 Task: Search one way flight ticket for 3 adults, 3 children in business from New Haven: Tweed-new Haven Airport to South Bend: South Bend International Airport on 8-6-2023. Choice of flights is Frontier. Number of bags: 1 carry on bag and 3 checked bags. Price is upto 99000. Outbound departure time preference is 13:30.
Action: Mouse moved to (333, 416)
Screenshot: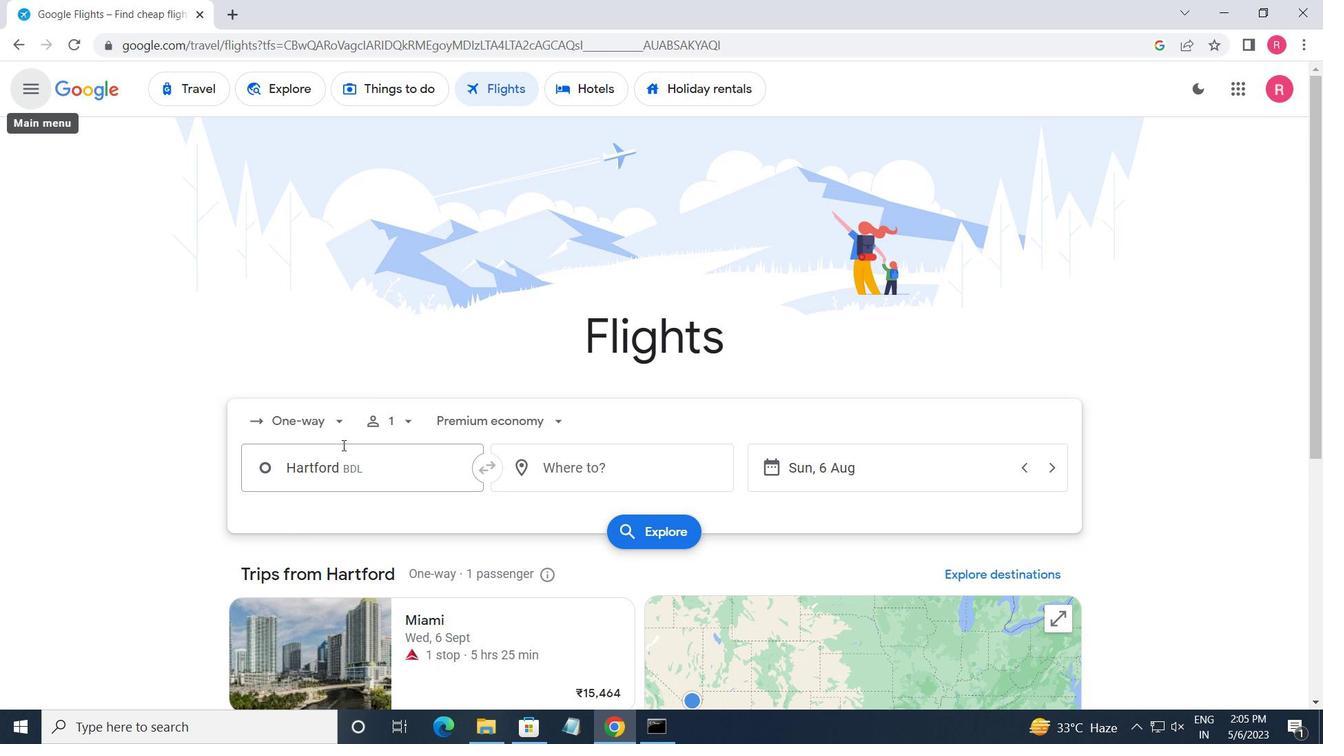 
Action: Mouse pressed left at (333, 416)
Screenshot: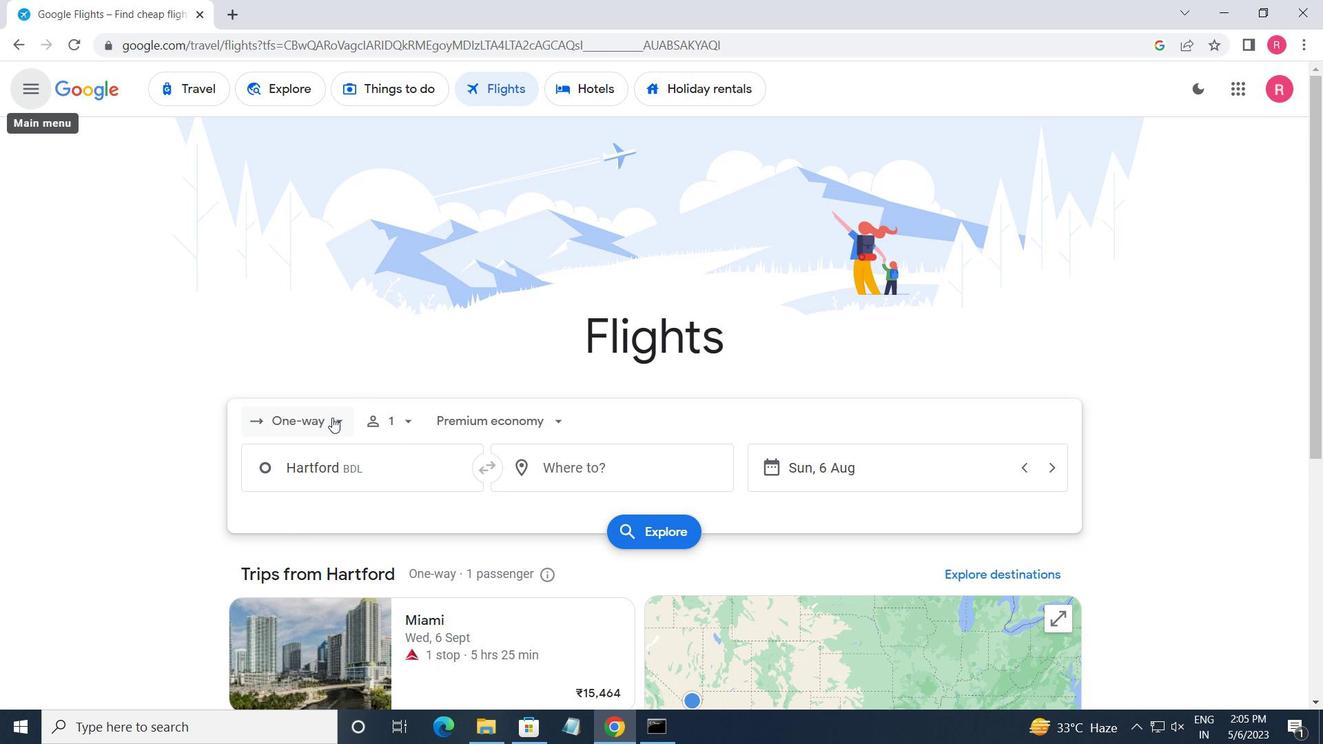 
Action: Mouse moved to (339, 504)
Screenshot: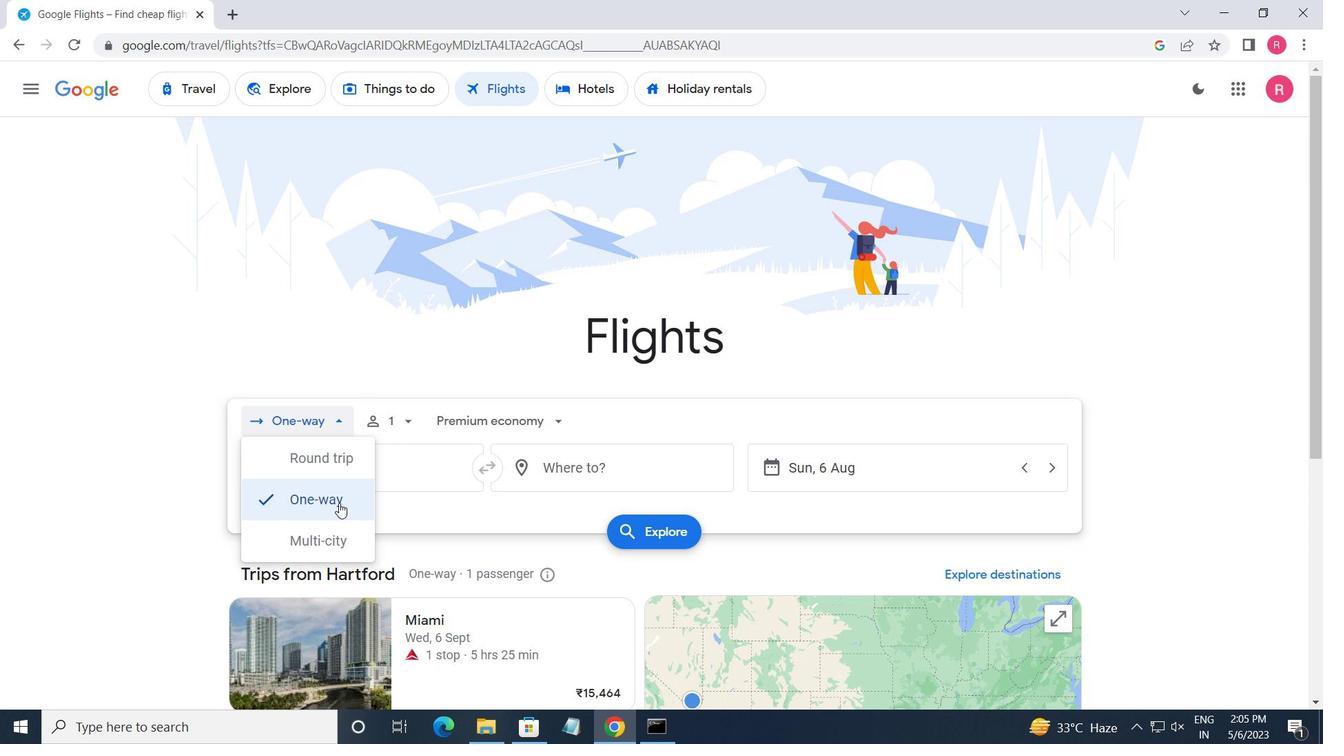 
Action: Mouse pressed left at (339, 504)
Screenshot: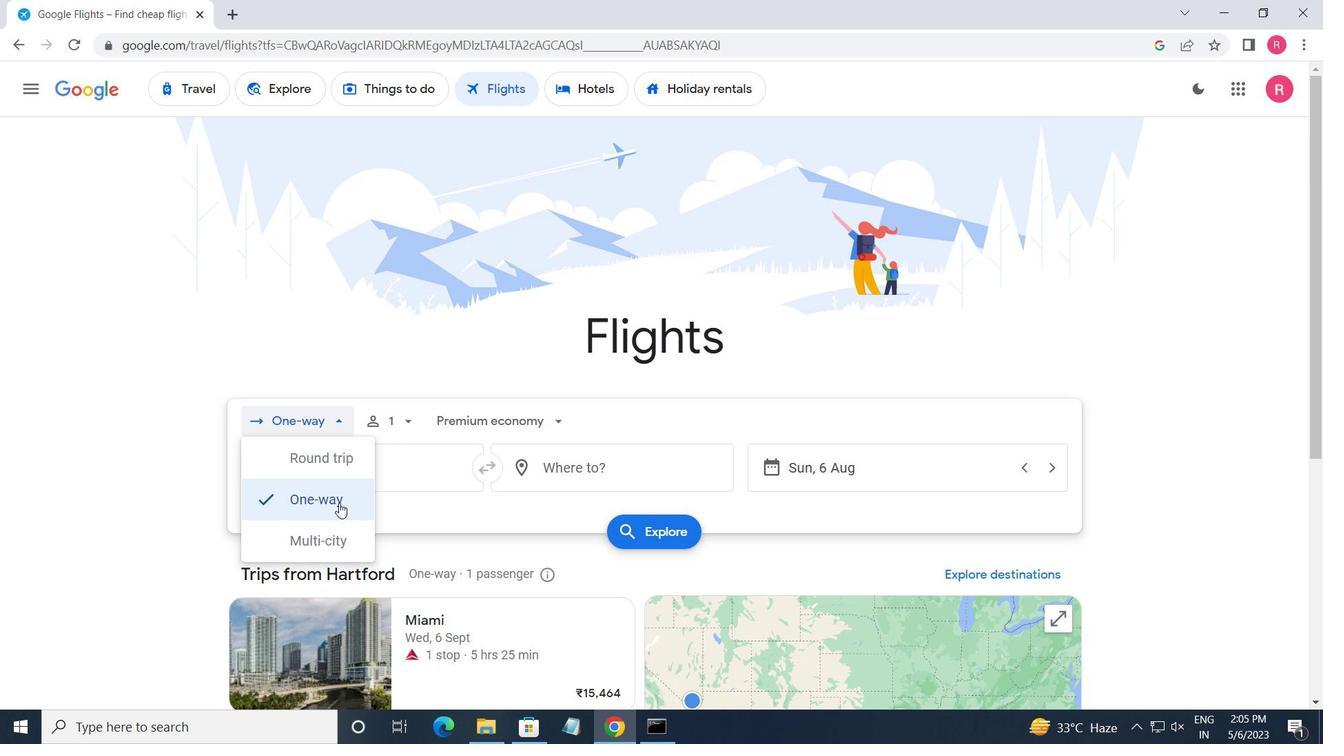 
Action: Mouse moved to (395, 429)
Screenshot: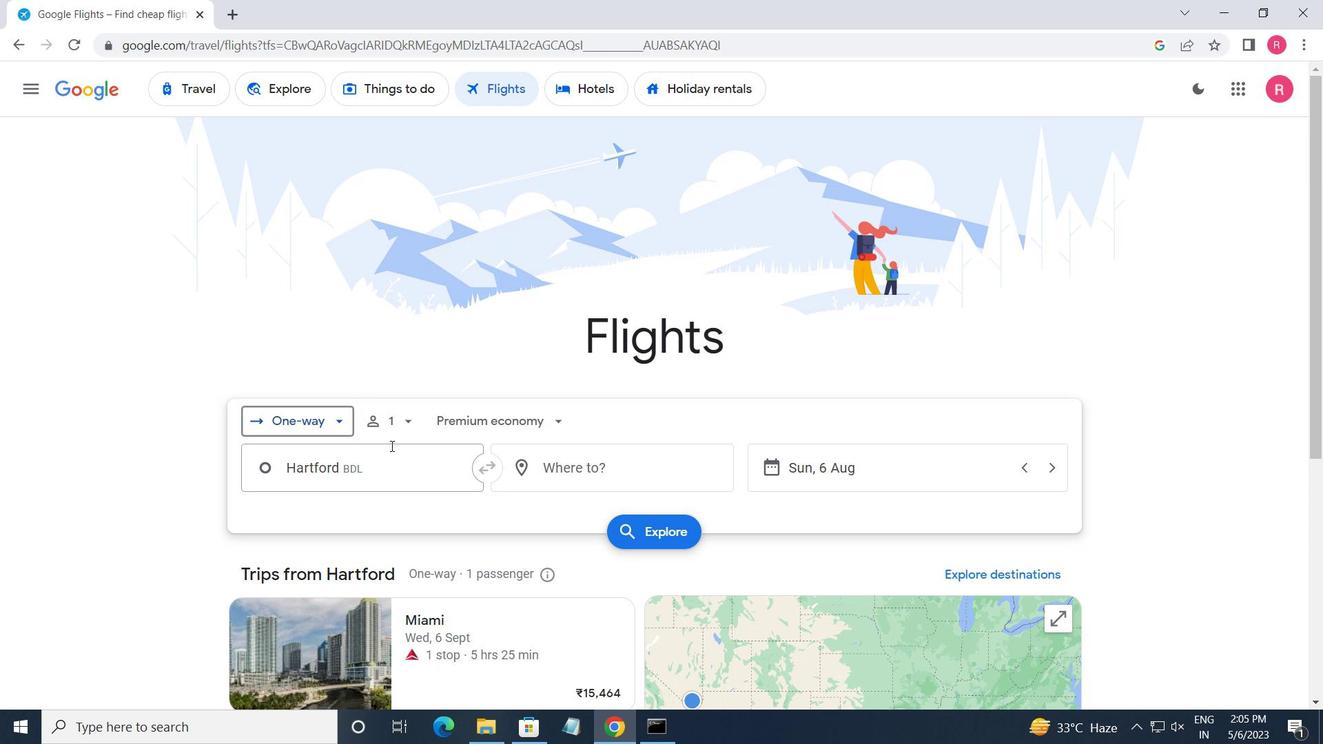 
Action: Mouse pressed left at (395, 429)
Screenshot: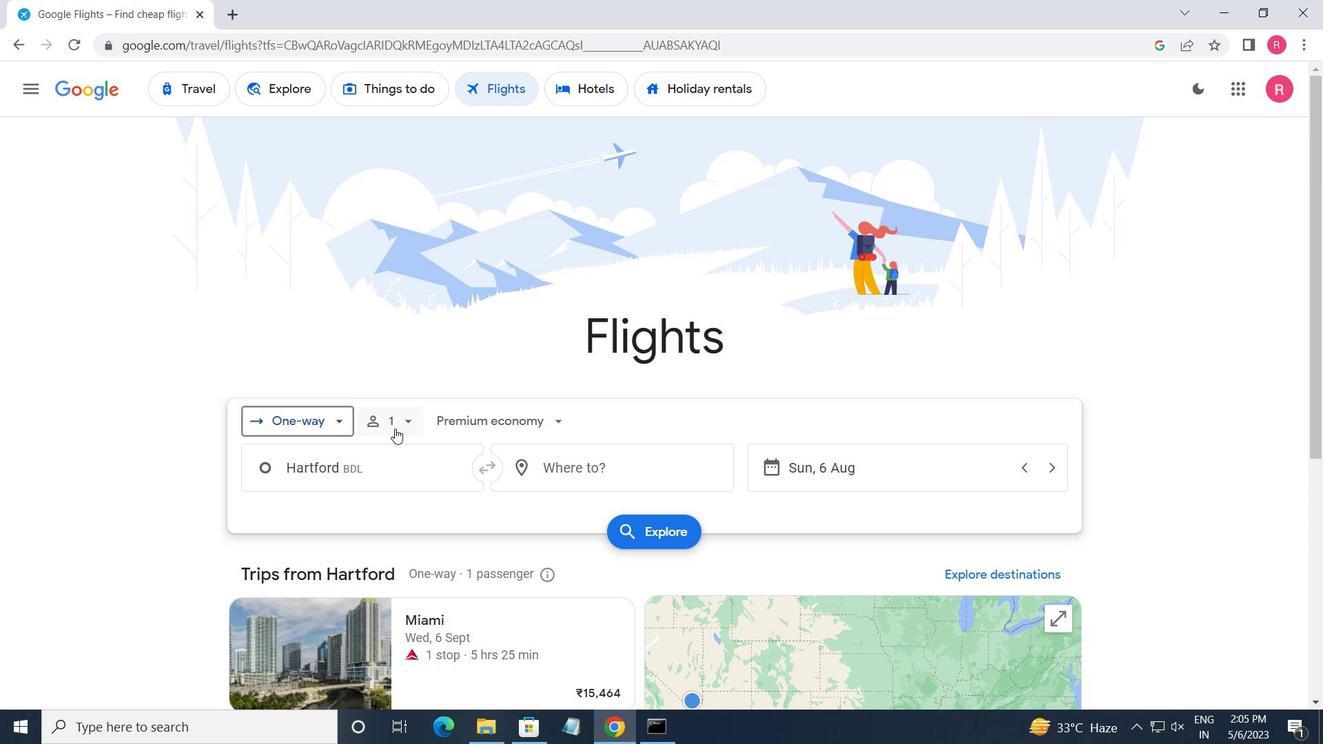 
Action: Mouse moved to (547, 462)
Screenshot: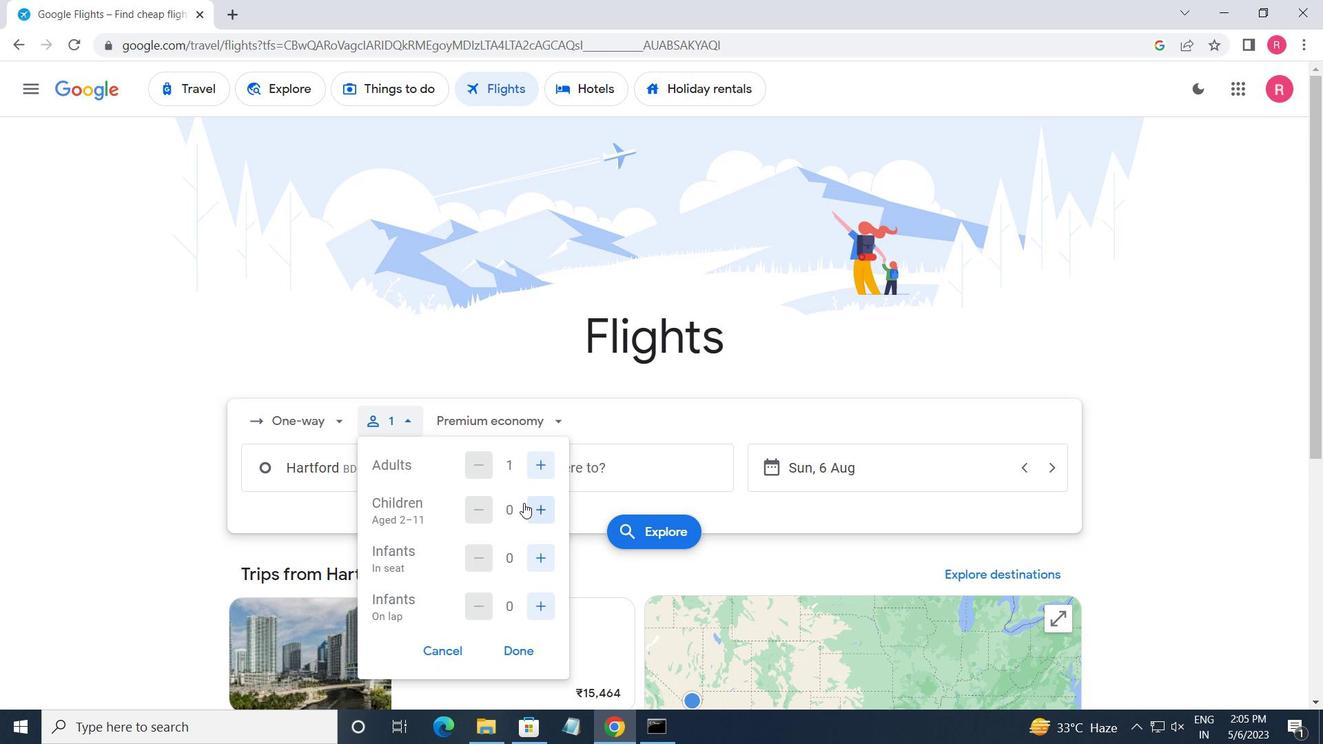 
Action: Mouse pressed left at (547, 462)
Screenshot: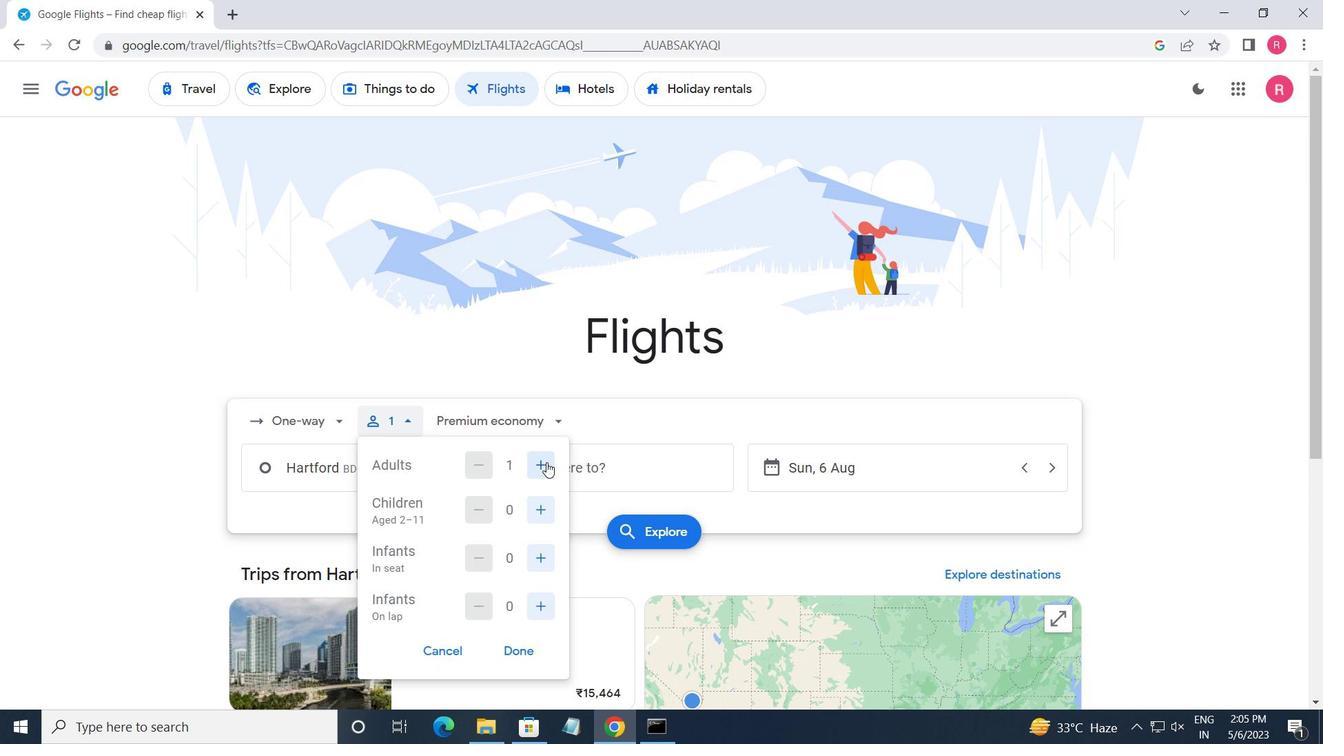 
Action: Mouse pressed left at (547, 462)
Screenshot: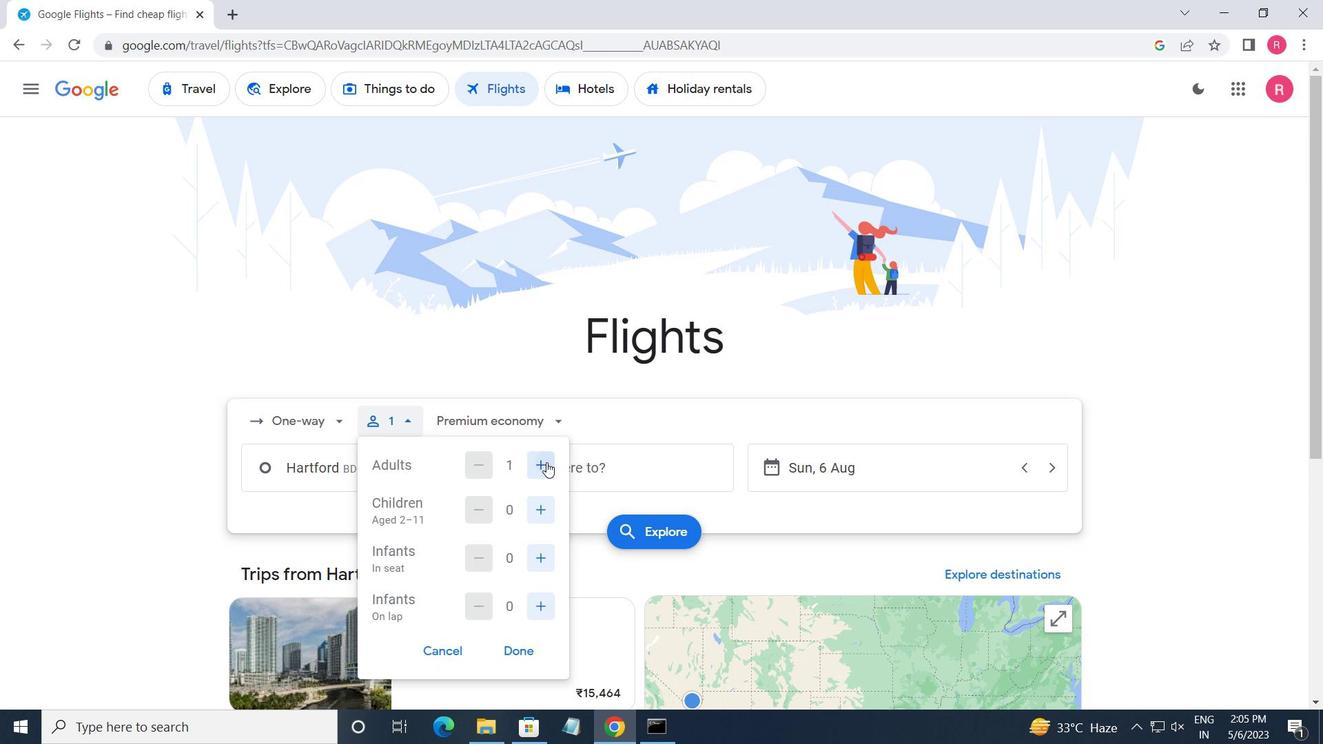 
Action: Mouse moved to (542, 510)
Screenshot: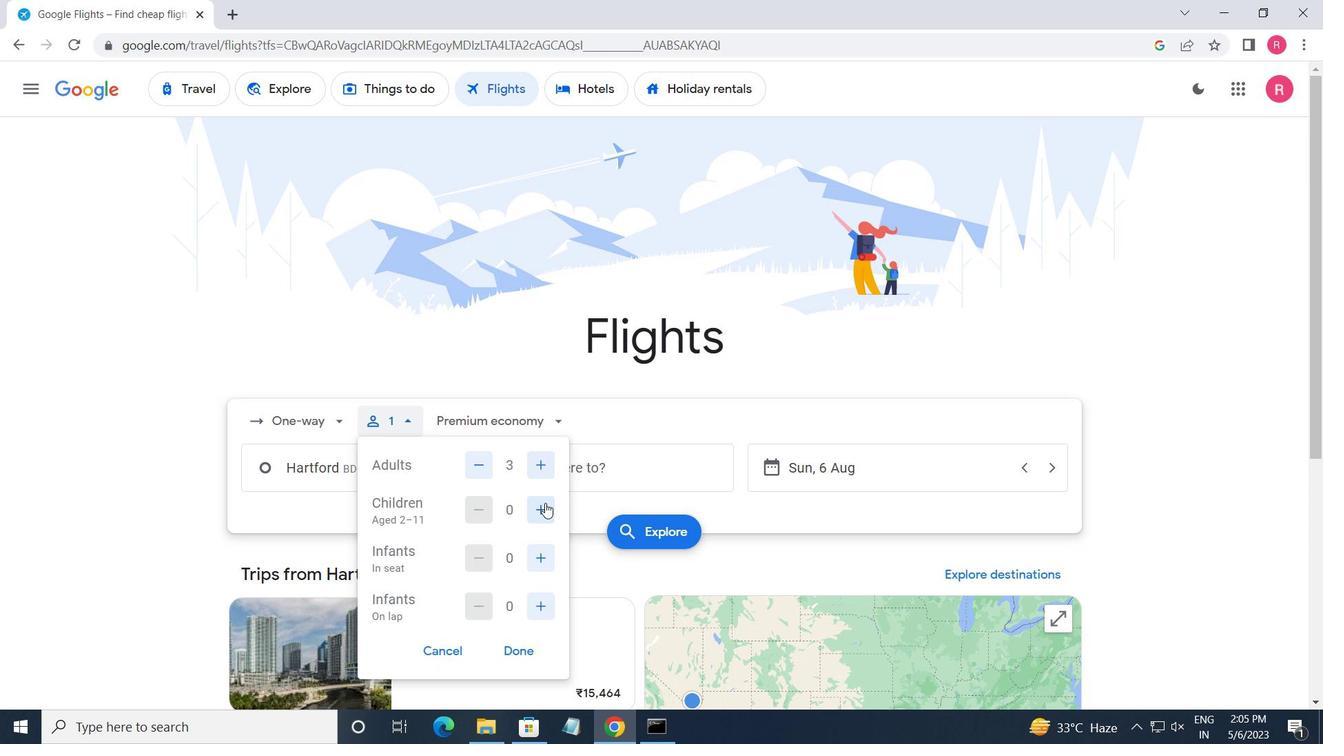 
Action: Mouse pressed left at (542, 510)
Screenshot: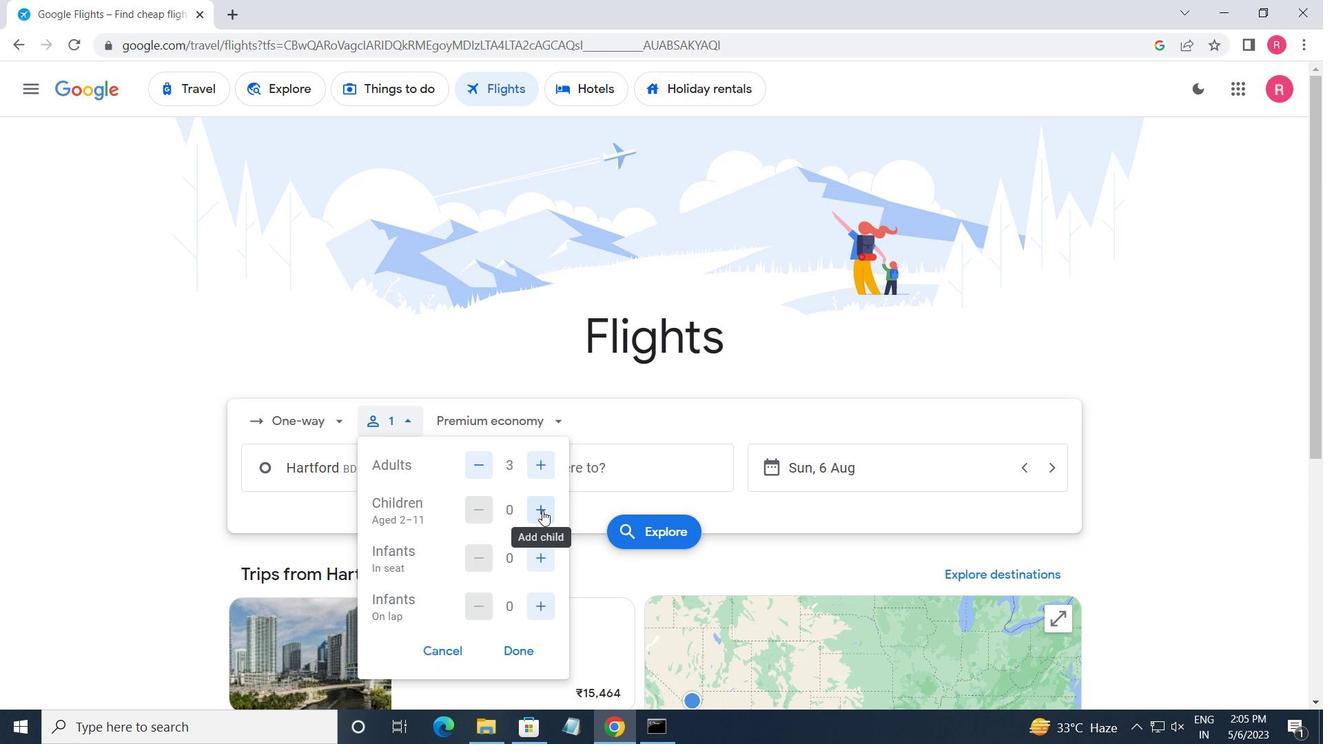 
Action: Mouse pressed left at (542, 510)
Screenshot: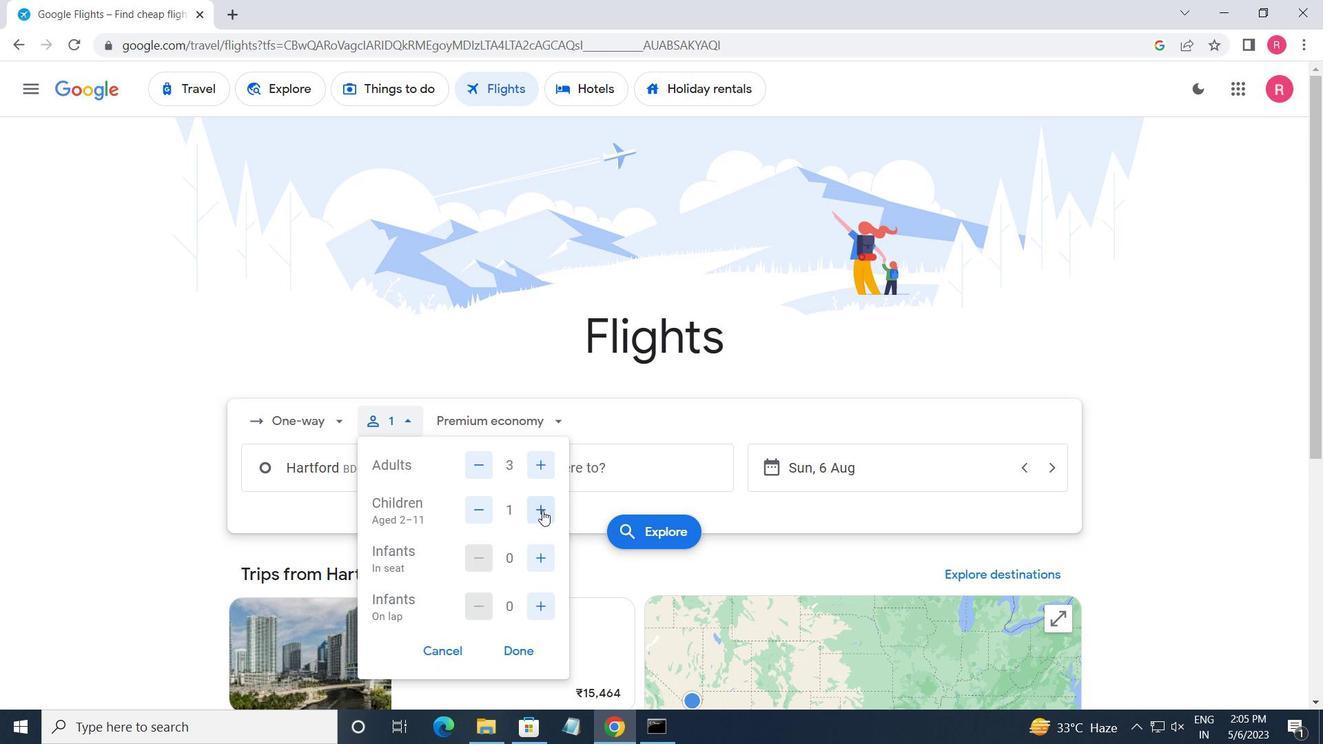 
Action: Mouse pressed left at (542, 510)
Screenshot: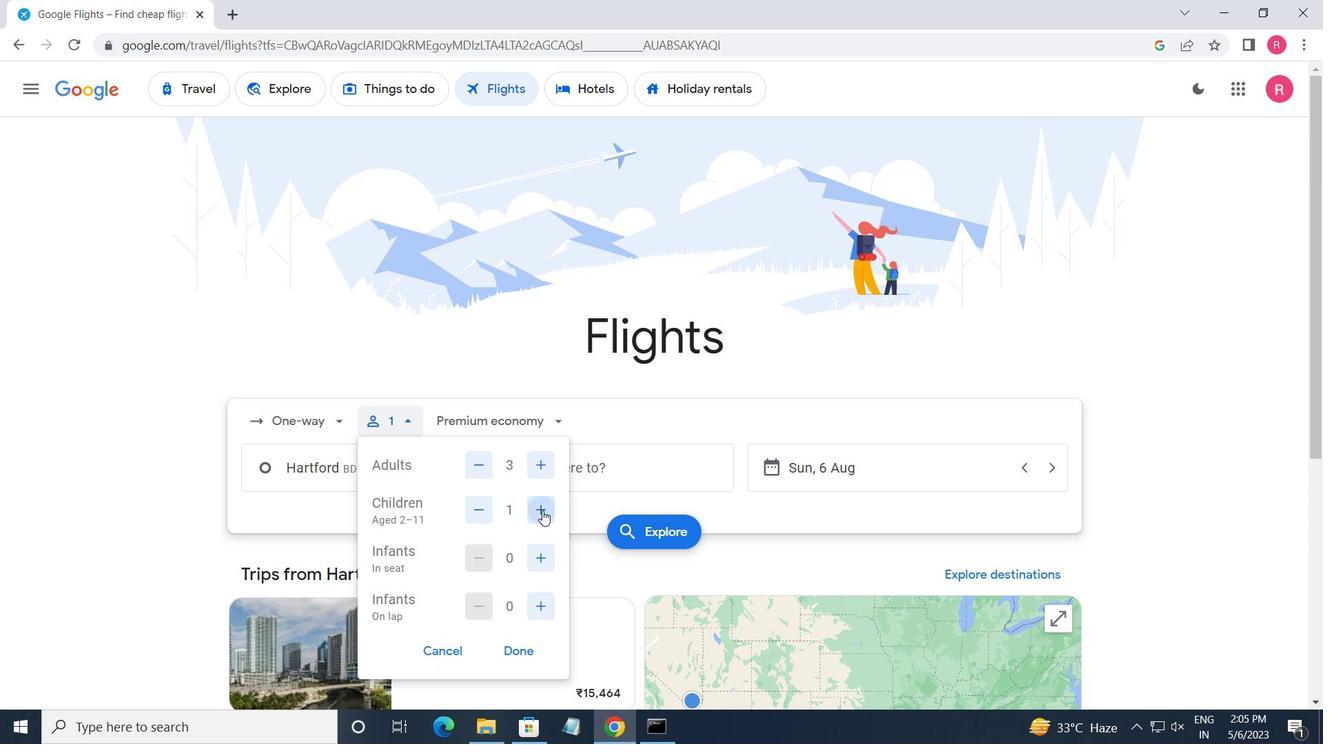 
Action: Mouse moved to (527, 650)
Screenshot: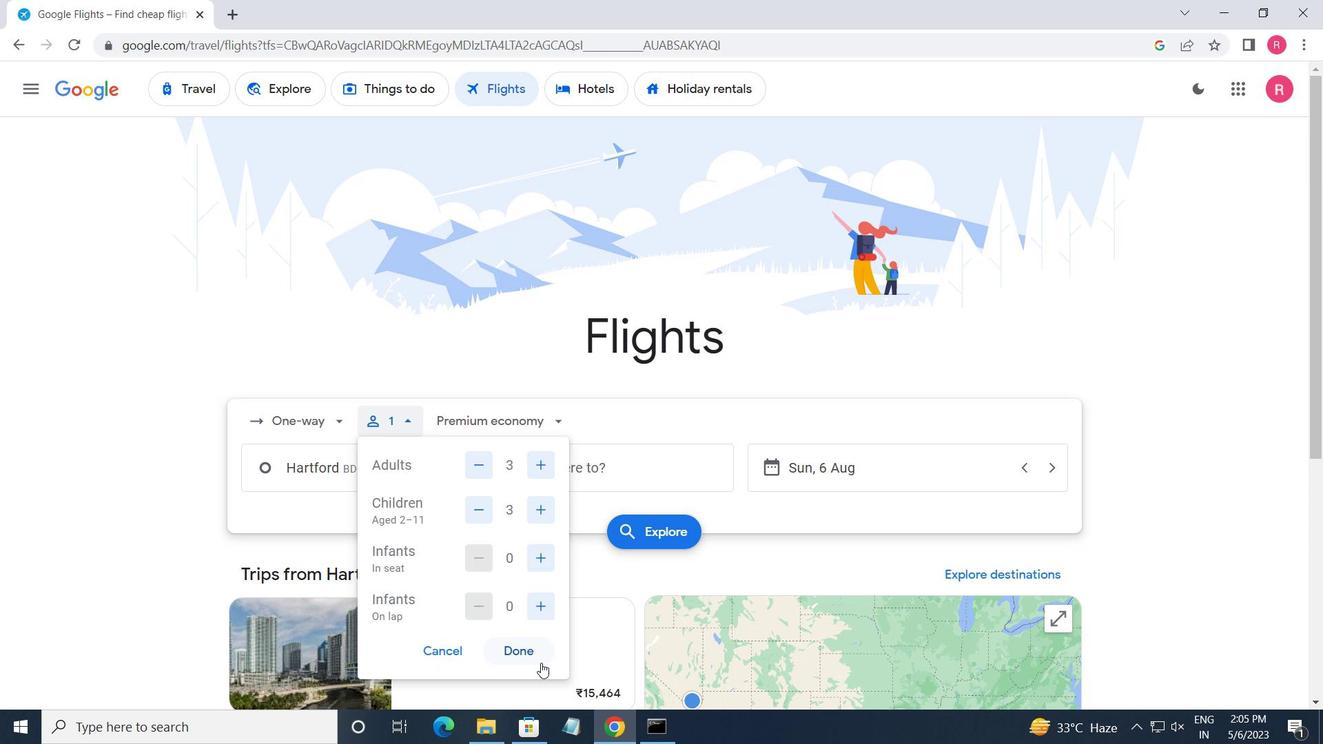 
Action: Mouse pressed left at (527, 650)
Screenshot: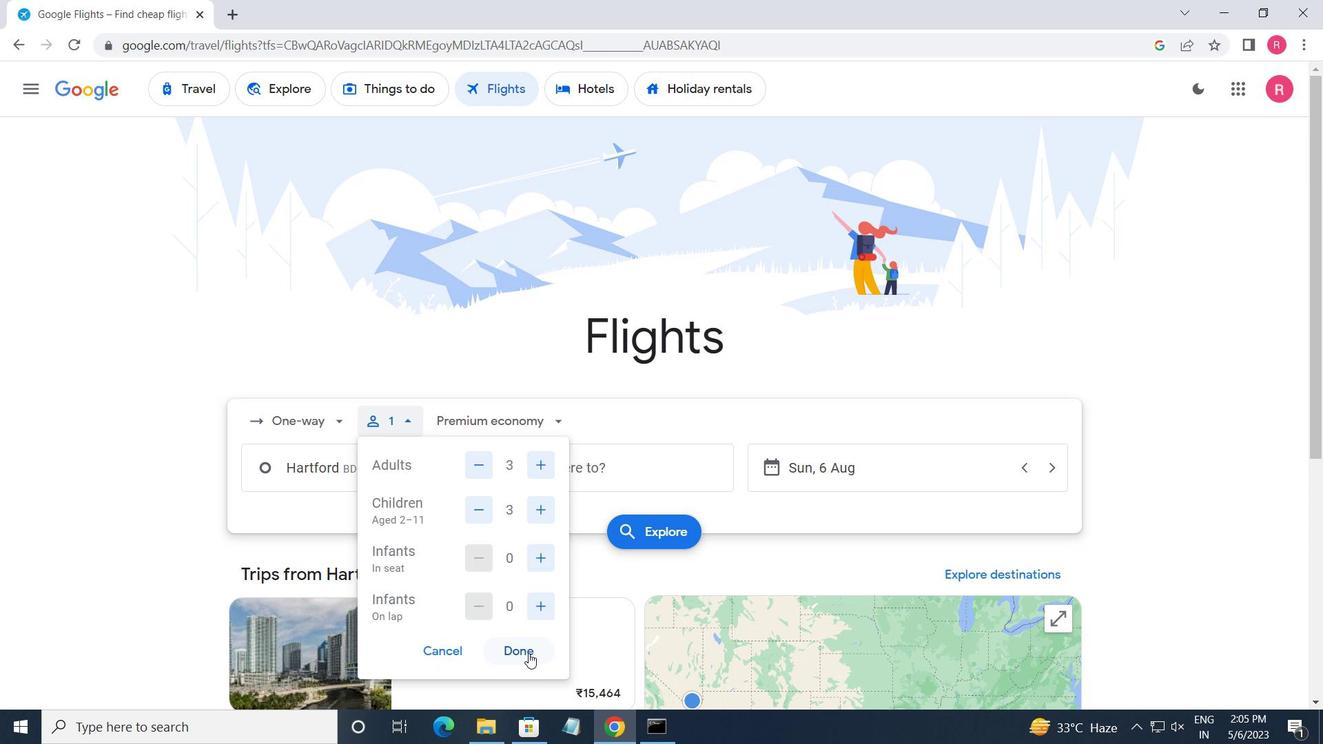 
Action: Mouse moved to (501, 424)
Screenshot: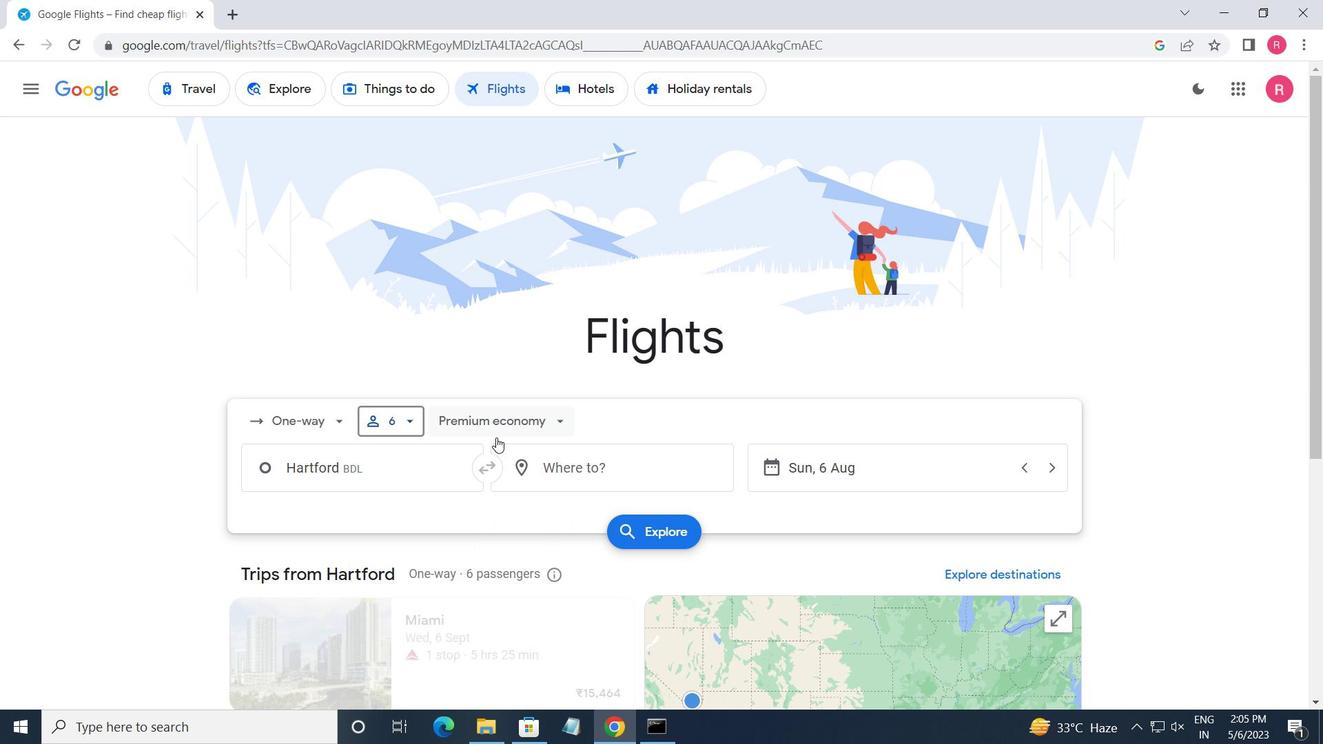
Action: Mouse pressed left at (501, 424)
Screenshot: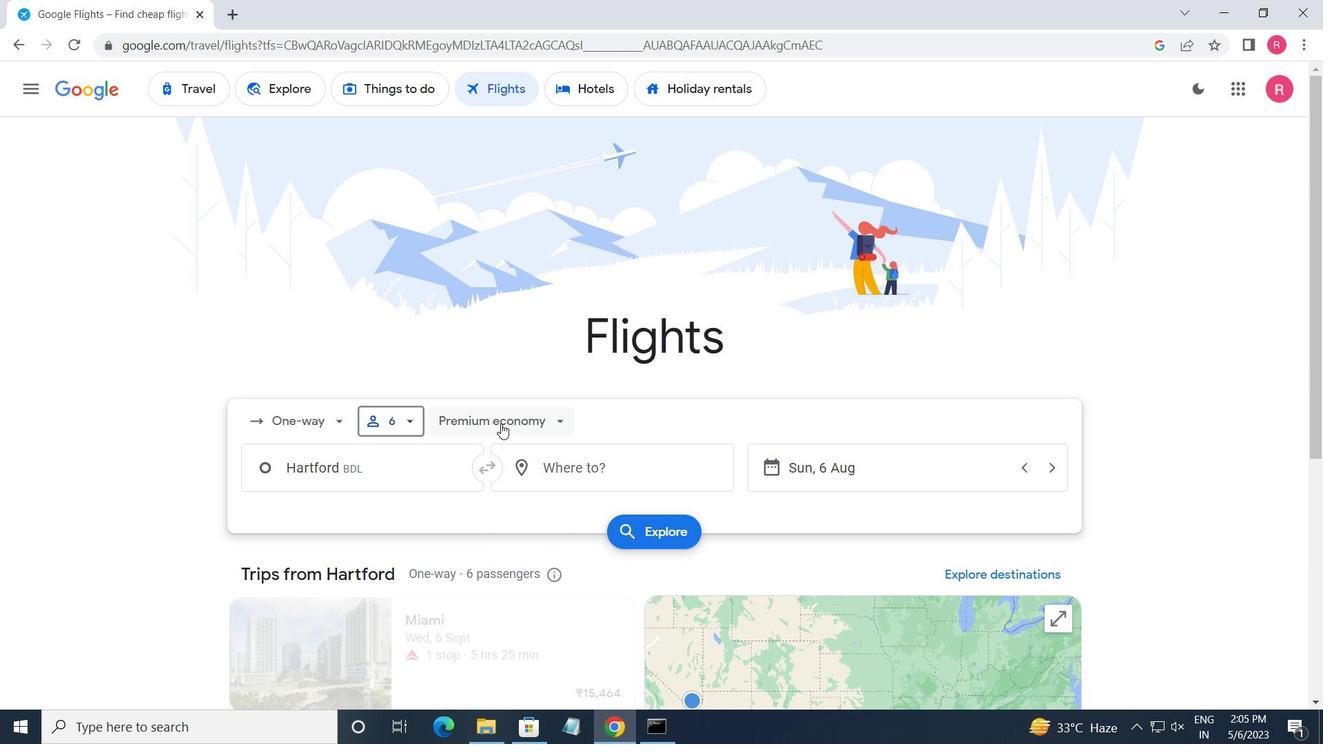 
Action: Mouse moved to (515, 550)
Screenshot: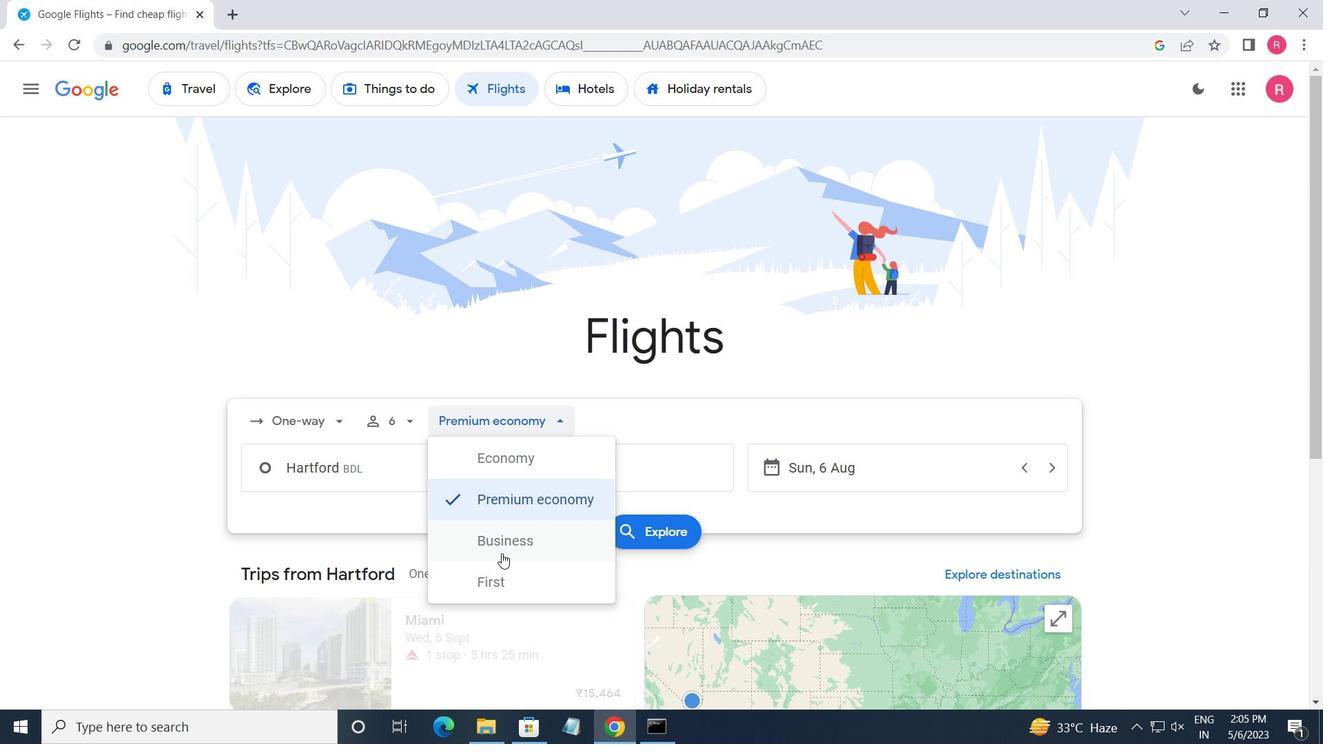 
Action: Mouse pressed left at (515, 550)
Screenshot: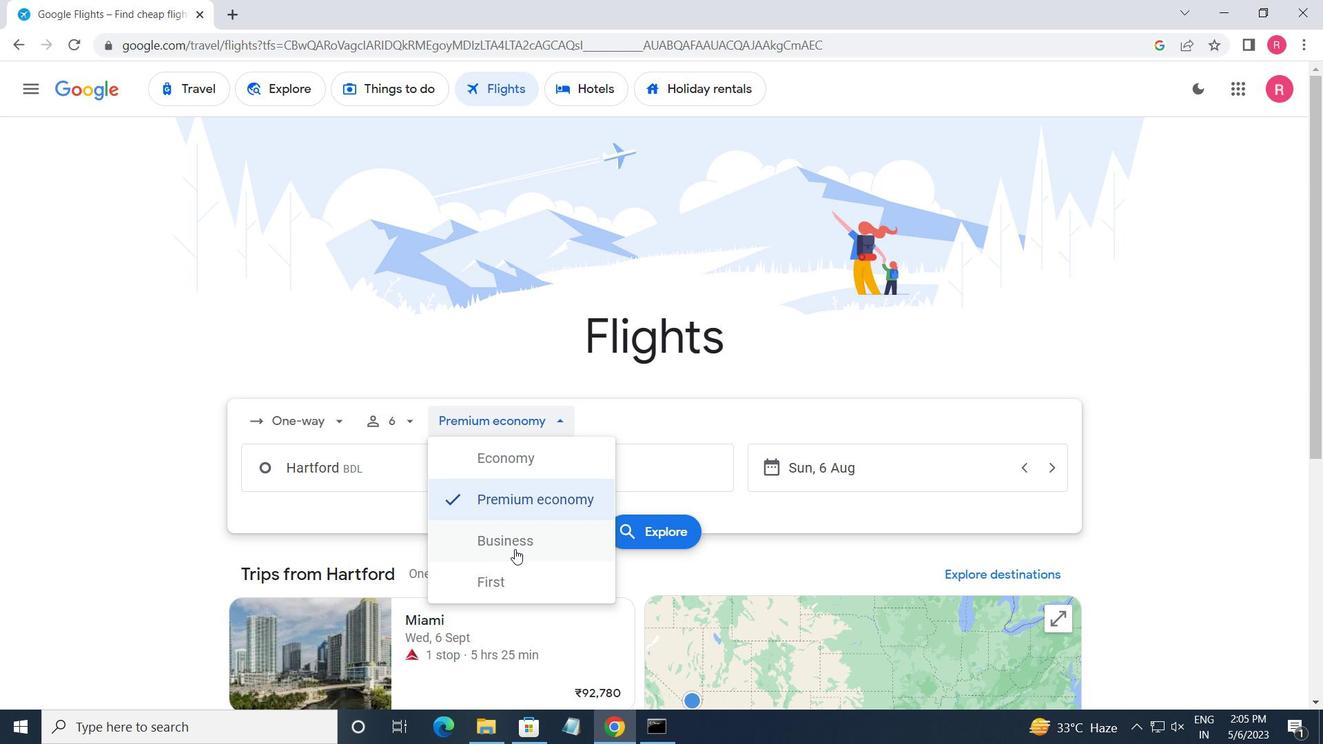 
Action: Mouse moved to (420, 459)
Screenshot: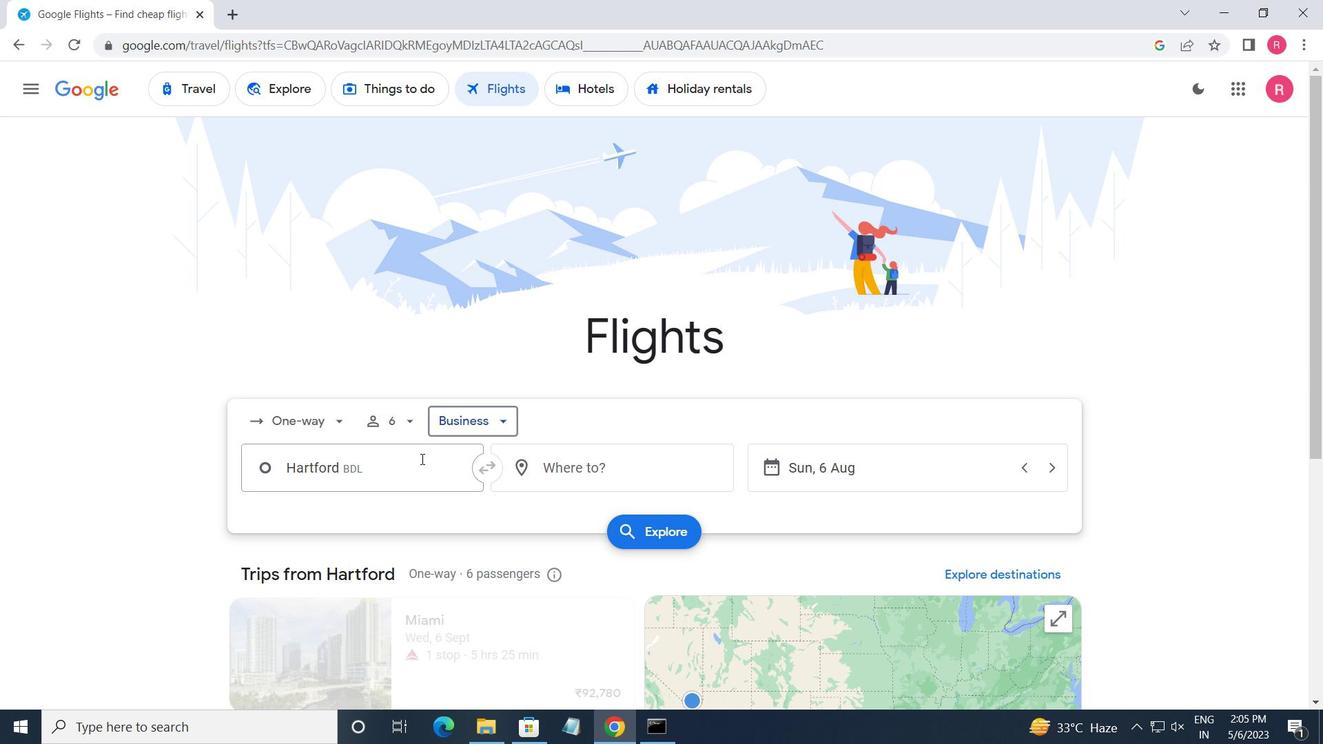 
Action: Mouse pressed left at (420, 459)
Screenshot: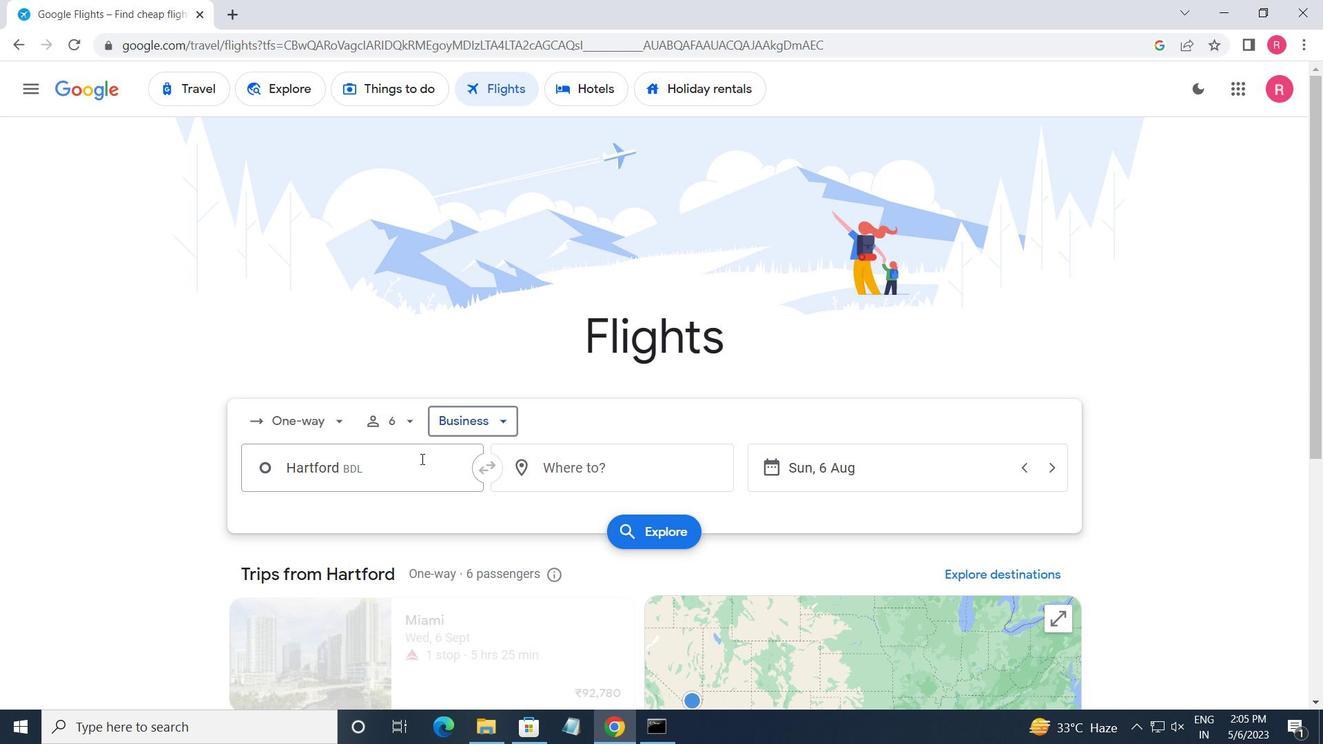 
Action: Key pressed <Key.shift>NEW<Key.space><Key.caps_lock><Key.caps_lock><Key.caps_lock>H<Key.caps_lock>AVEN
Screenshot: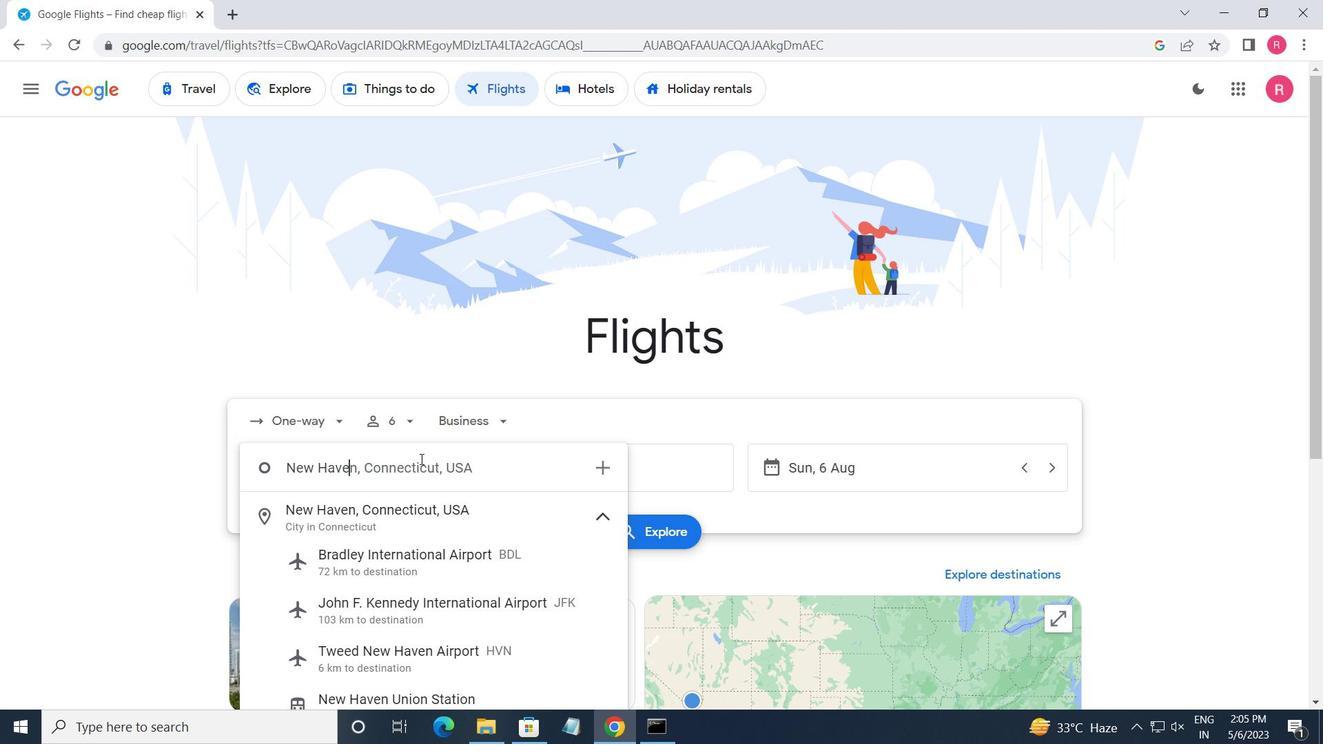 
Action: Mouse moved to (480, 651)
Screenshot: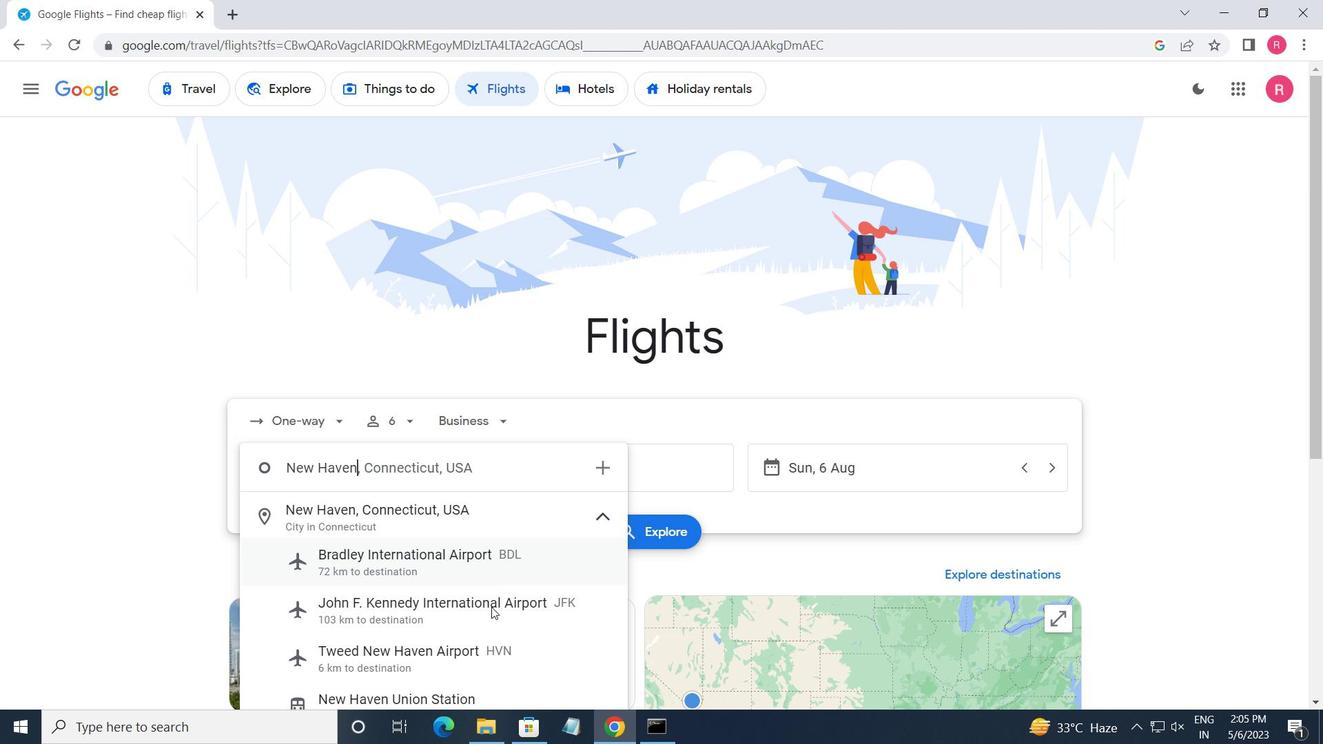 
Action: Mouse pressed left at (480, 651)
Screenshot: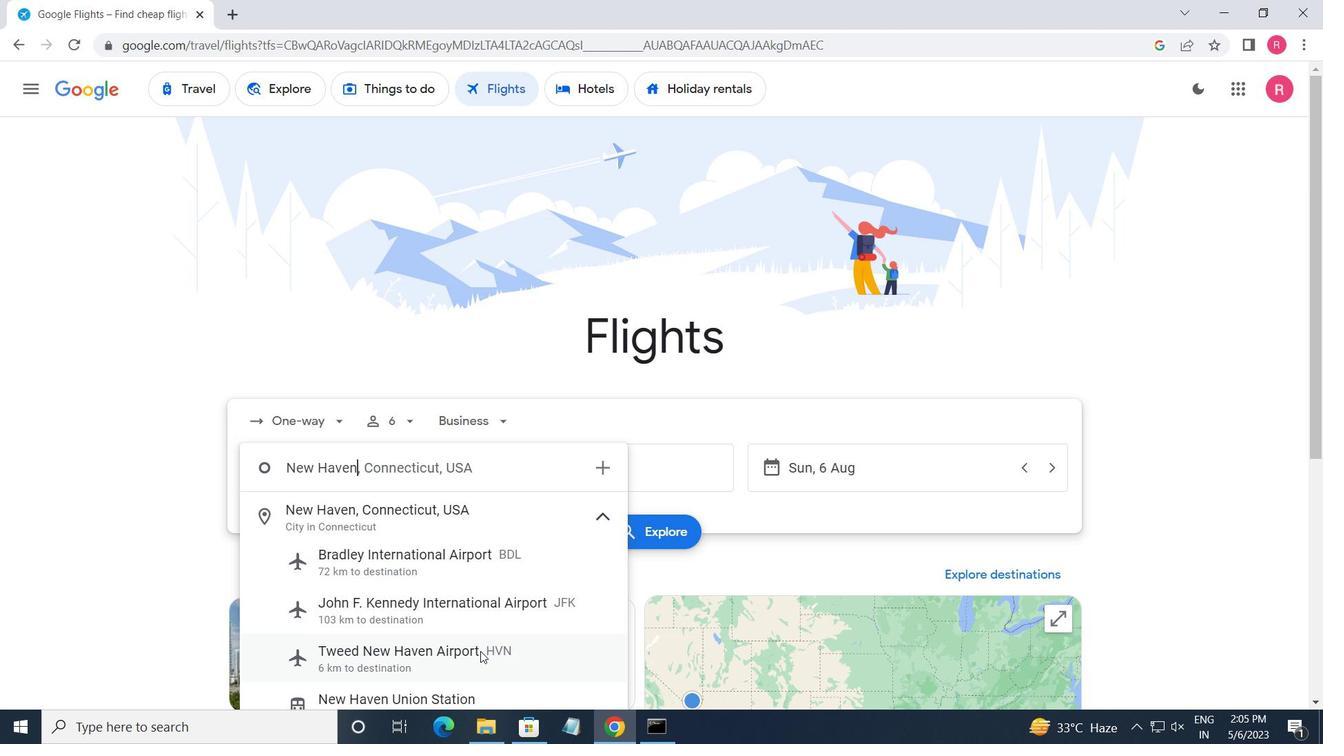 
Action: Mouse moved to (612, 484)
Screenshot: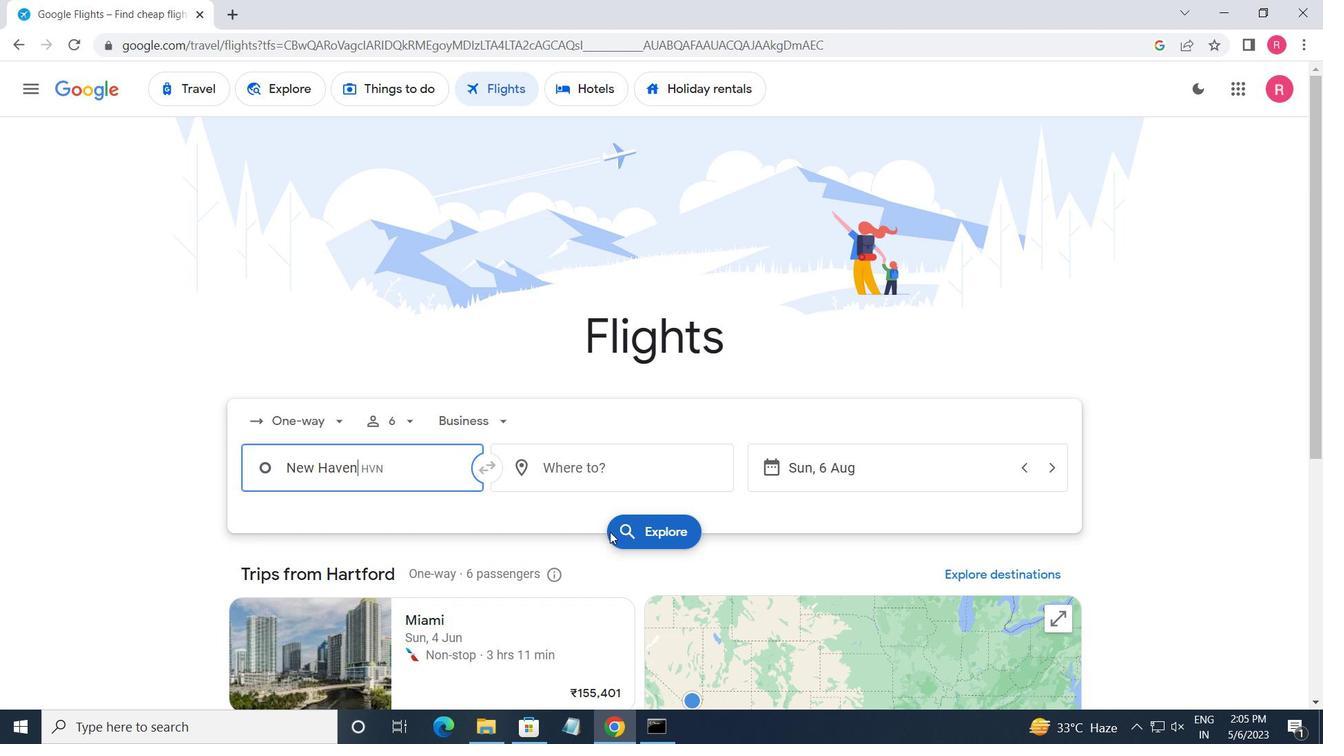 
Action: Mouse pressed left at (612, 484)
Screenshot: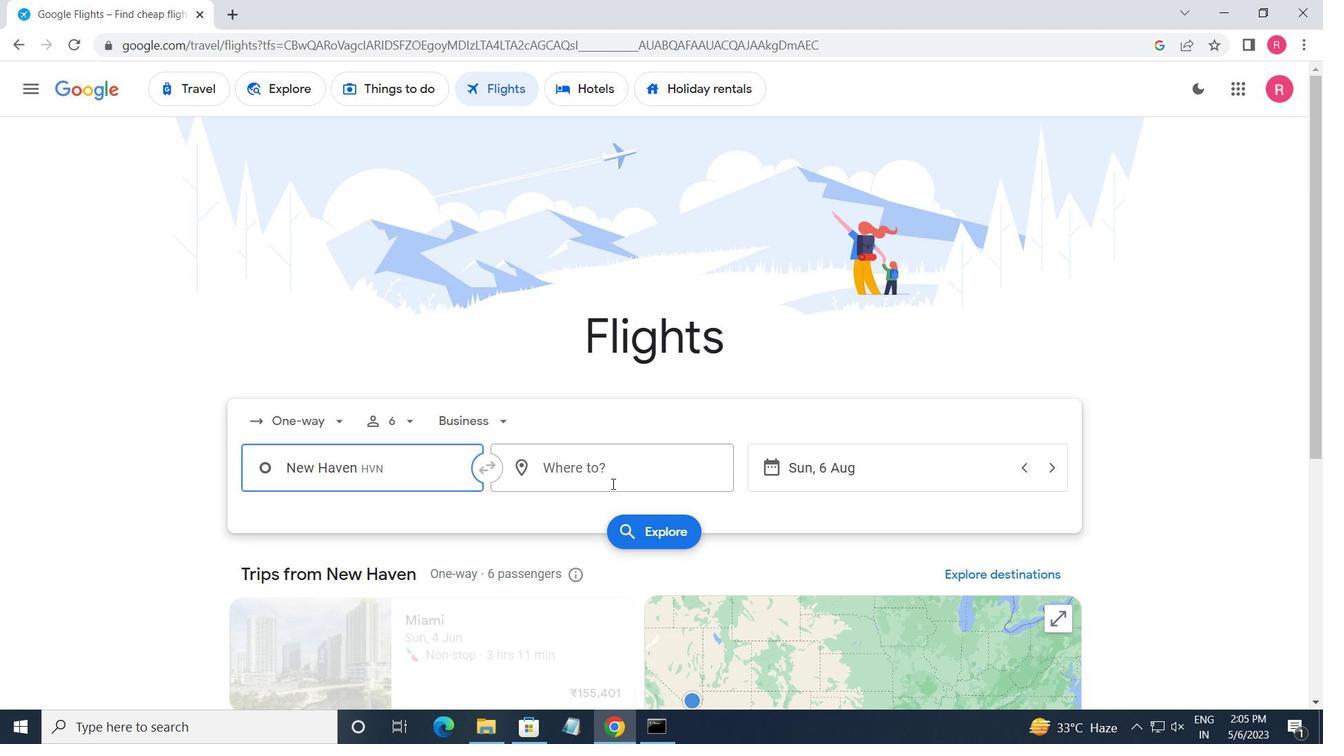 
Action: Key pressed <Key.shift>SOUTH<Key.space><Key.shift>WEND
Screenshot: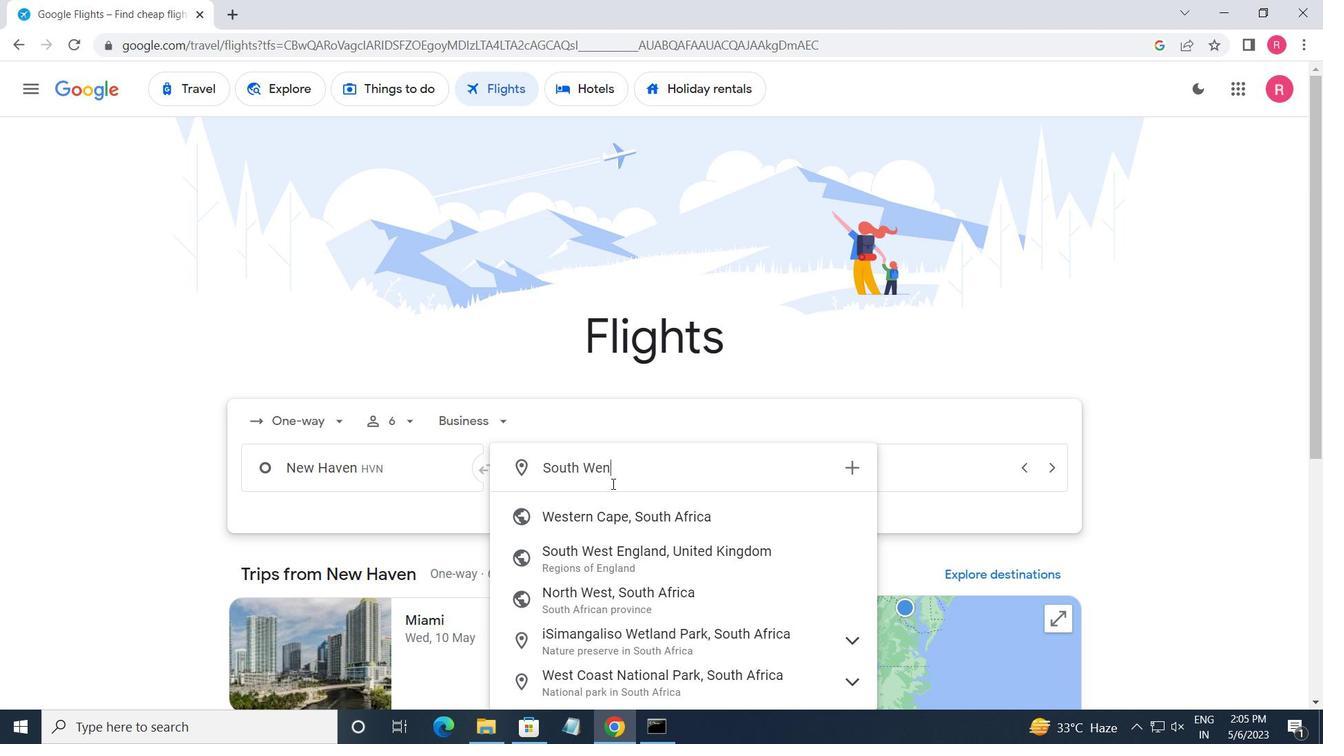
Action: Mouse moved to (656, 567)
Screenshot: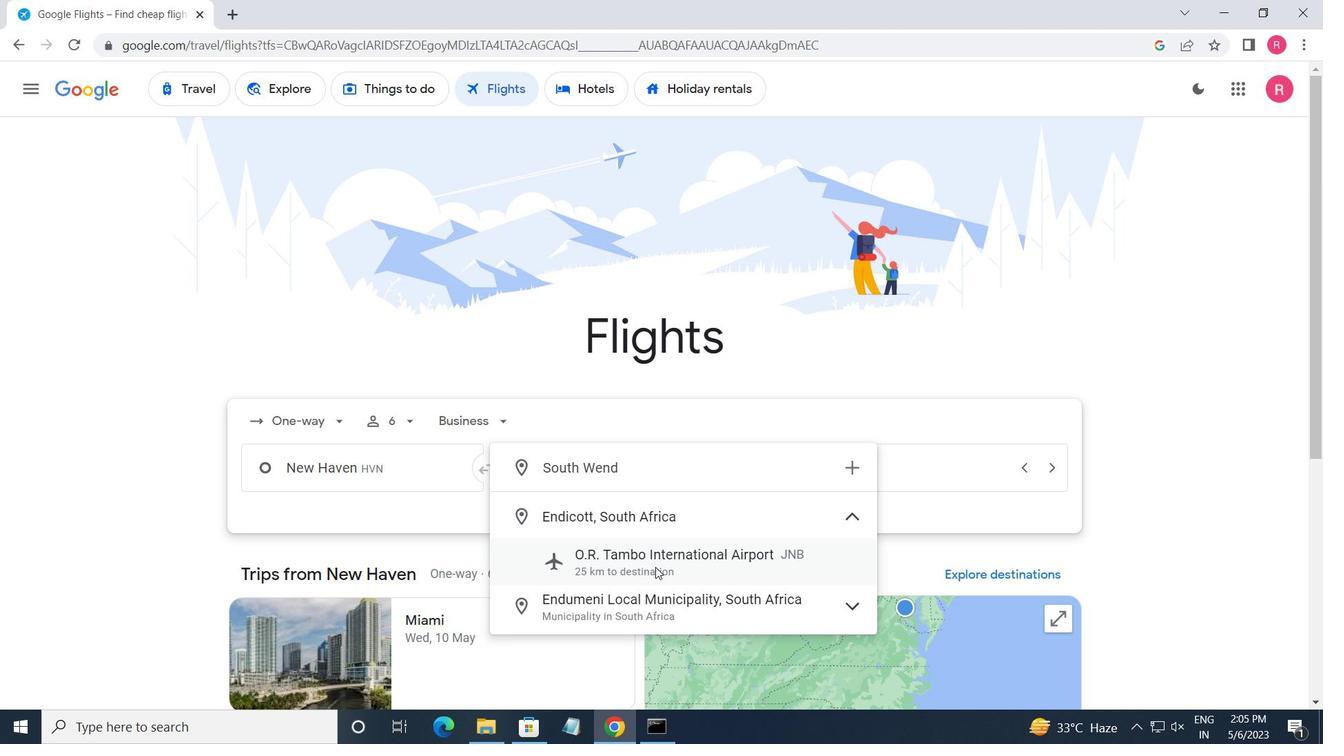 
Action: Key pressed <Key.backspace><Key.backspace><Key.backspace><Key.backspace><Key.backspace><Key.space><Key.shift>BEND
Screenshot: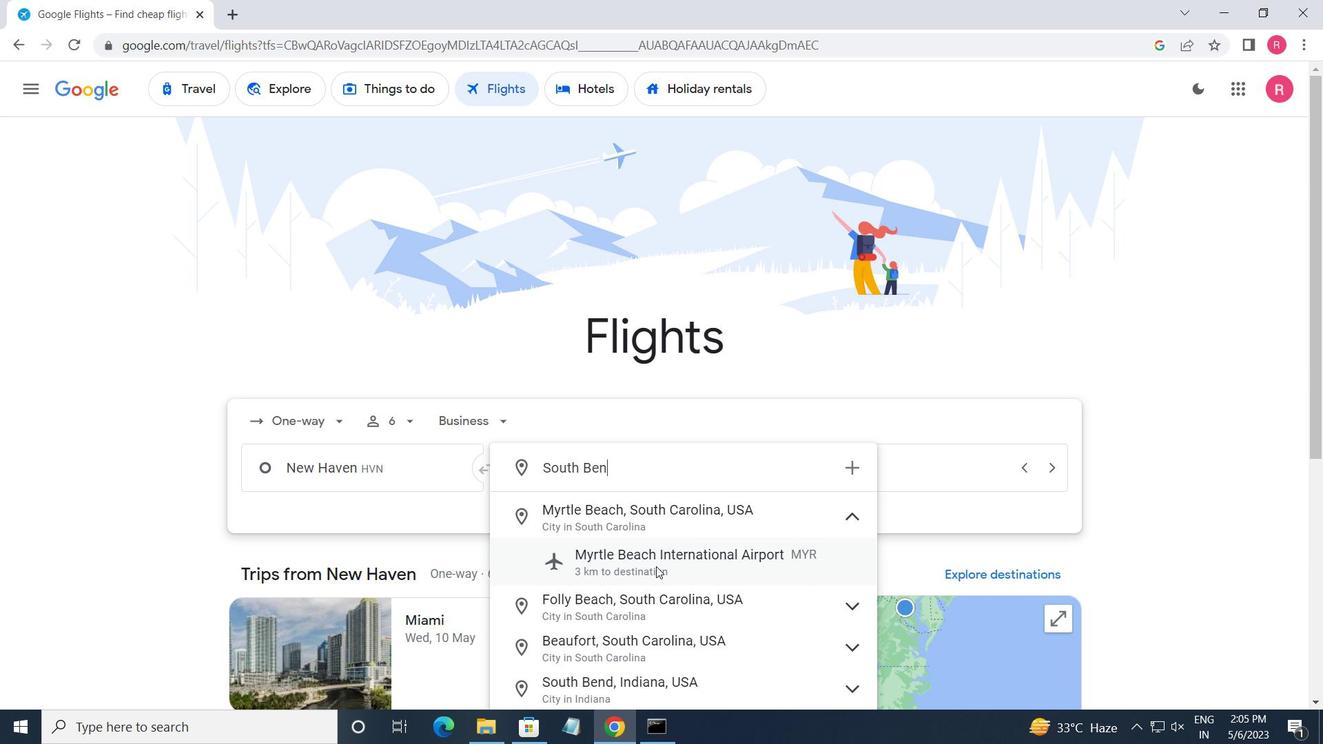 
Action: Mouse moved to (661, 567)
Screenshot: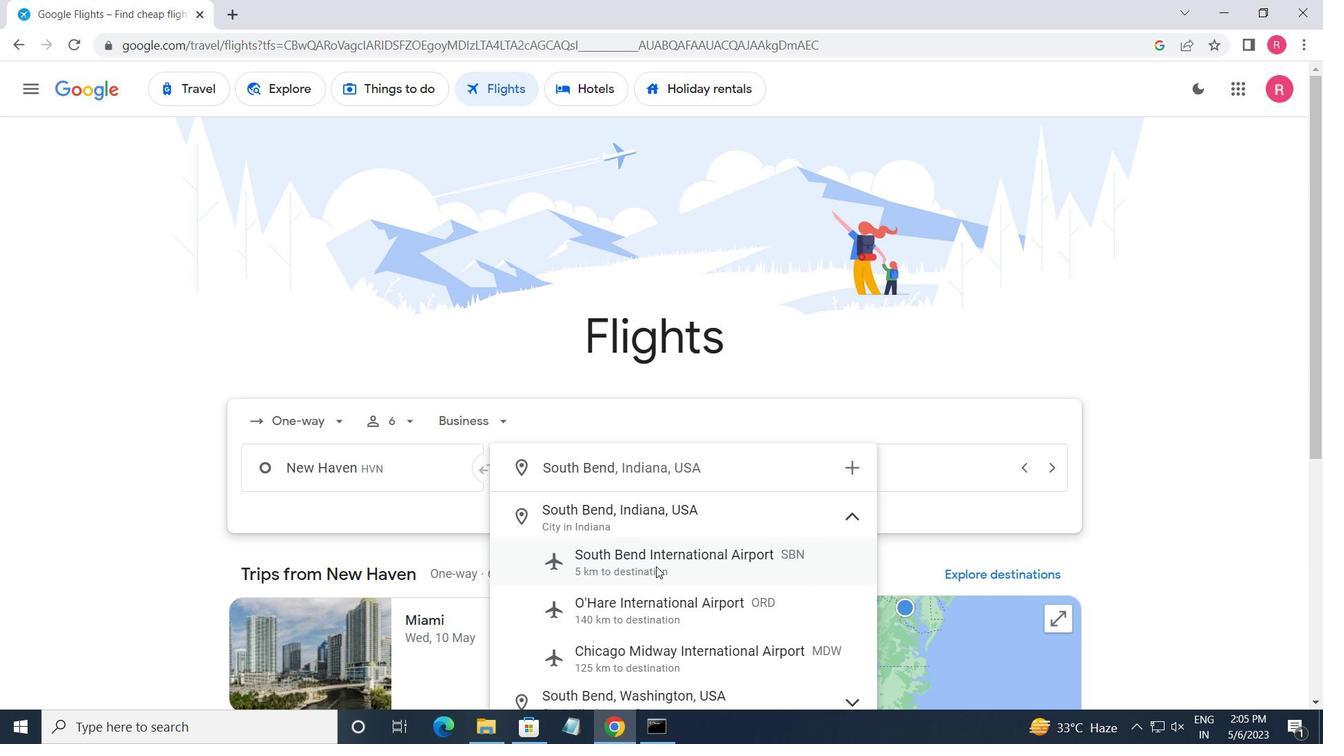 
Action: Mouse pressed left at (661, 567)
Screenshot: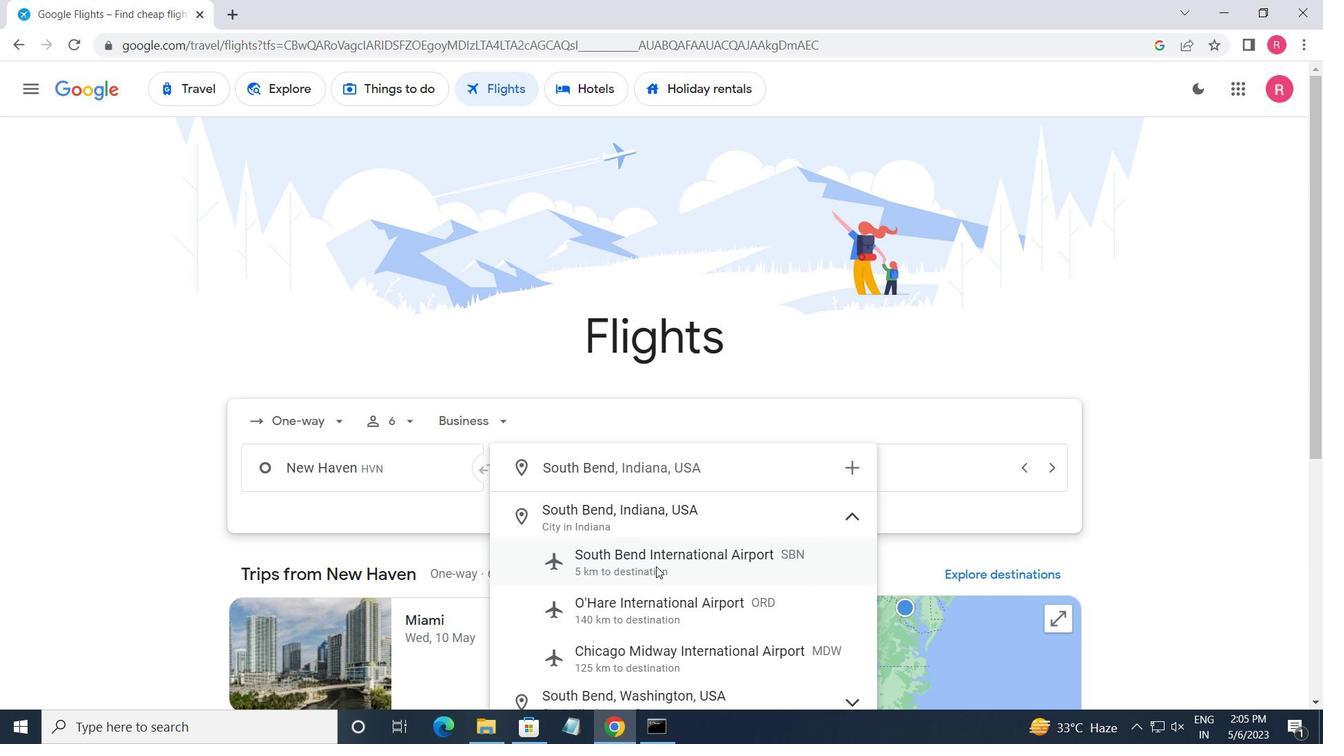 
Action: Mouse moved to (865, 475)
Screenshot: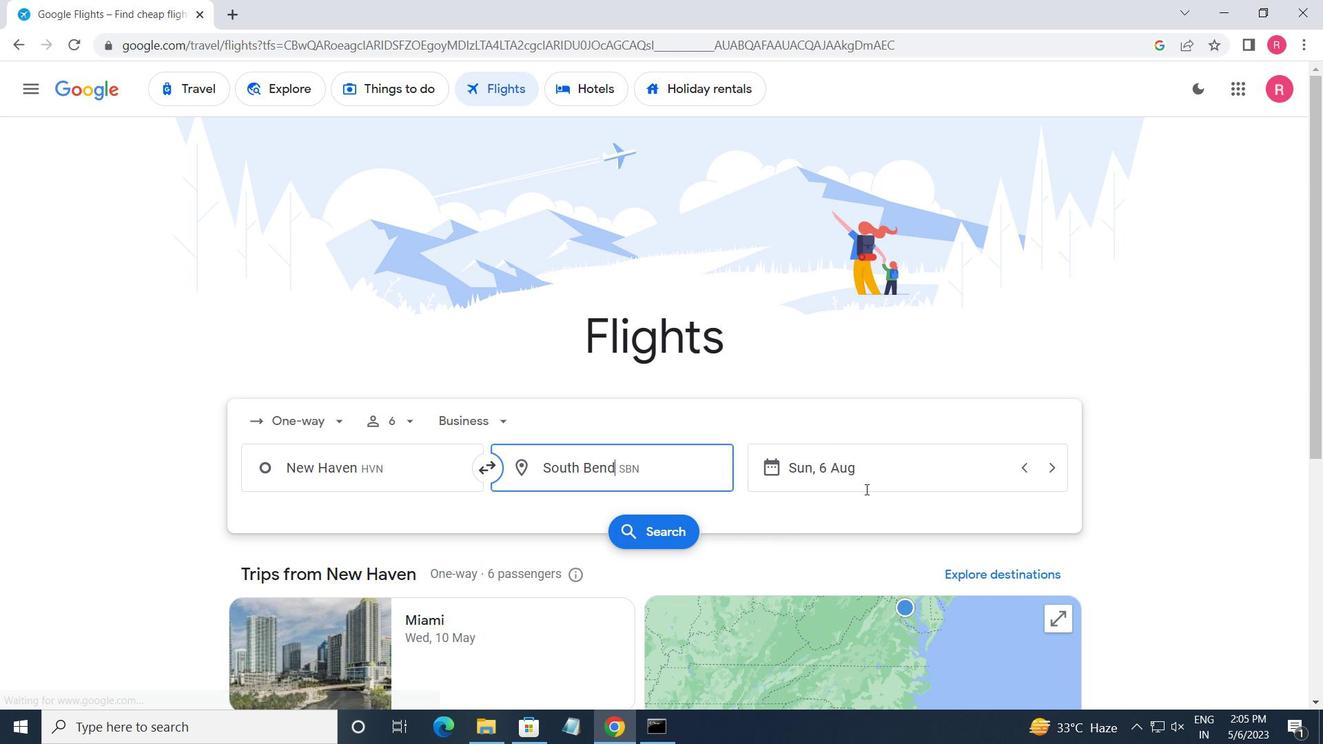 
Action: Mouse pressed left at (865, 475)
Screenshot: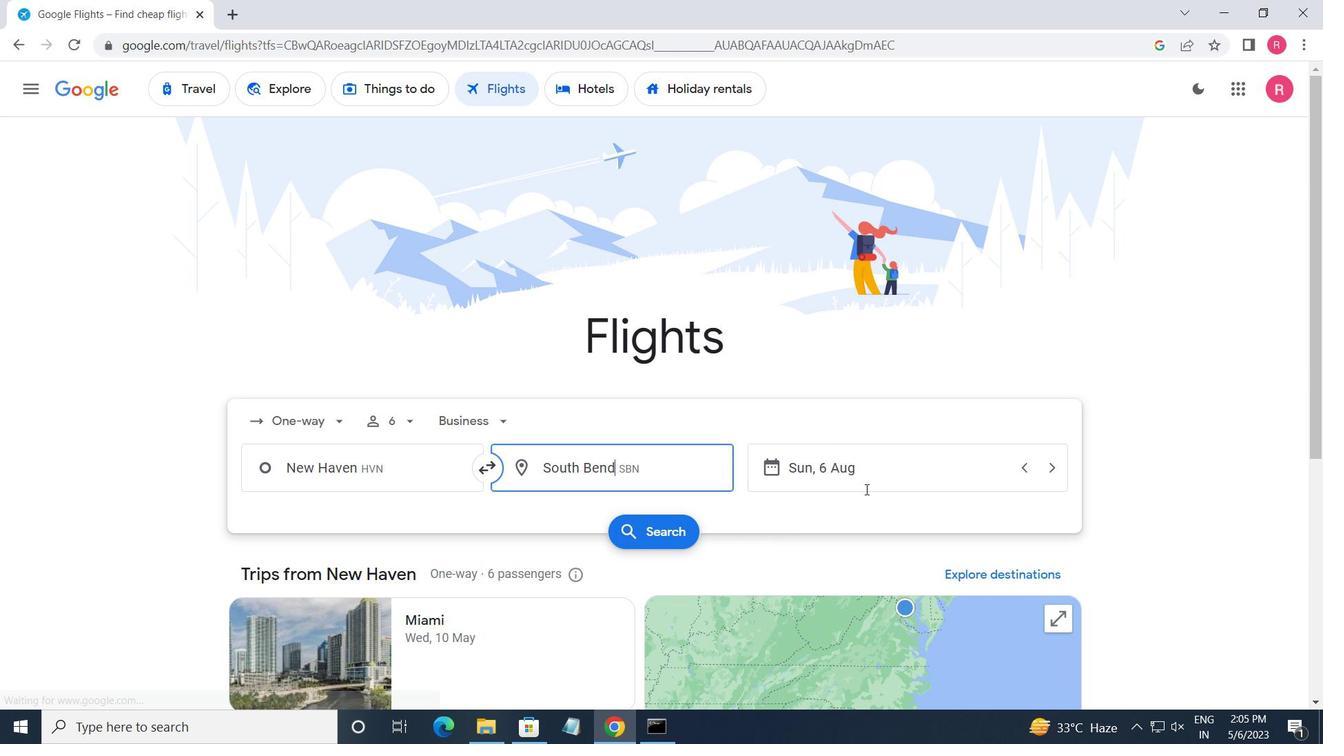
Action: Mouse moved to (471, 441)
Screenshot: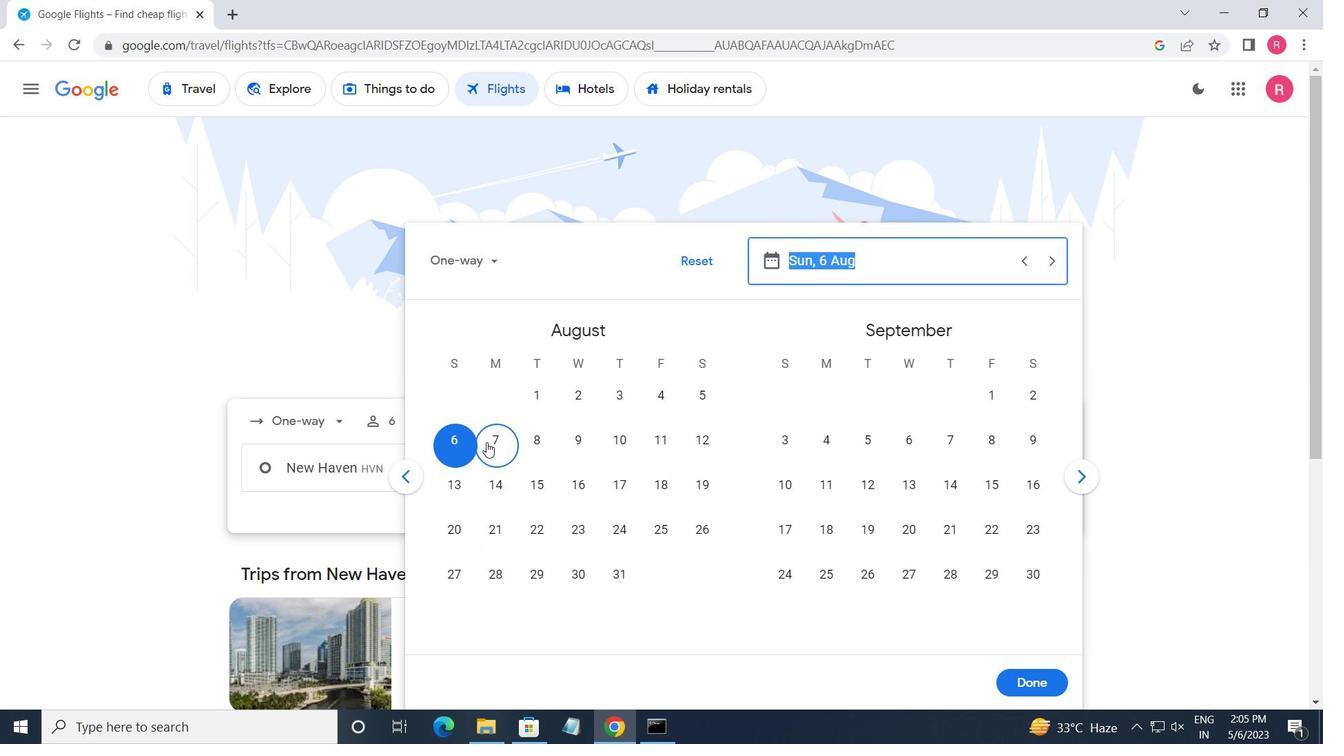 
Action: Mouse pressed left at (471, 441)
Screenshot: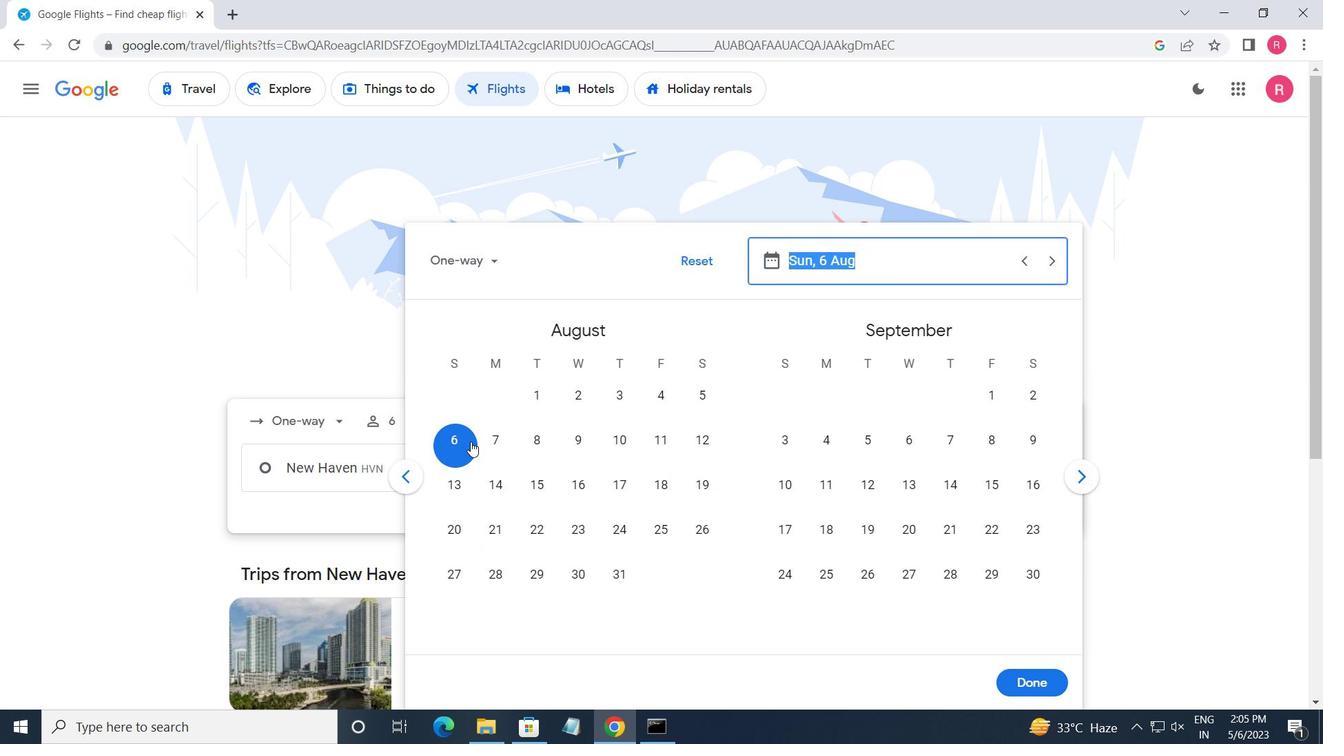 
Action: Mouse moved to (1052, 698)
Screenshot: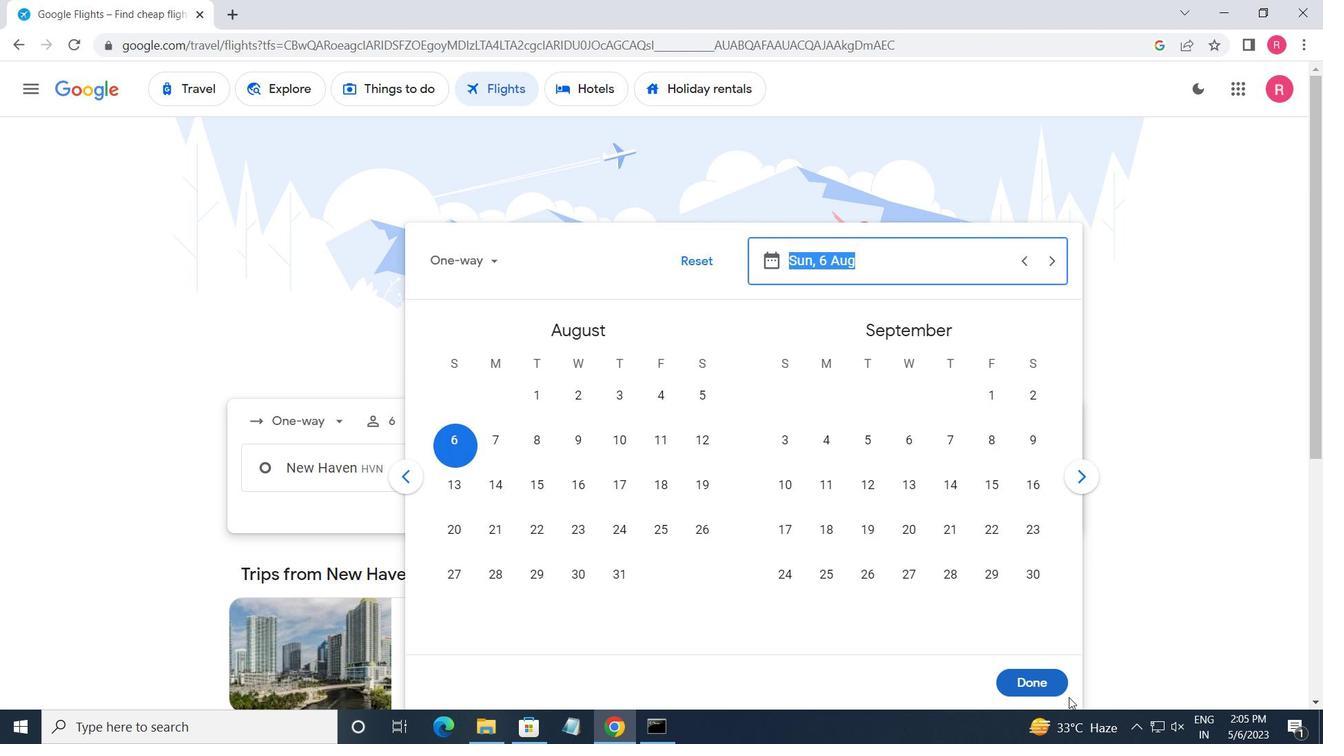 
Action: Mouse pressed left at (1052, 698)
Screenshot: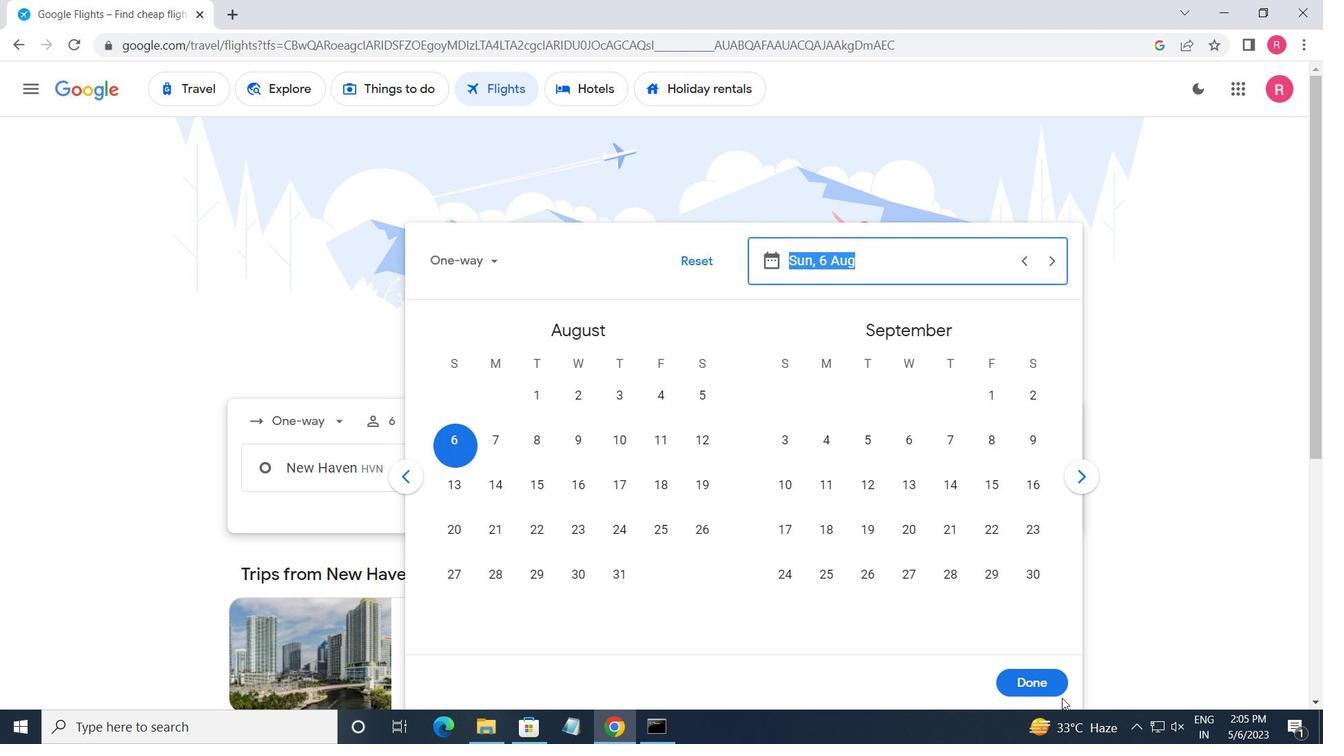 
Action: Mouse moved to (644, 530)
Screenshot: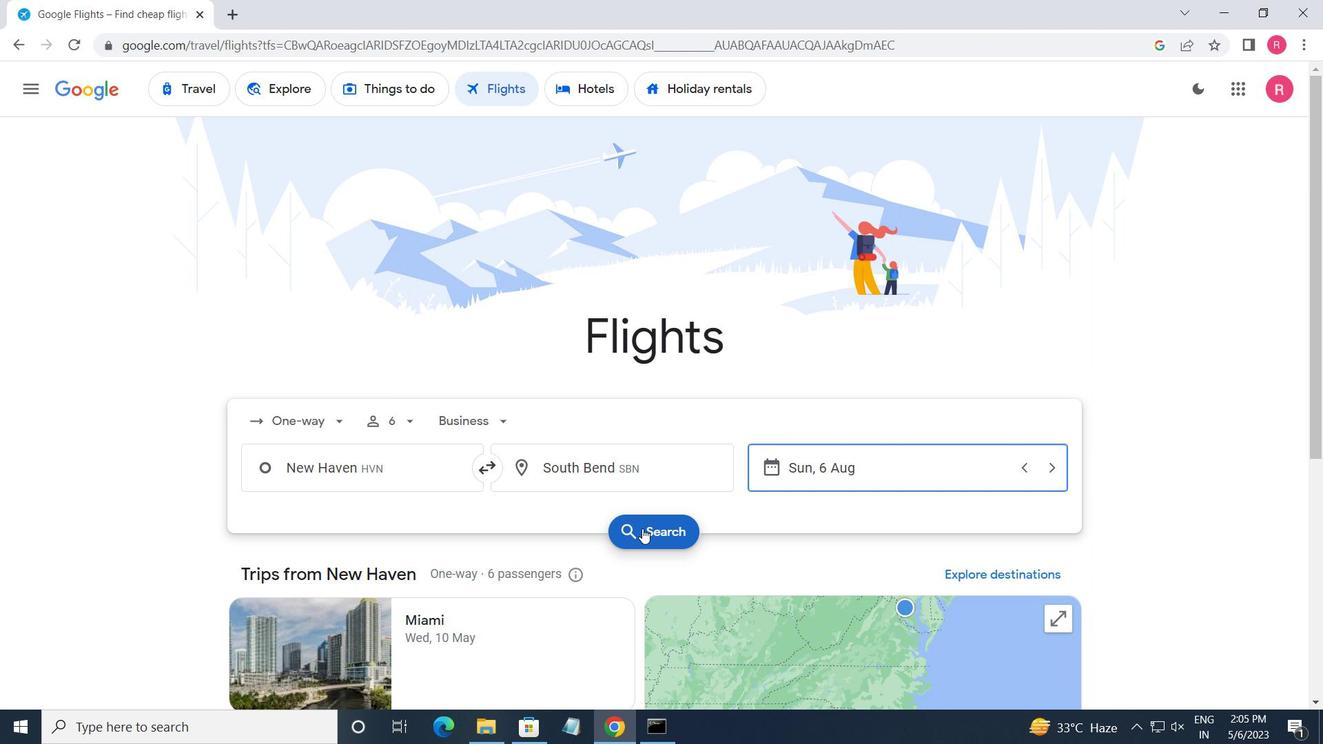 
Action: Mouse pressed left at (644, 530)
Screenshot: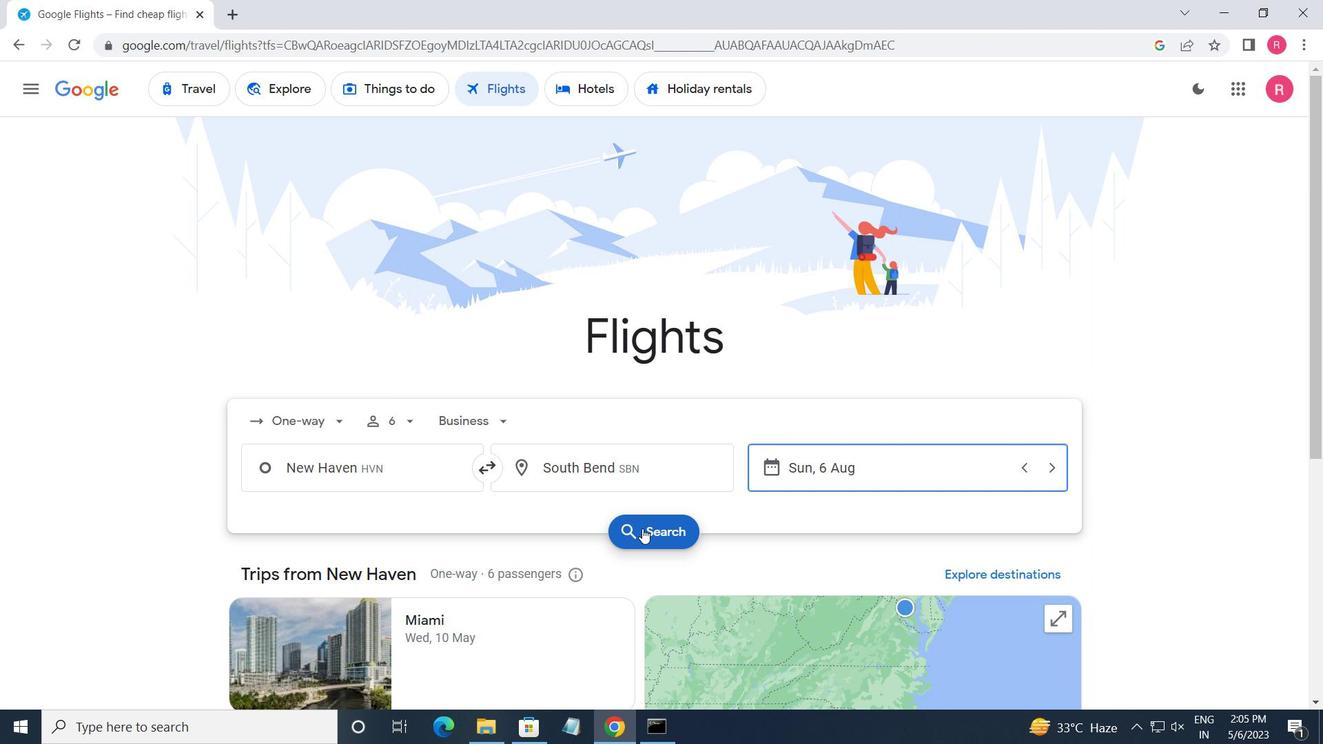 
Action: Mouse moved to (268, 253)
Screenshot: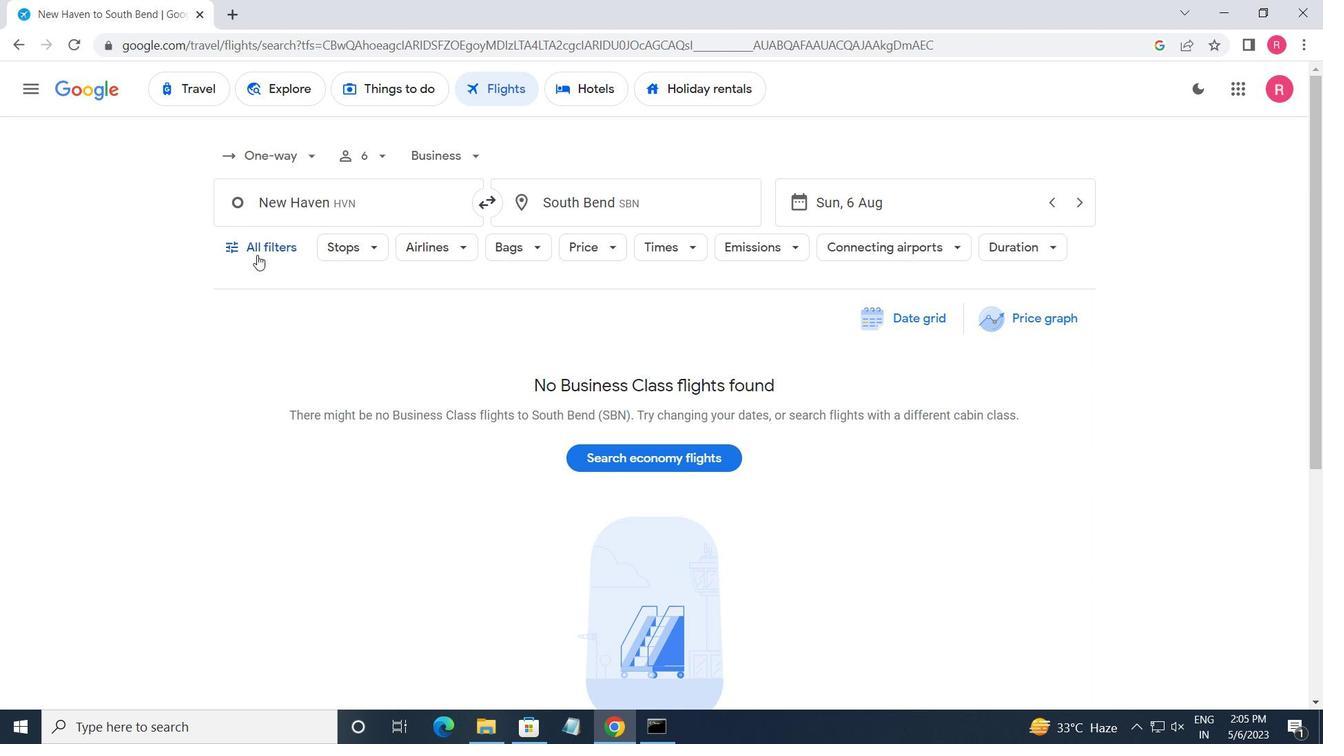 
Action: Mouse pressed left at (268, 253)
Screenshot: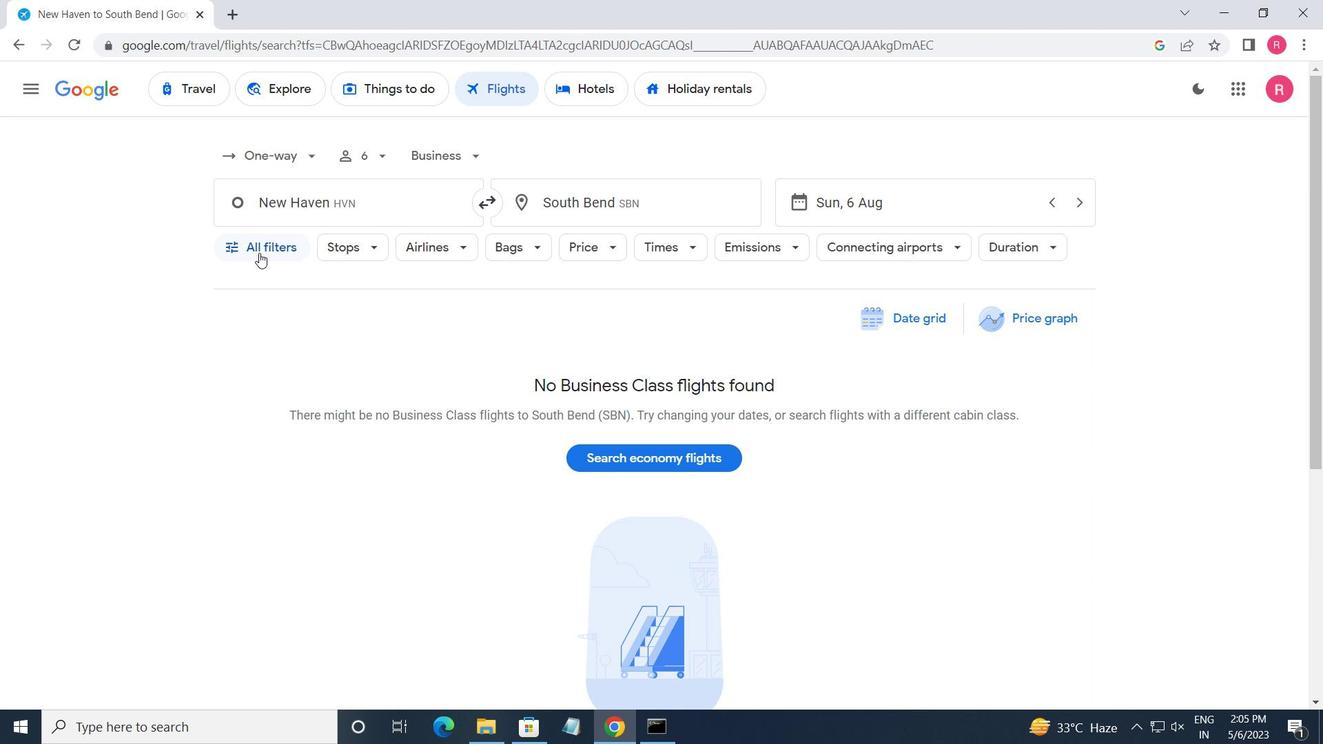 
Action: Mouse moved to (278, 283)
Screenshot: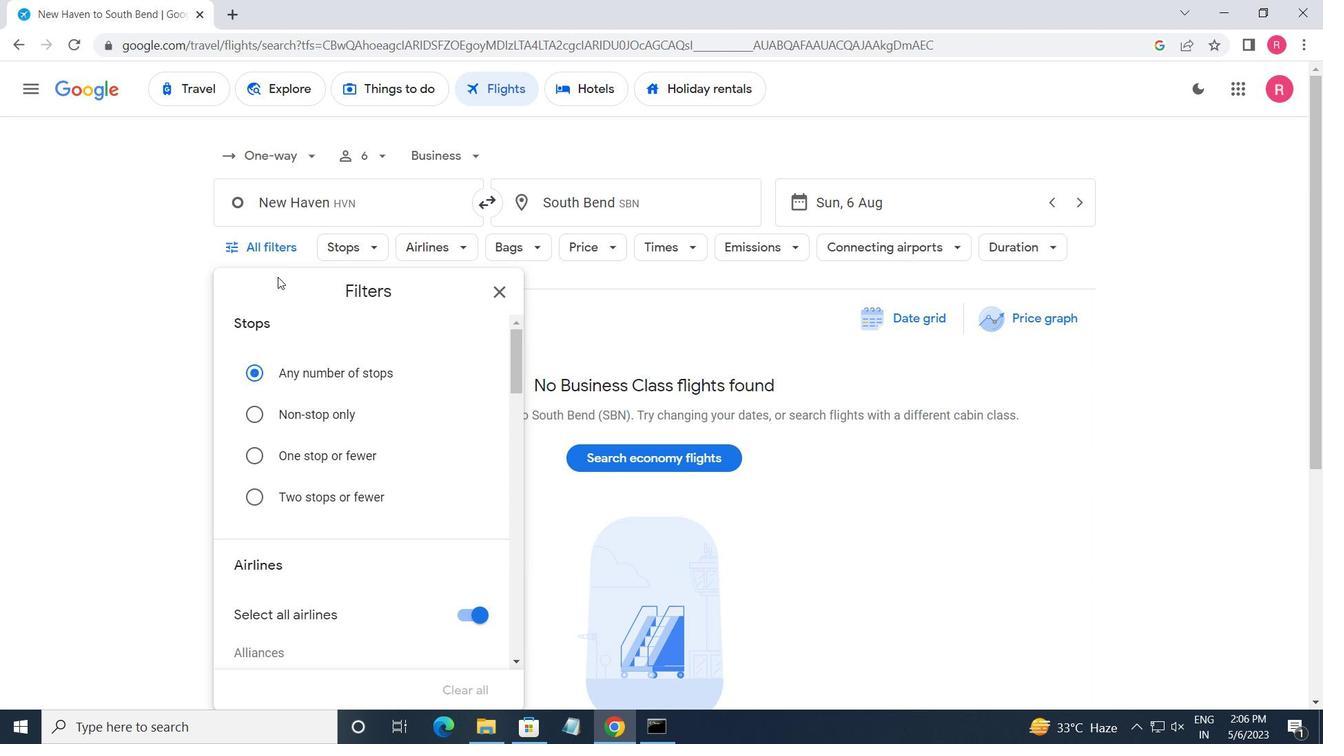 
Action: Mouse scrolled (278, 282) with delta (0, 0)
Screenshot: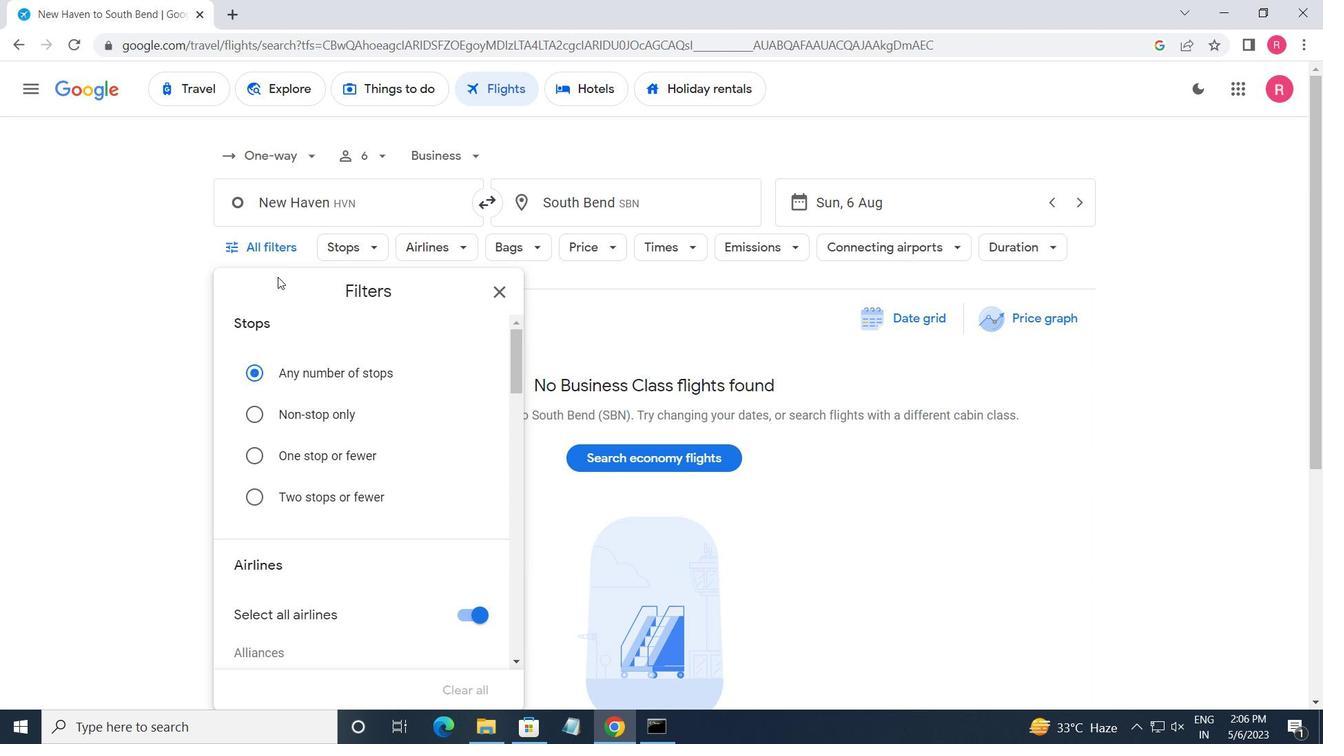 
Action: Mouse moved to (339, 360)
Screenshot: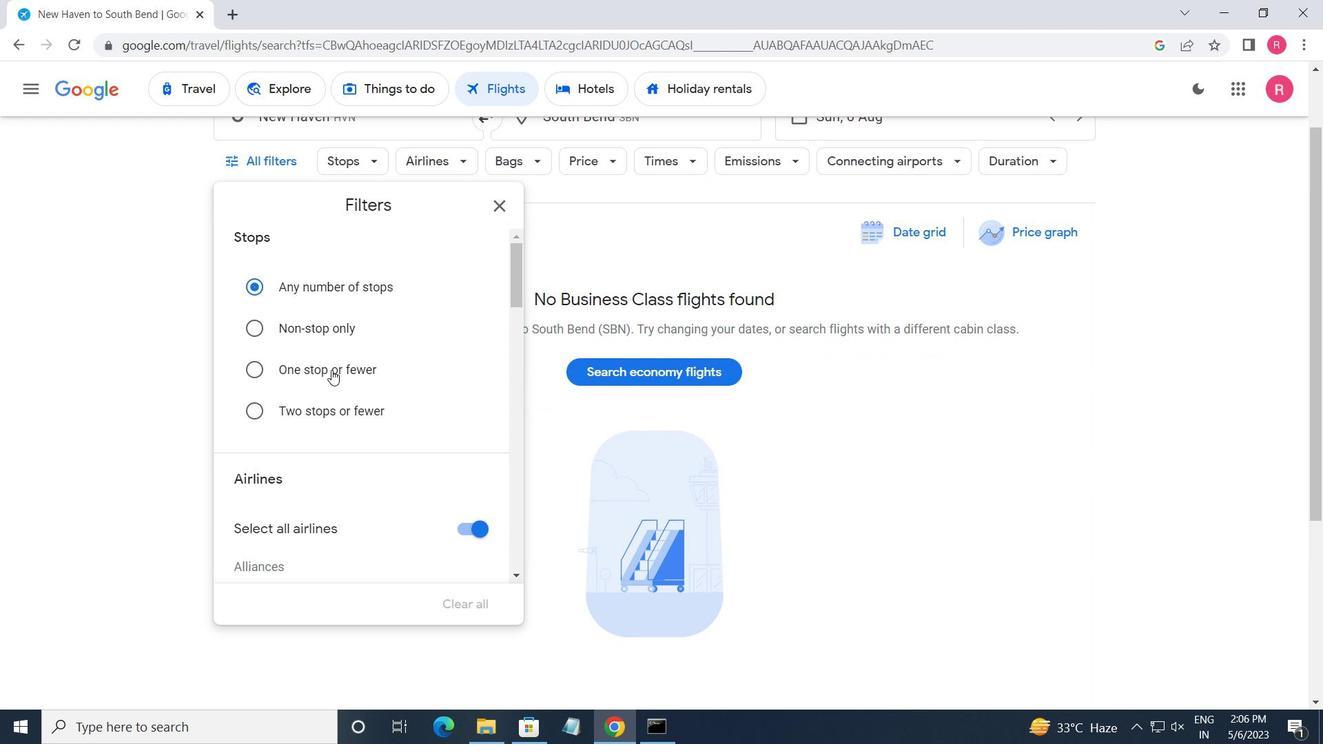 
Action: Mouse scrolled (339, 359) with delta (0, 0)
Screenshot: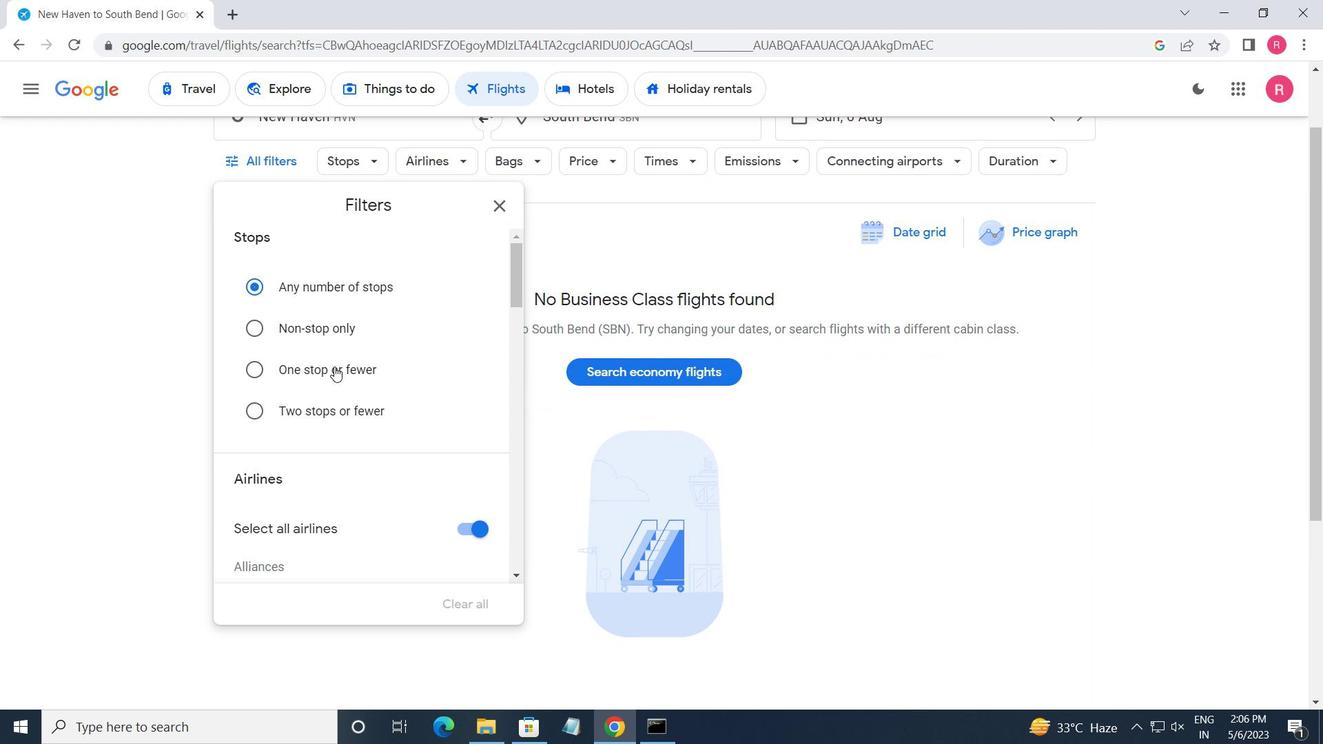 
Action: Mouse moved to (340, 359)
Screenshot: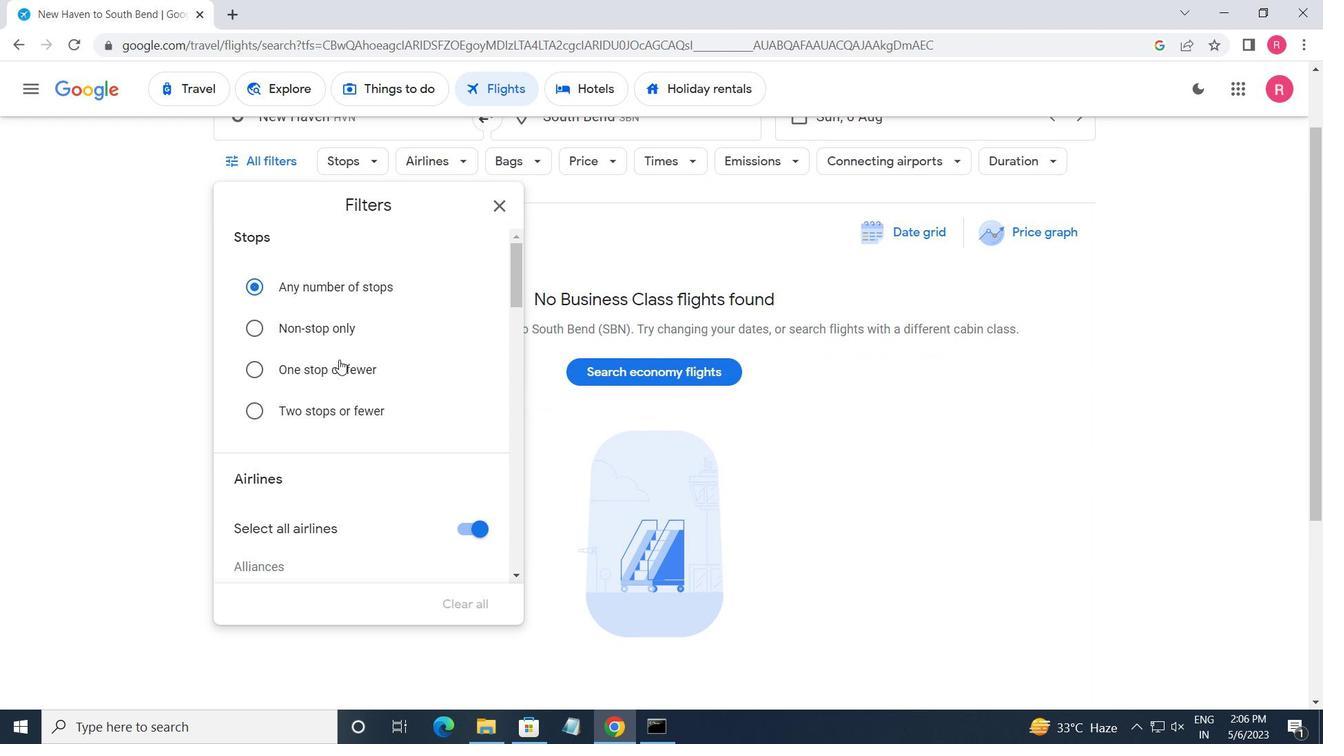 
Action: Mouse scrolled (340, 359) with delta (0, 0)
Screenshot: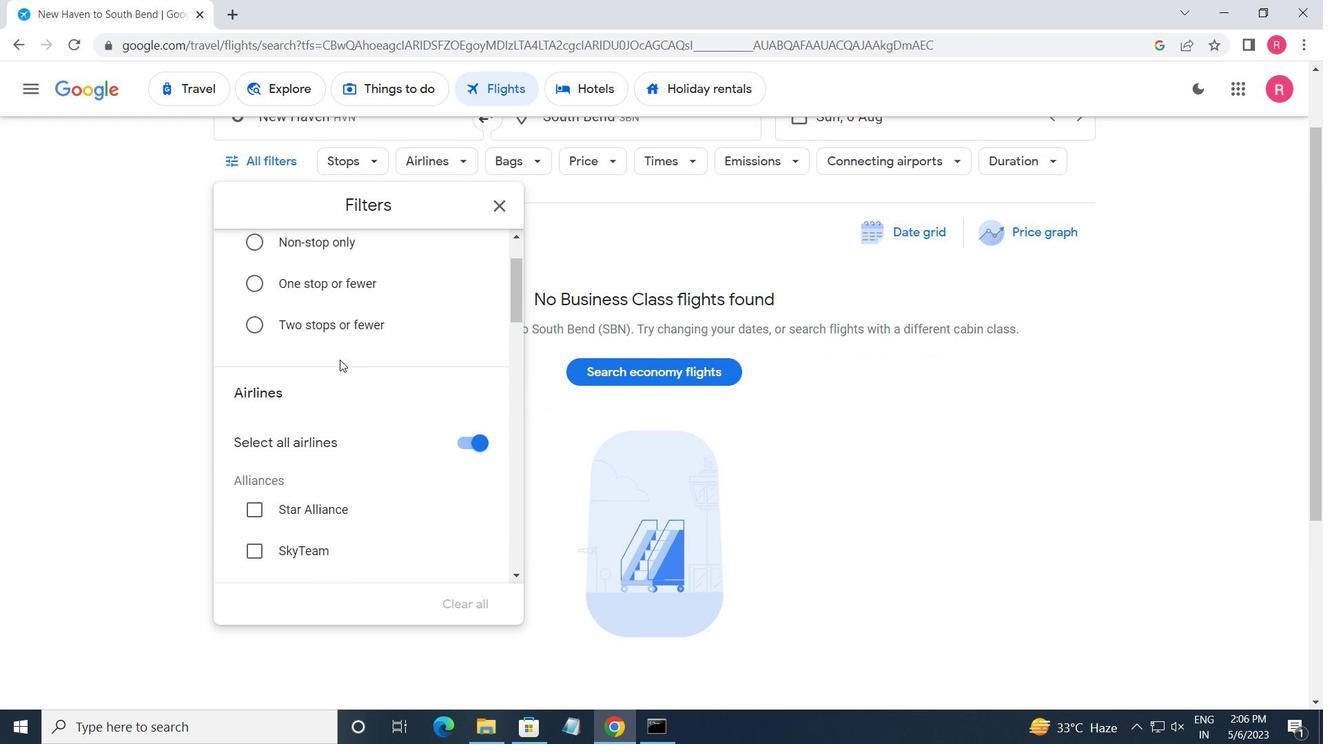 
Action: Mouse moved to (341, 360)
Screenshot: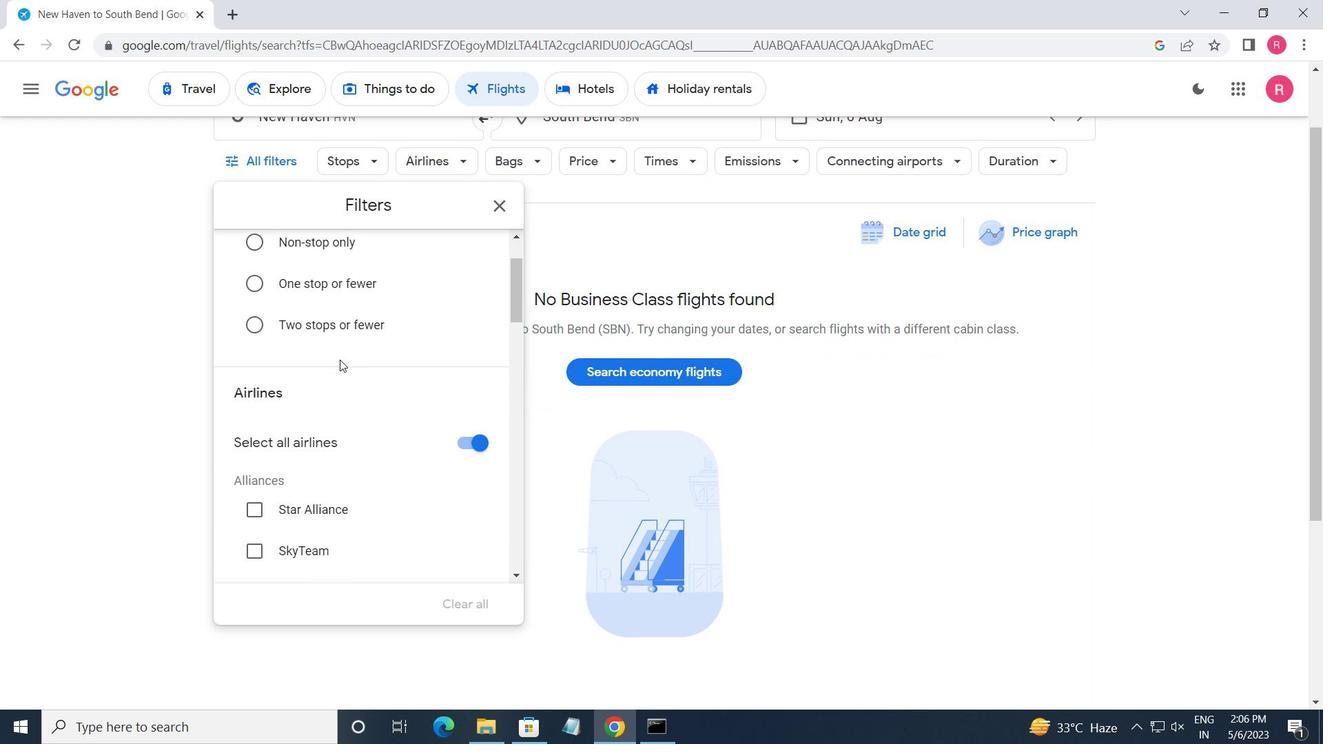 
Action: Mouse scrolled (341, 359) with delta (0, 0)
Screenshot: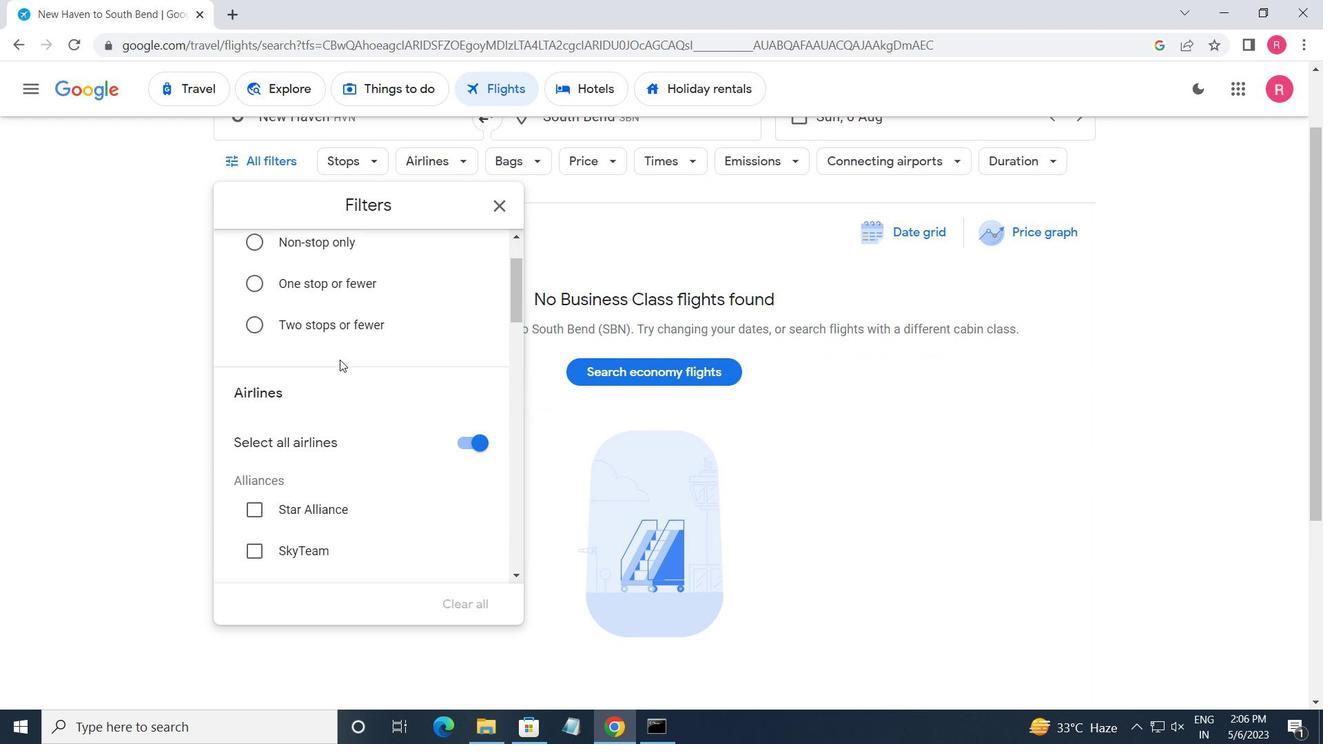 
Action: Mouse moved to (476, 268)
Screenshot: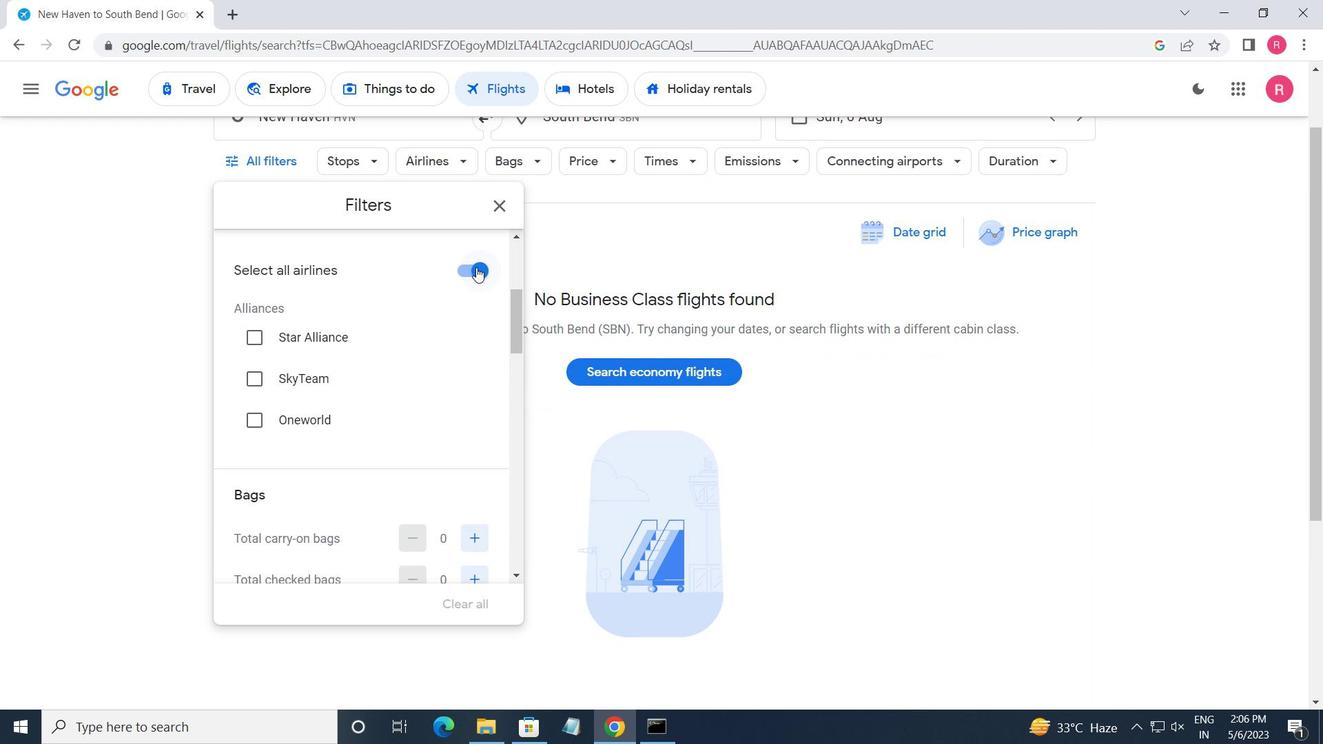 
Action: Mouse pressed left at (476, 268)
Screenshot: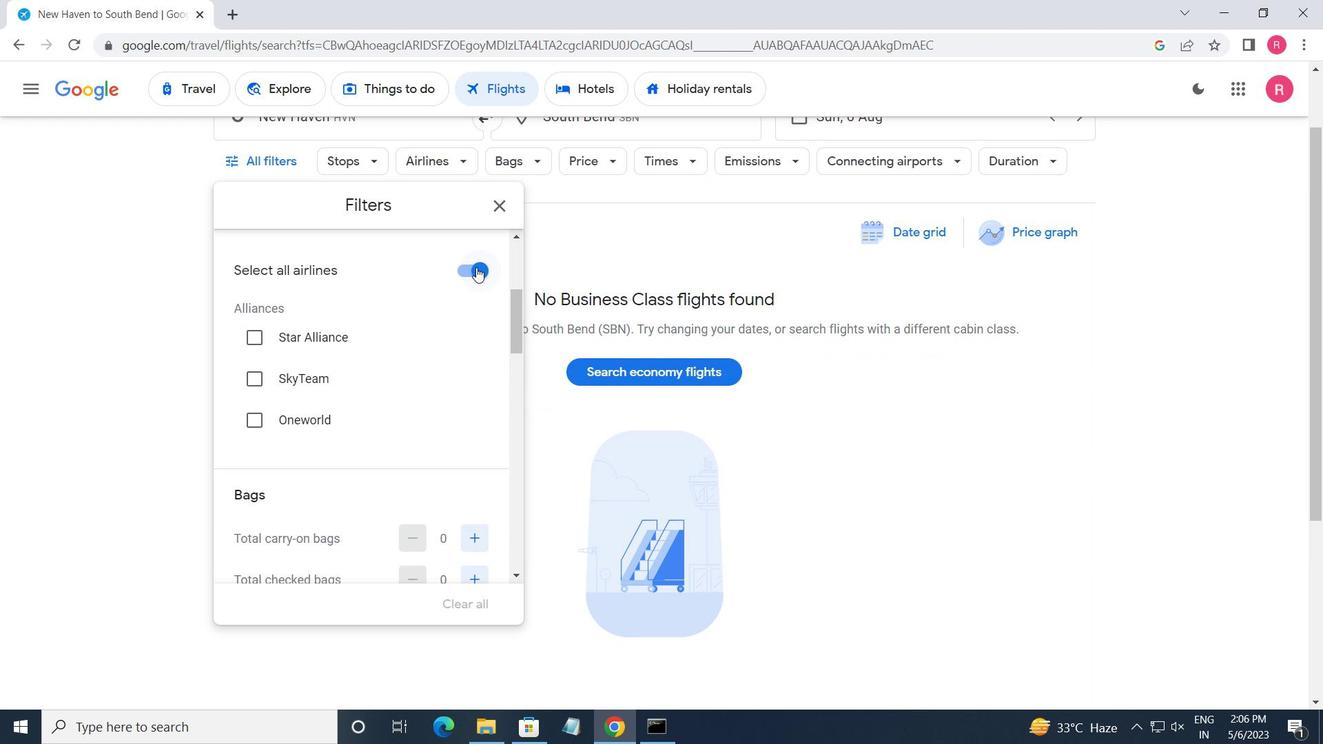 
Action: Mouse moved to (432, 313)
Screenshot: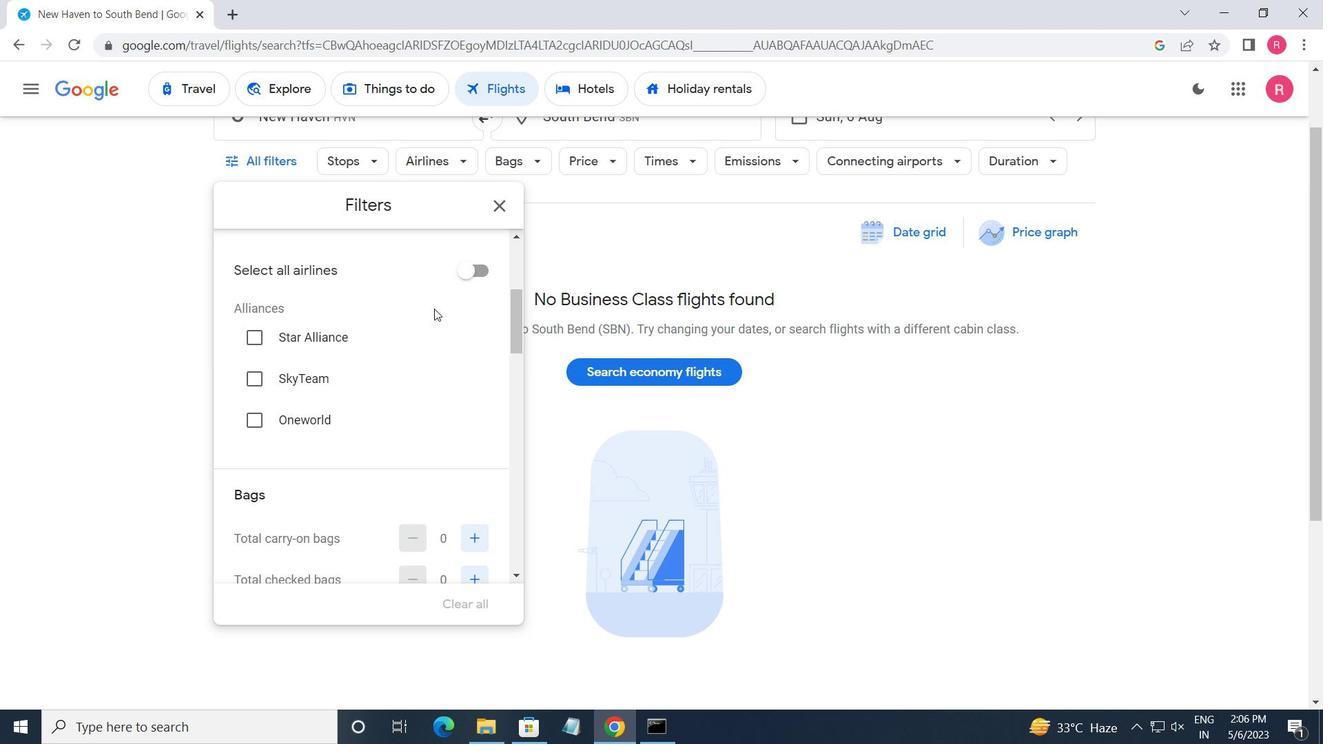 
Action: Mouse scrolled (432, 312) with delta (0, 0)
Screenshot: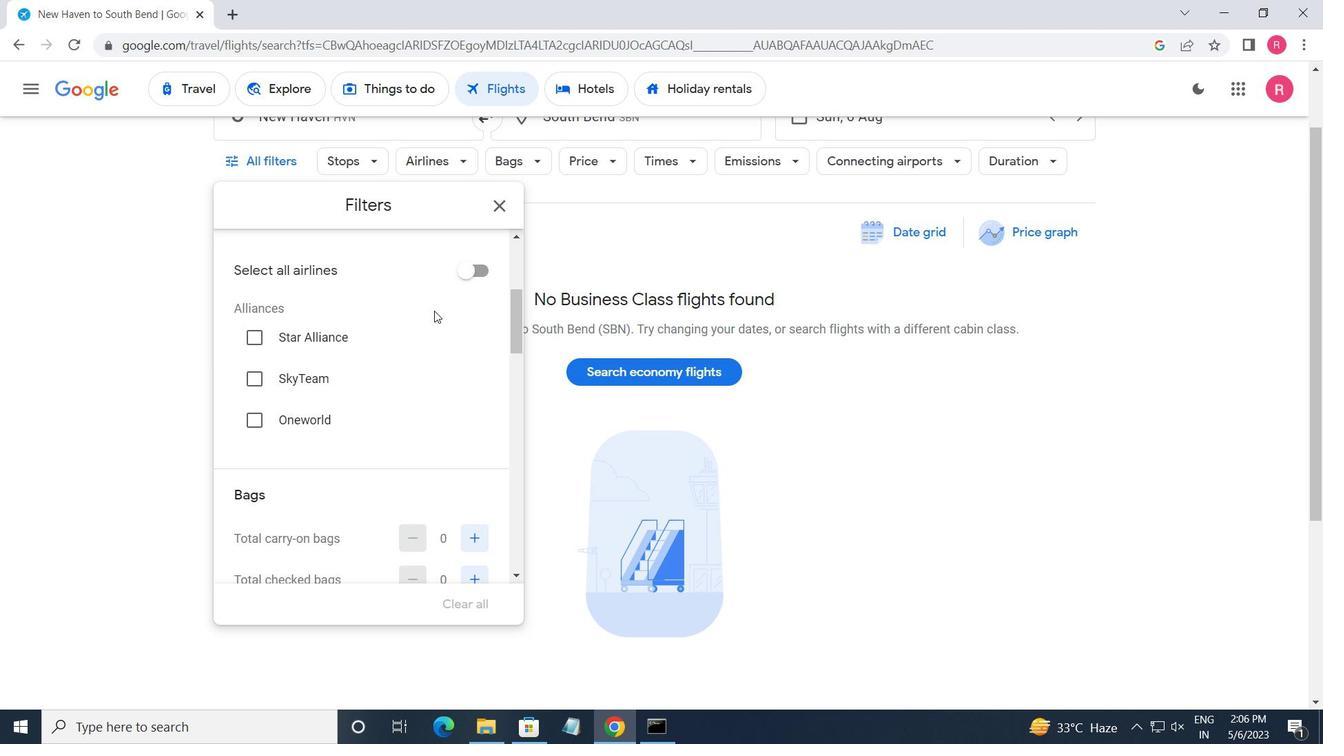 
Action: Mouse moved to (432, 314)
Screenshot: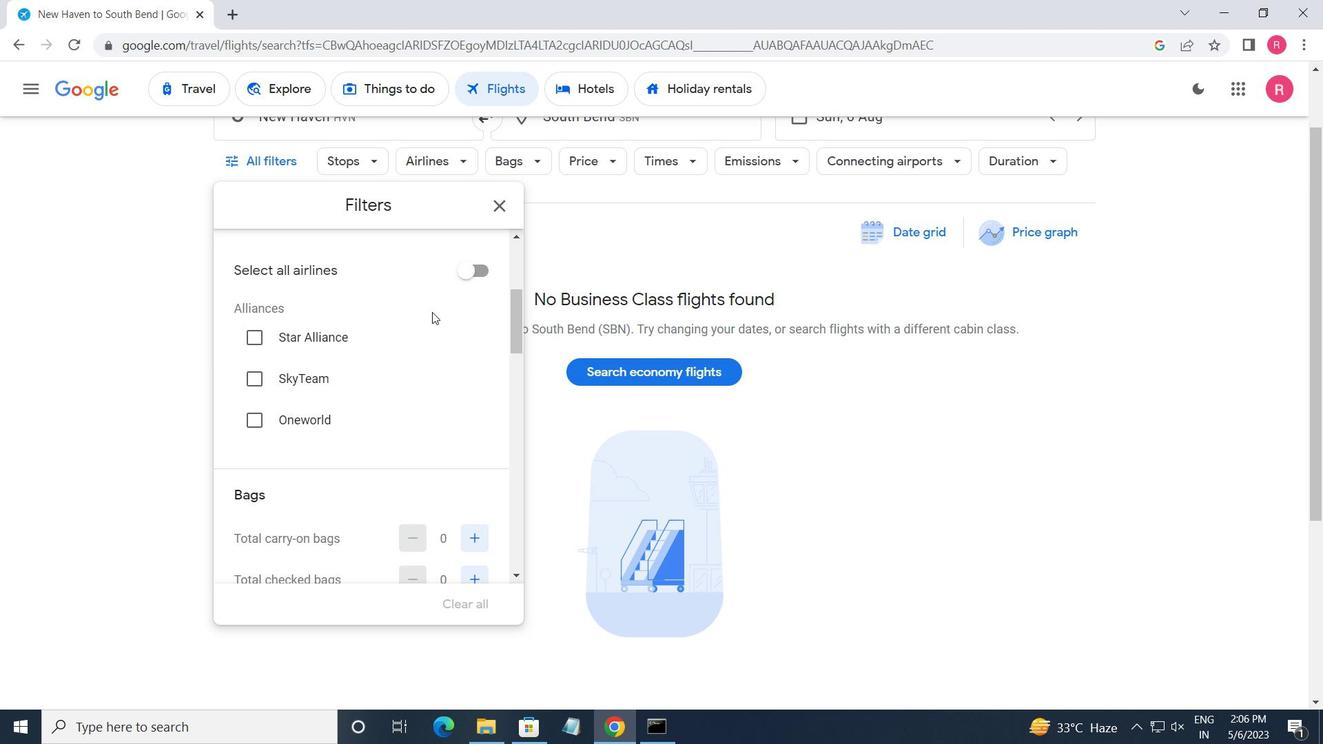 
Action: Mouse scrolled (432, 313) with delta (0, 0)
Screenshot: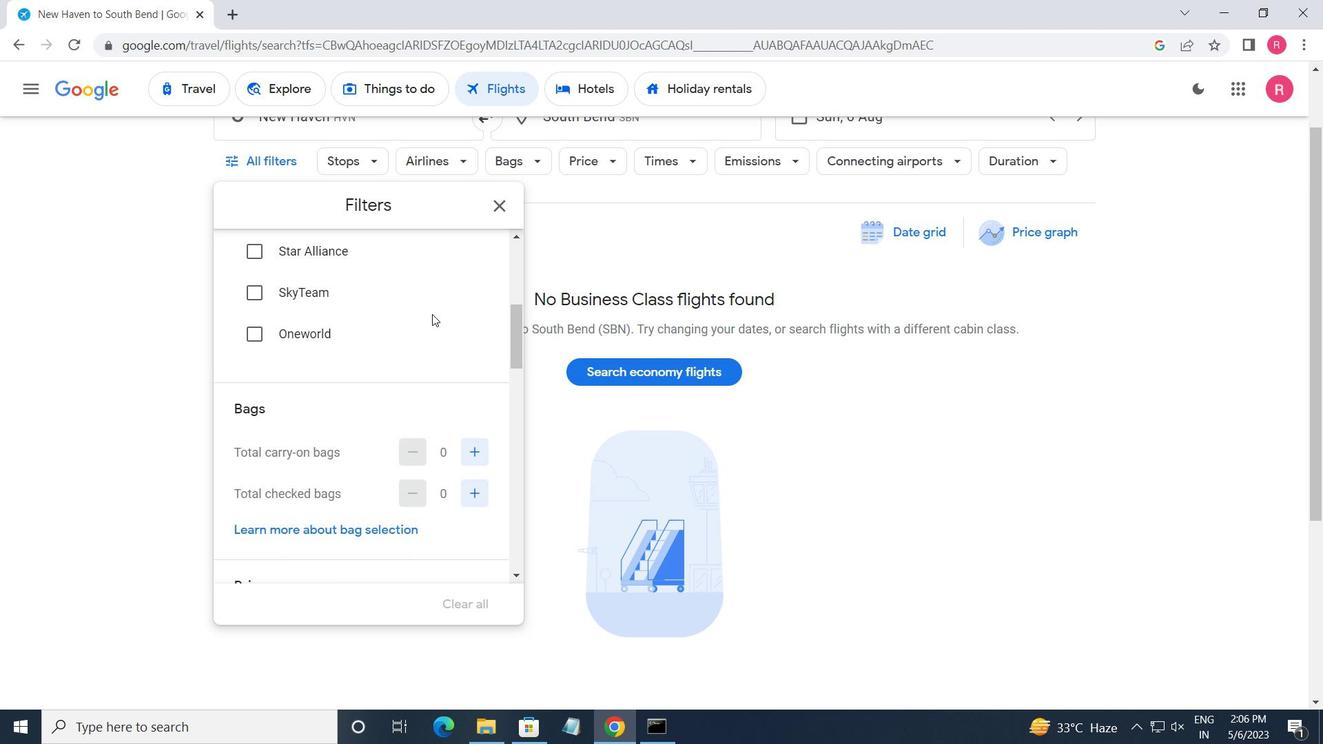 
Action: Mouse moved to (465, 368)
Screenshot: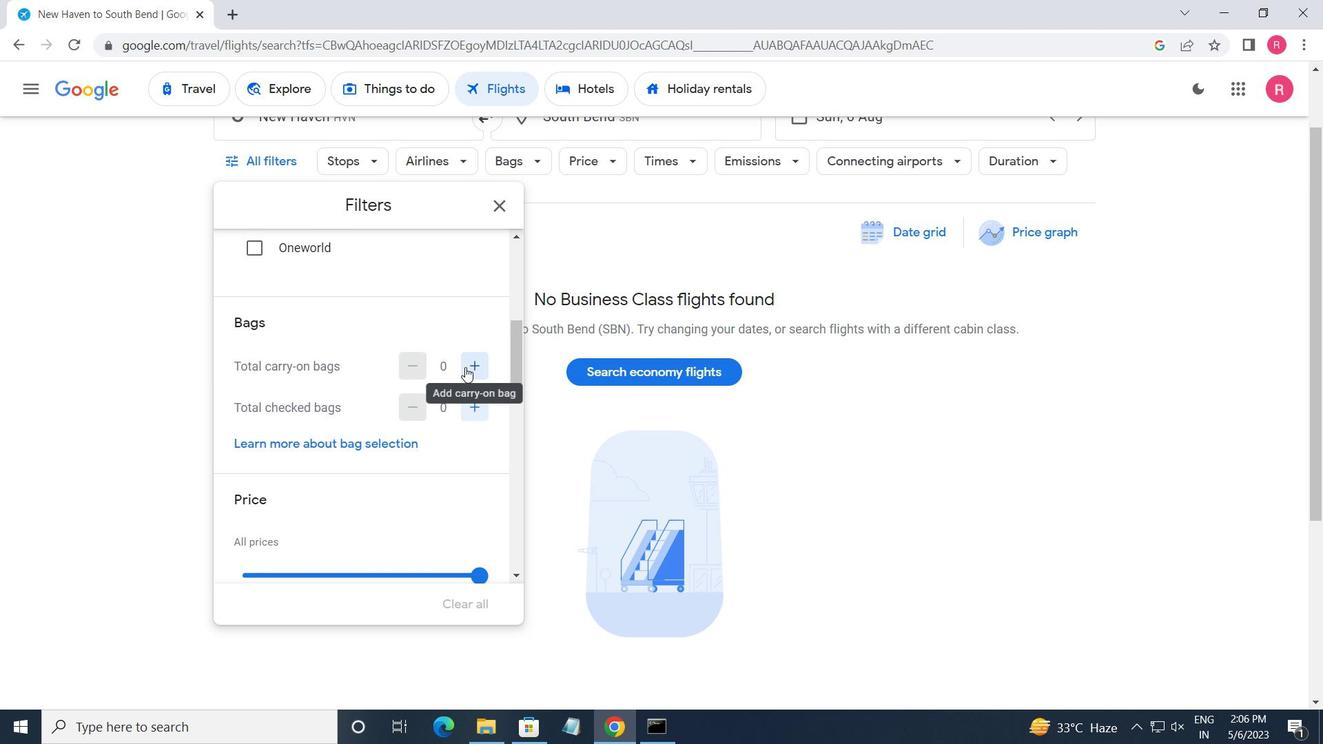 
Action: Mouse pressed left at (465, 368)
Screenshot: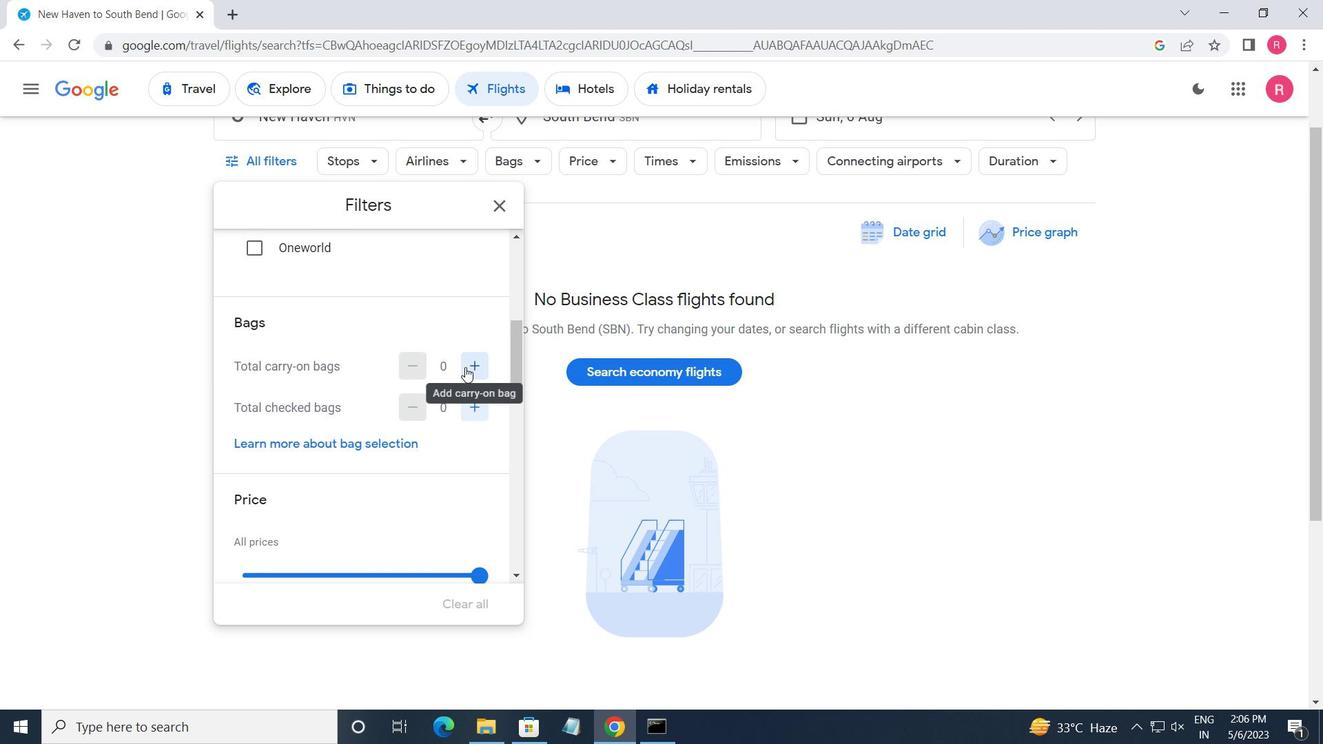 
Action: Mouse moved to (482, 409)
Screenshot: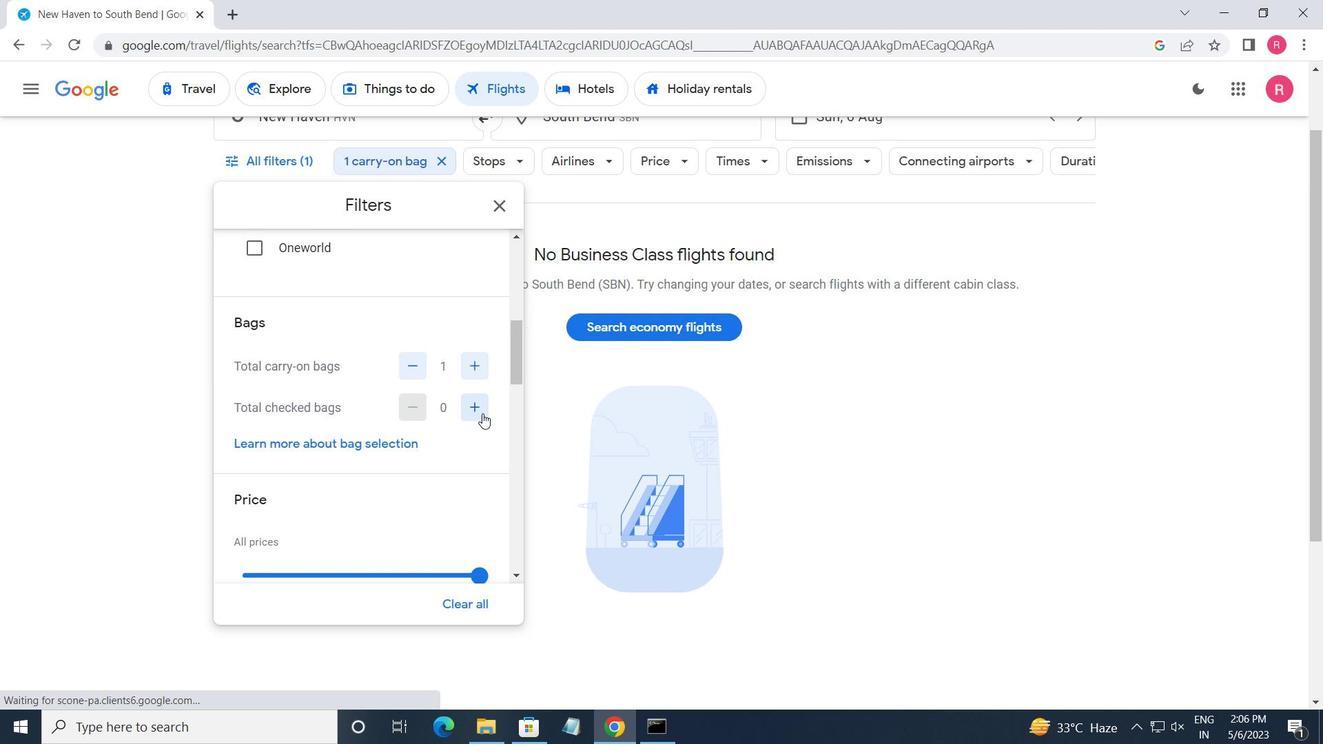 
Action: Mouse pressed left at (482, 409)
Screenshot: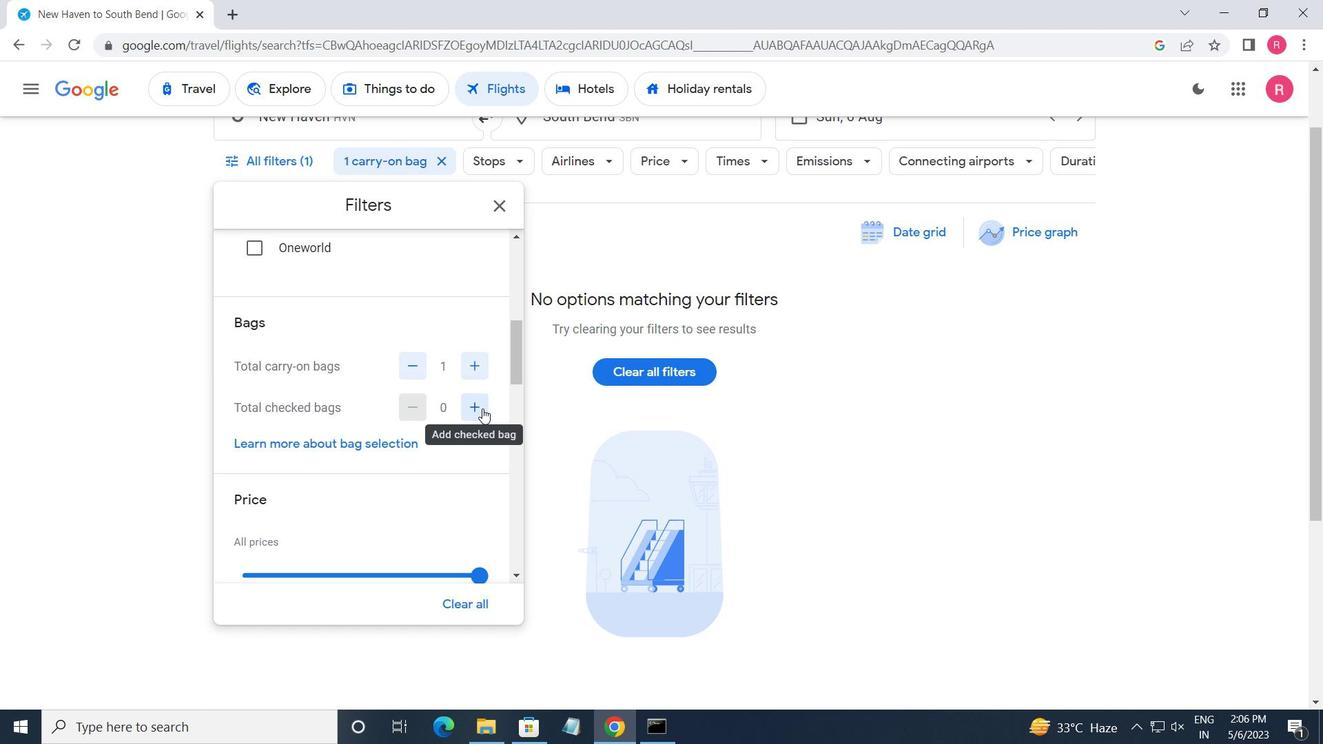 
Action: Mouse pressed left at (482, 409)
Screenshot: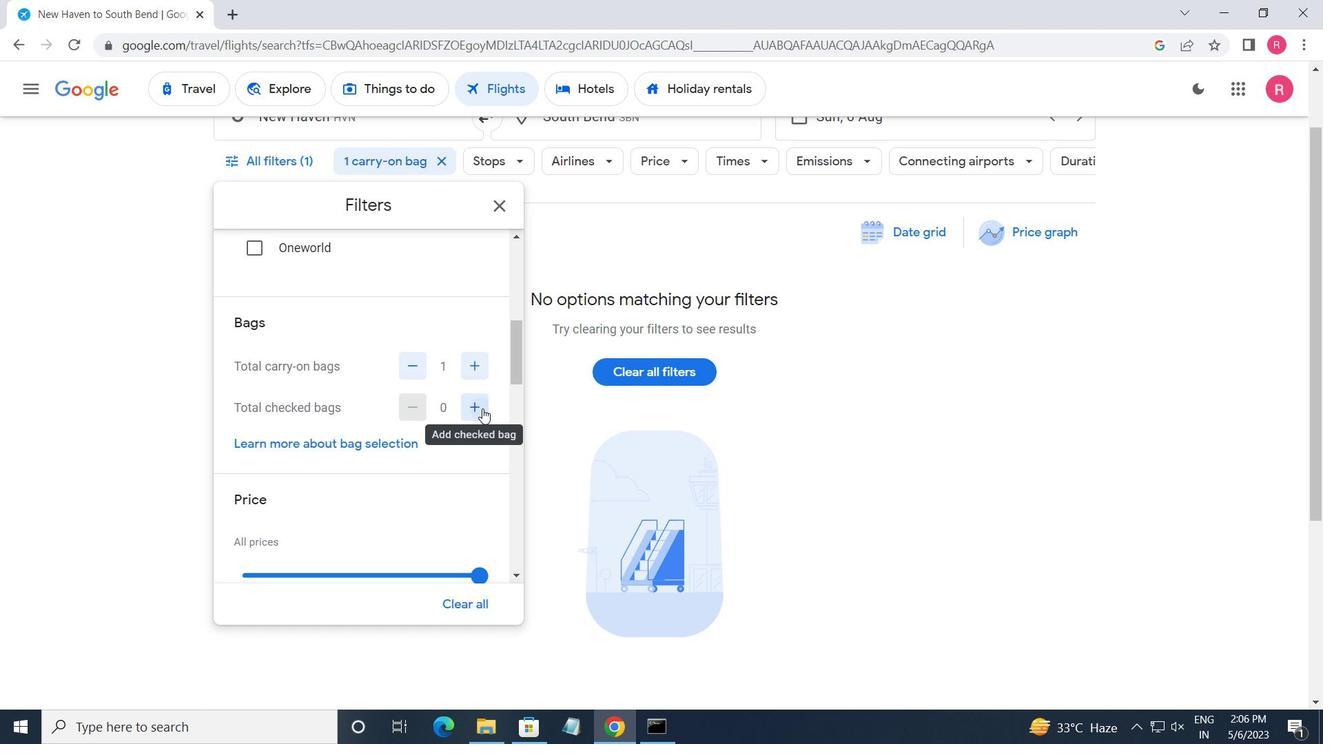 
Action: Mouse pressed left at (482, 409)
Screenshot: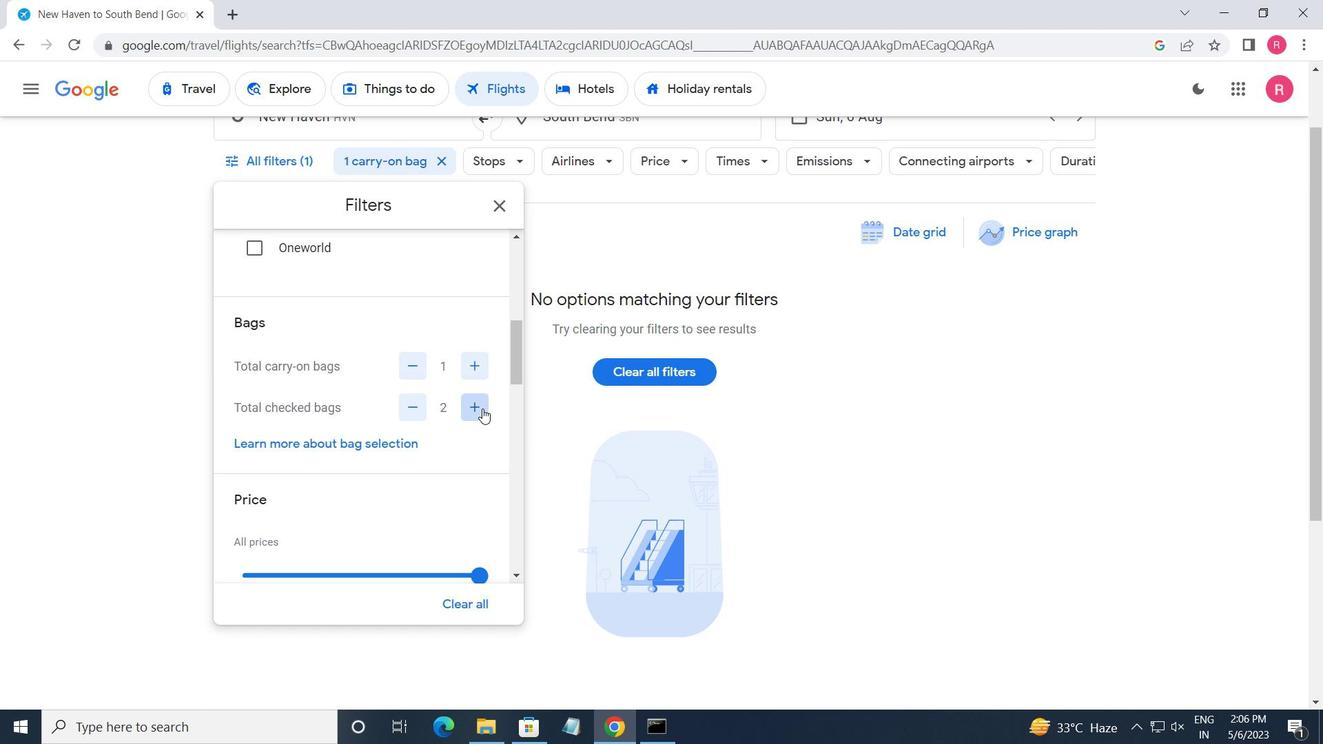 
Action: Mouse moved to (393, 432)
Screenshot: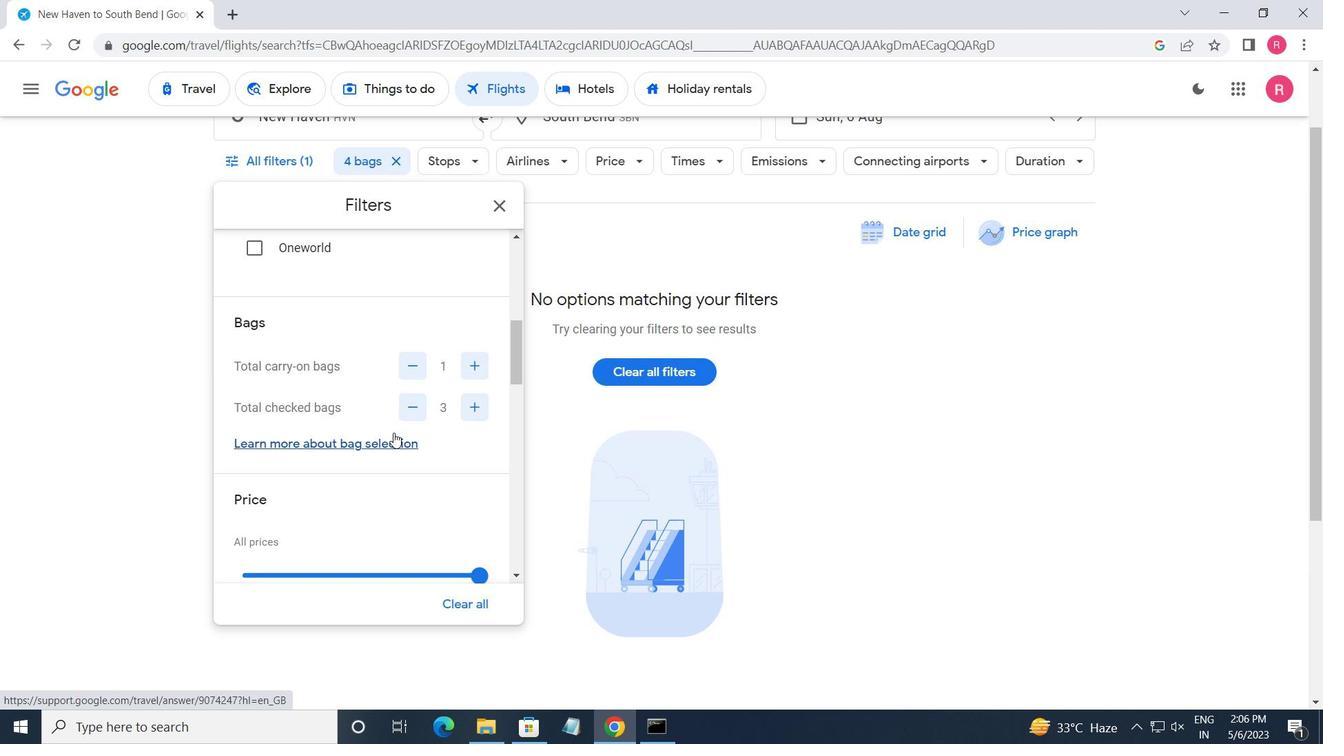 
Action: Mouse scrolled (393, 431) with delta (0, 0)
Screenshot: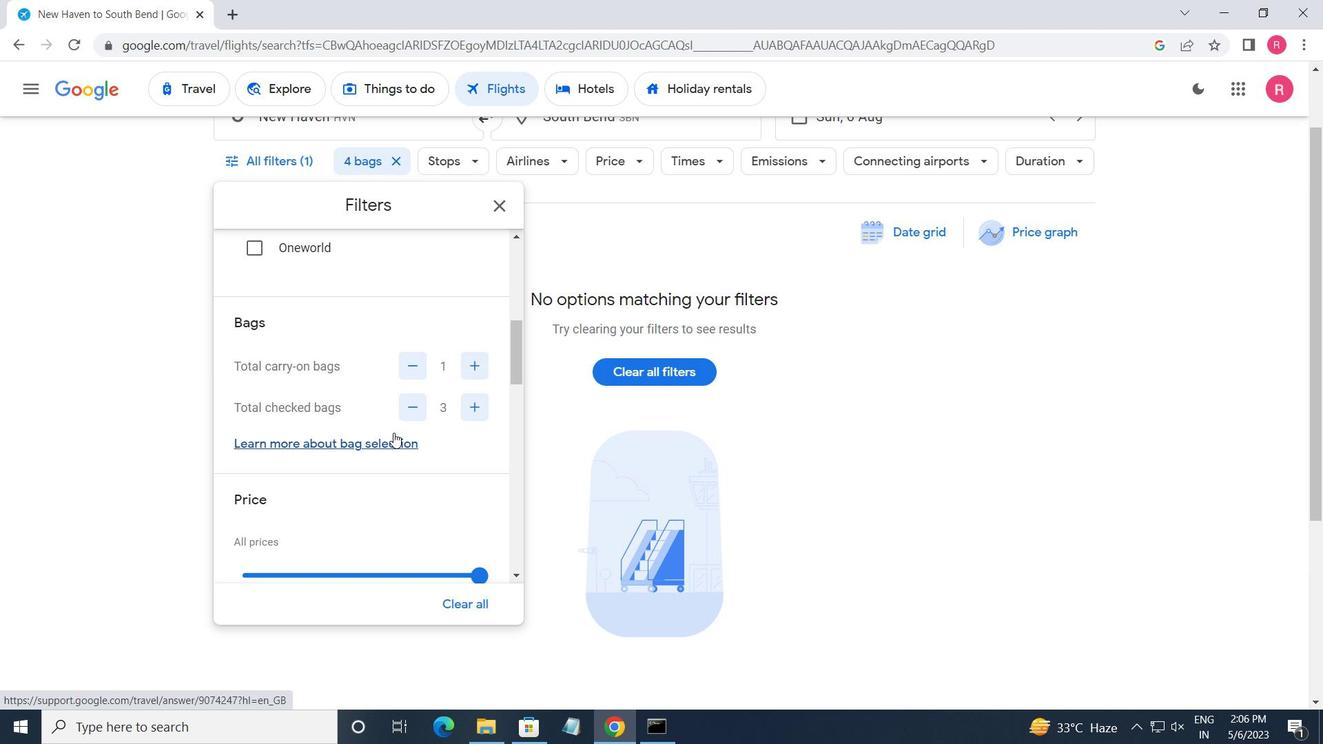 
Action: Mouse moved to (390, 428)
Screenshot: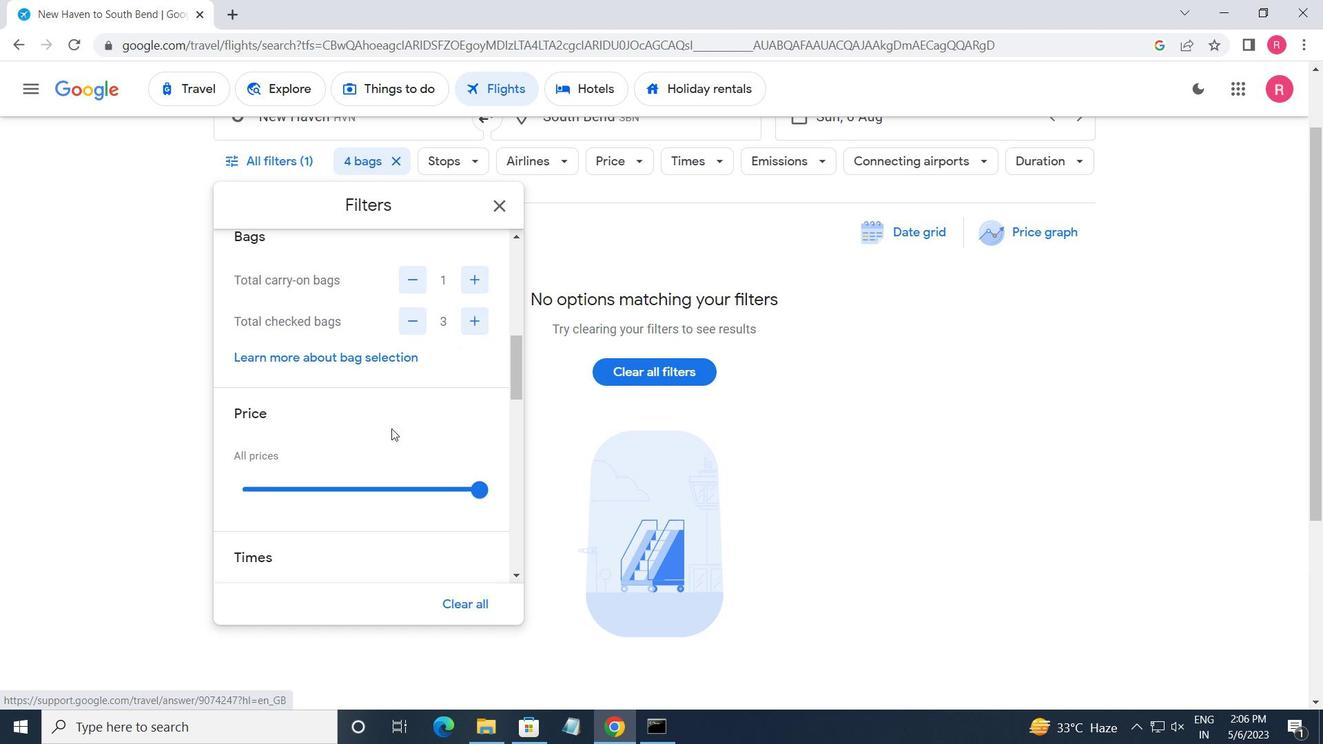 
Action: Mouse scrolled (390, 428) with delta (0, 0)
Screenshot: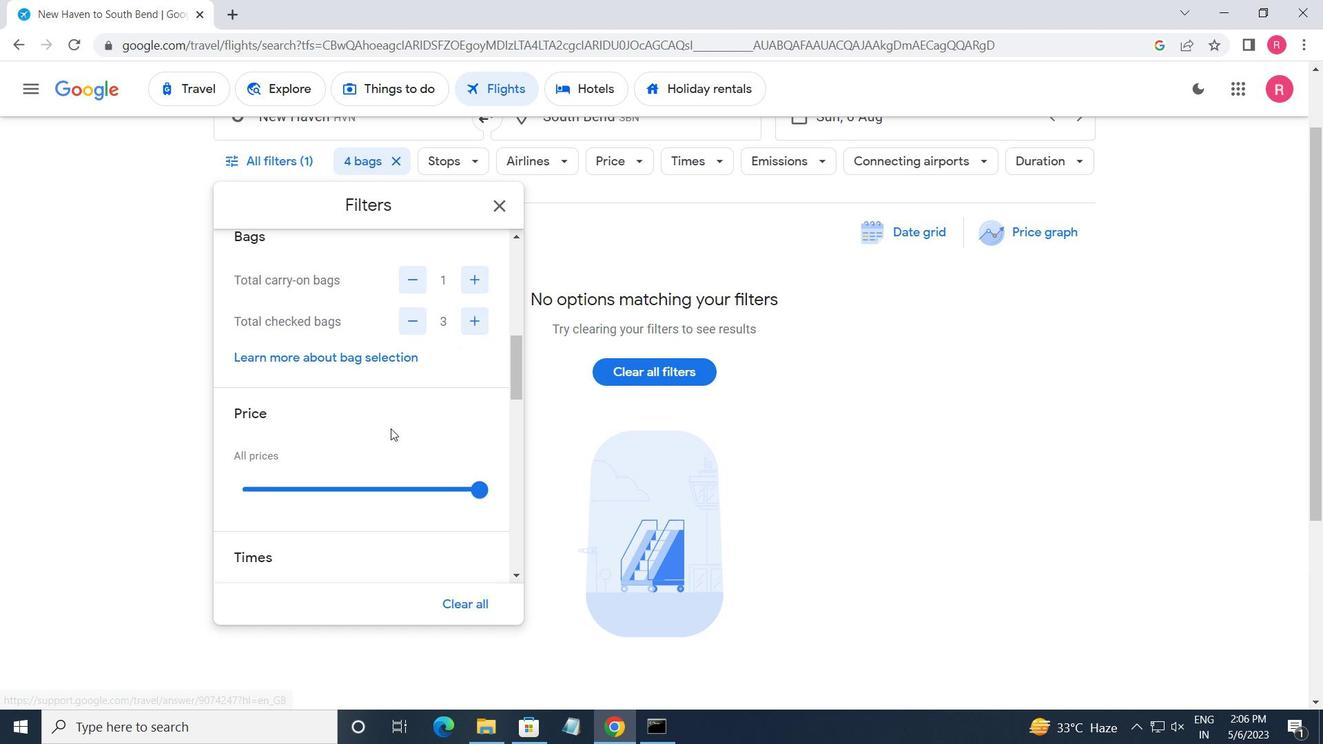
Action: Mouse moved to (486, 408)
Screenshot: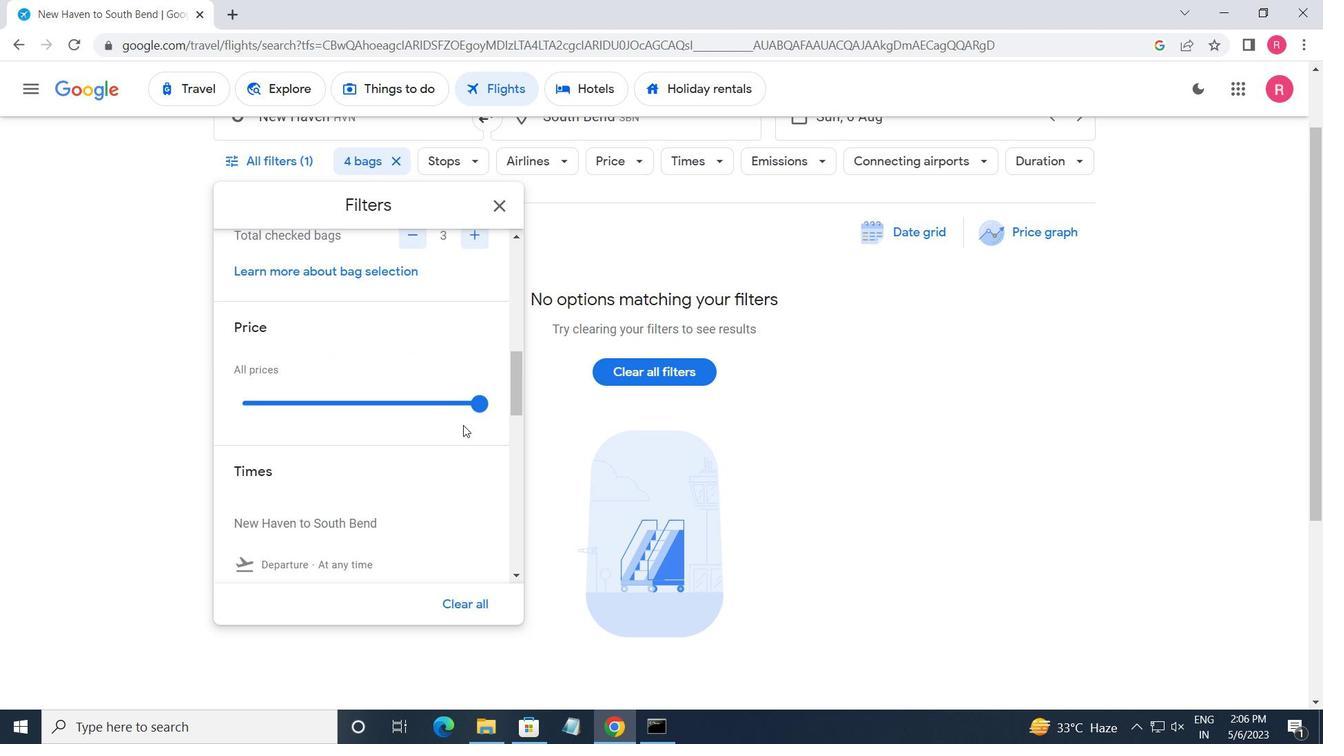 
Action: Mouse pressed left at (486, 408)
Screenshot: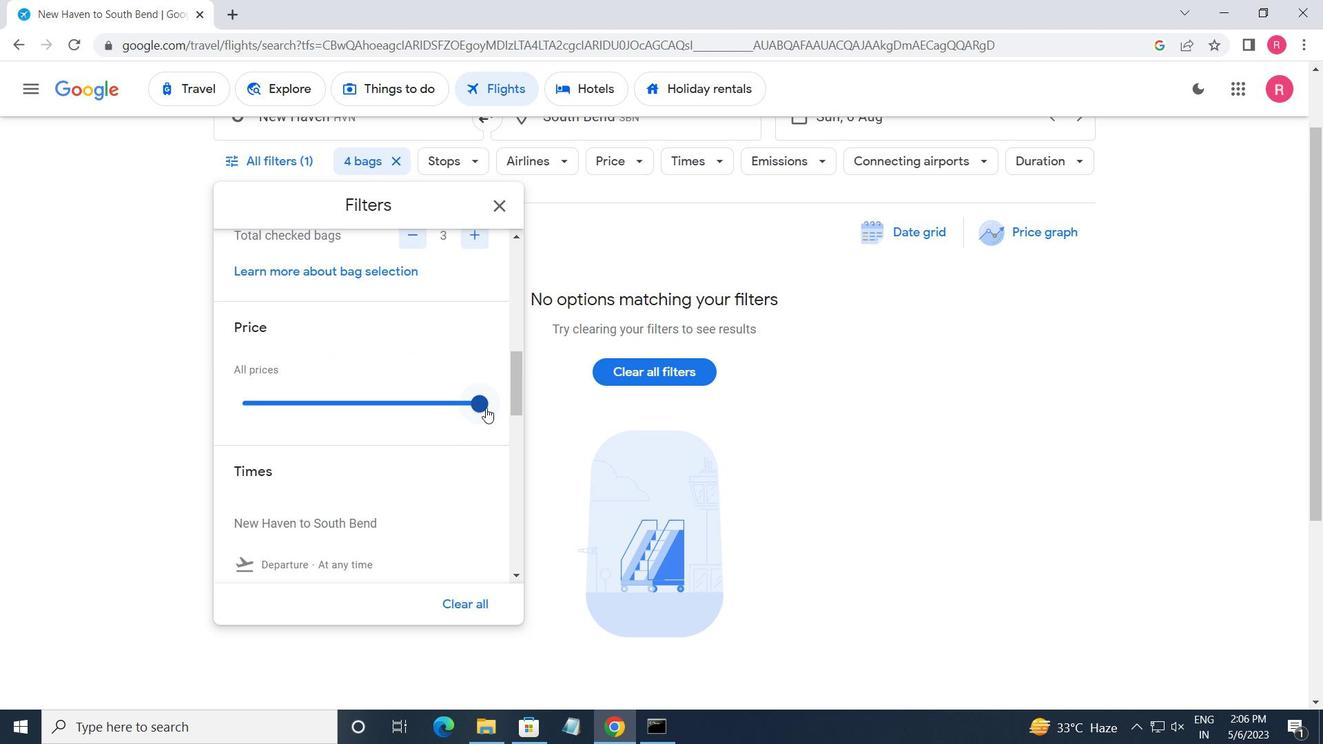 
Action: Mouse moved to (397, 358)
Screenshot: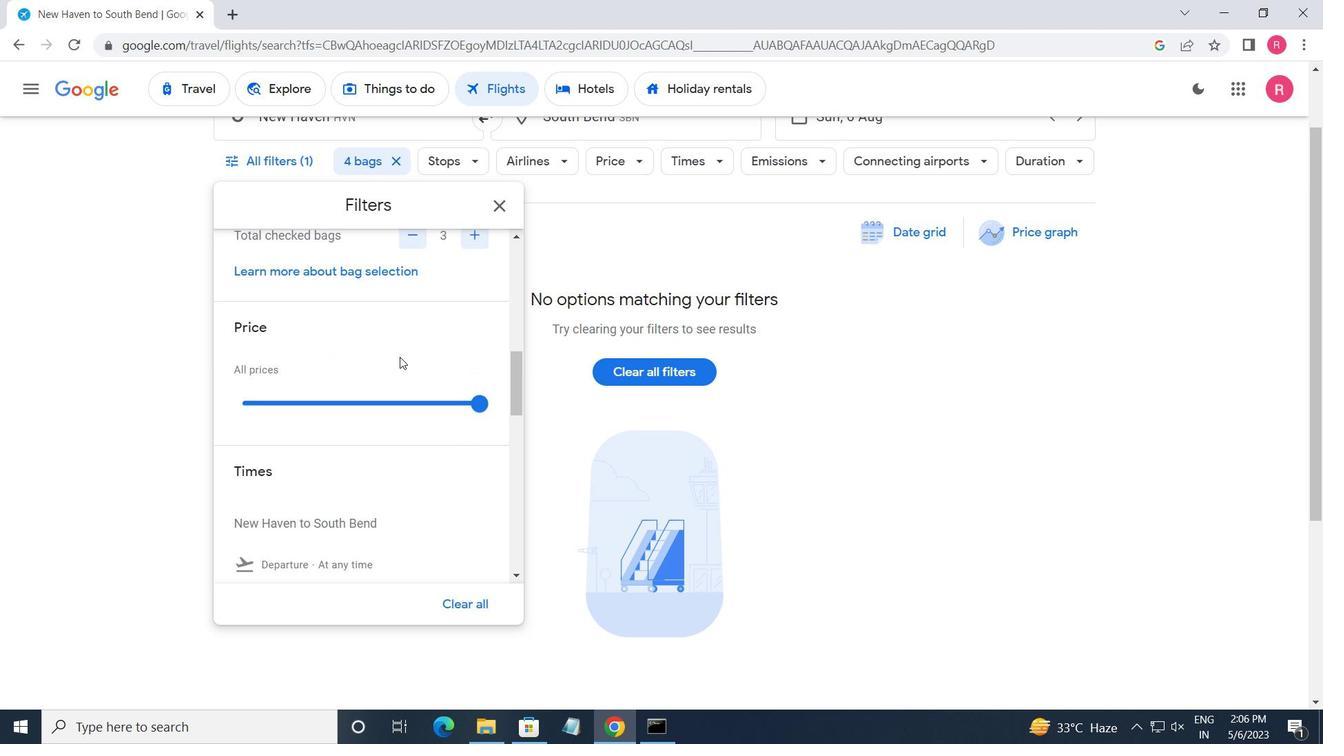 
Action: Mouse scrolled (397, 357) with delta (0, 0)
Screenshot: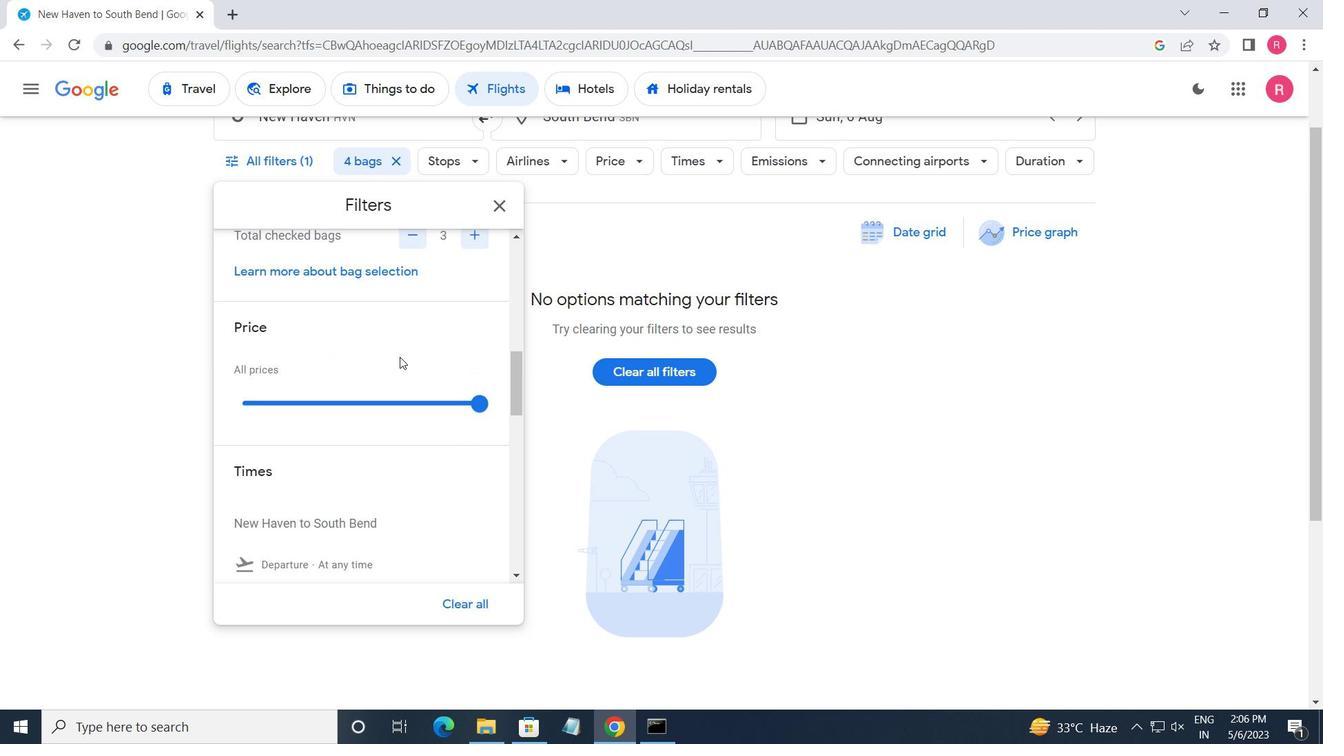 
Action: Mouse moved to (397, 360)
Screenshot: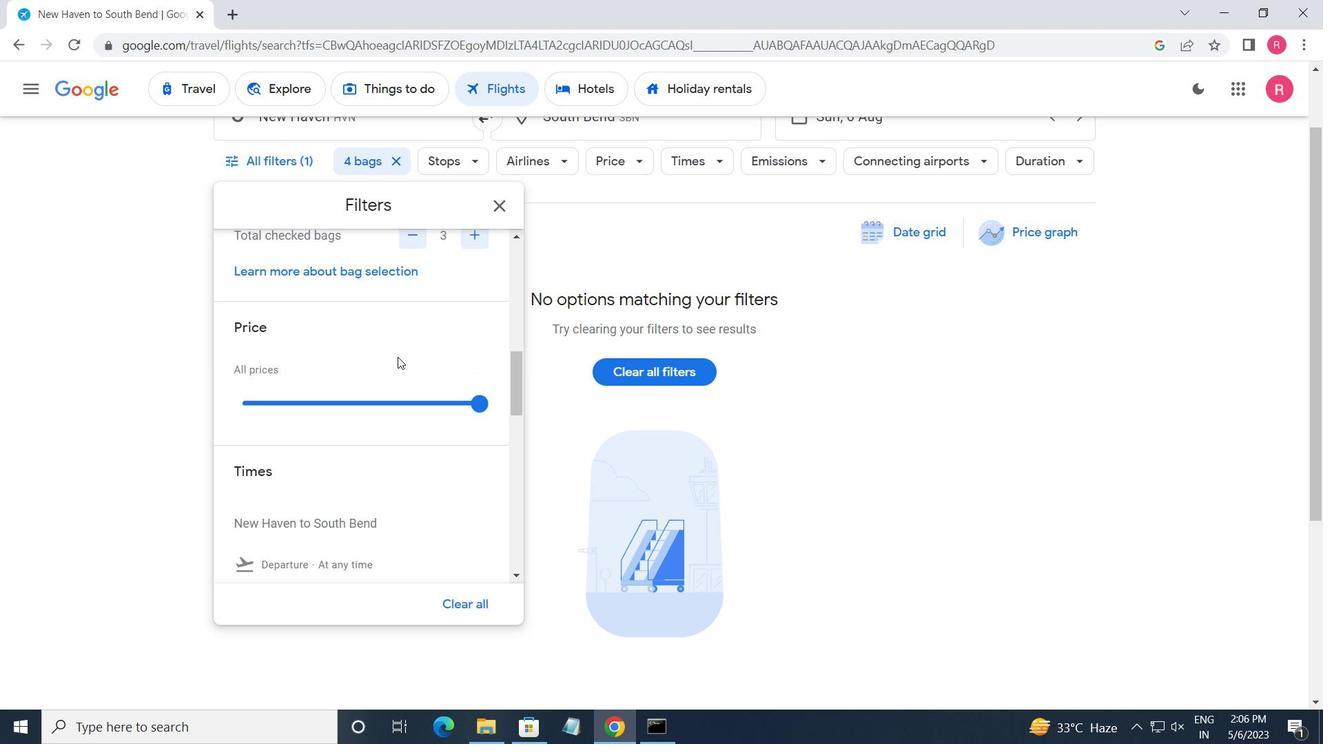 
Action: Mouse scrolled (397, 359) with delta (0, 0)
Screenshot: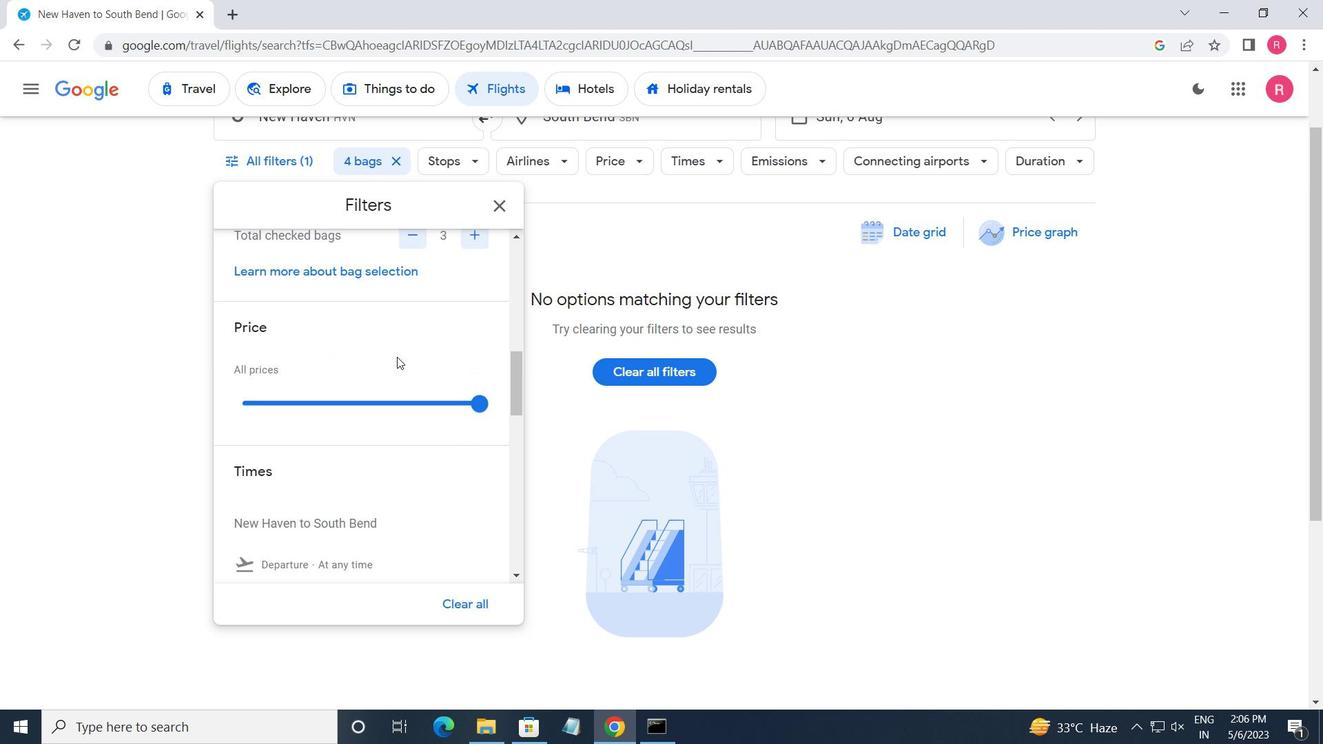 
Action: Mouse moved to (250, 428)
Screenshot: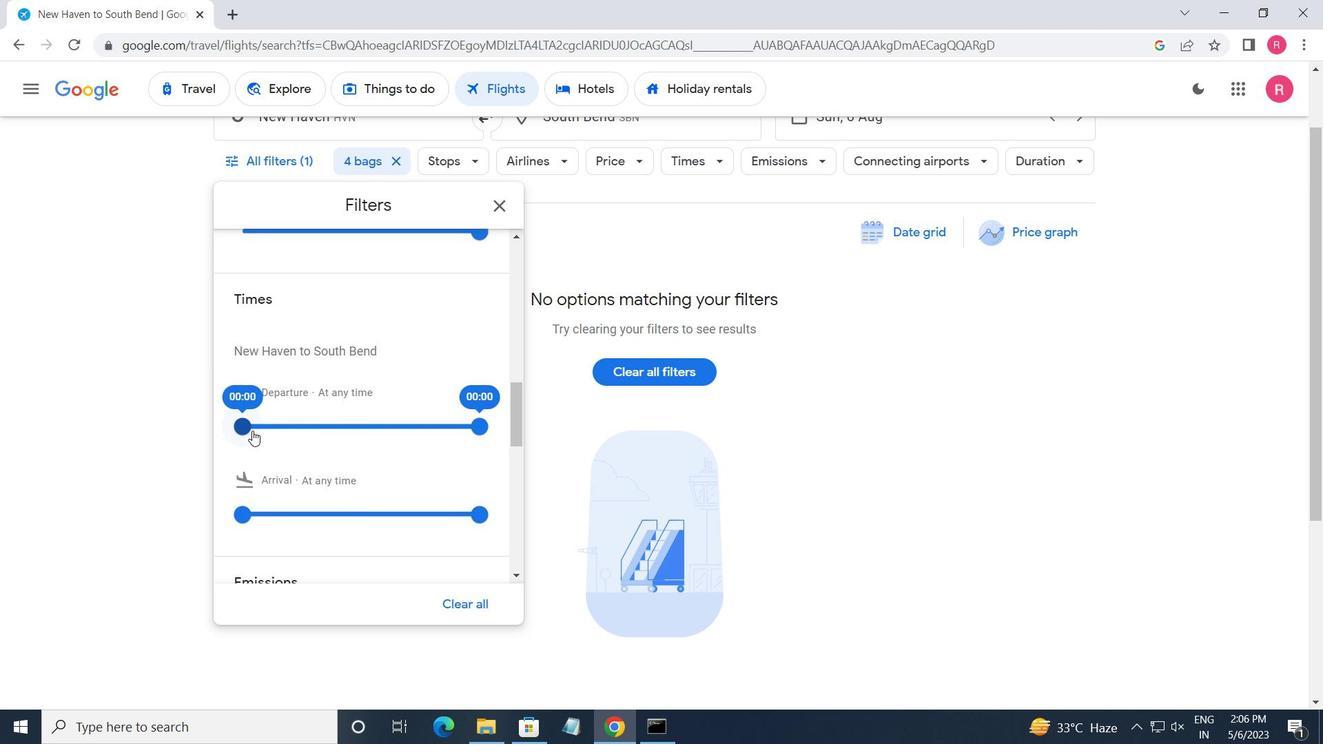 
Action: Mouse pressed left at (250, 428)
Screenshot: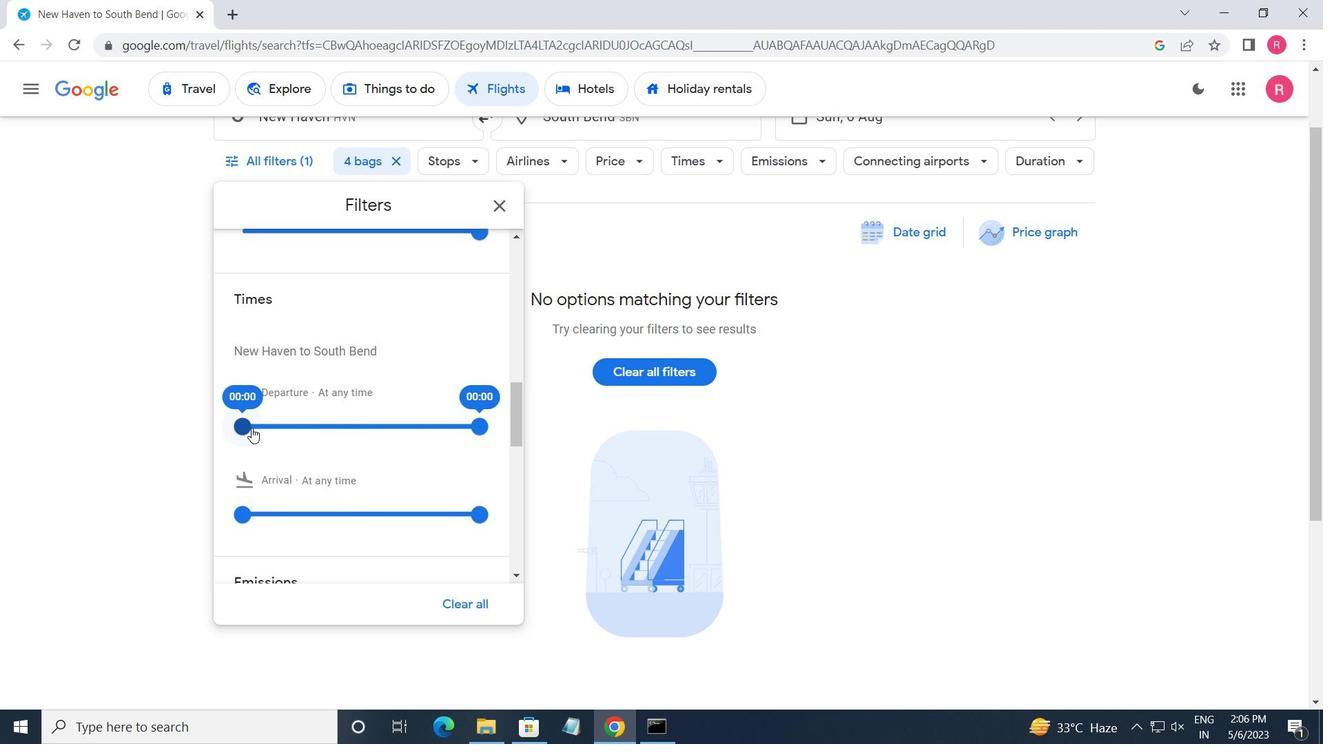 
Action: Mouse moved to (477, 421)
Screenshot: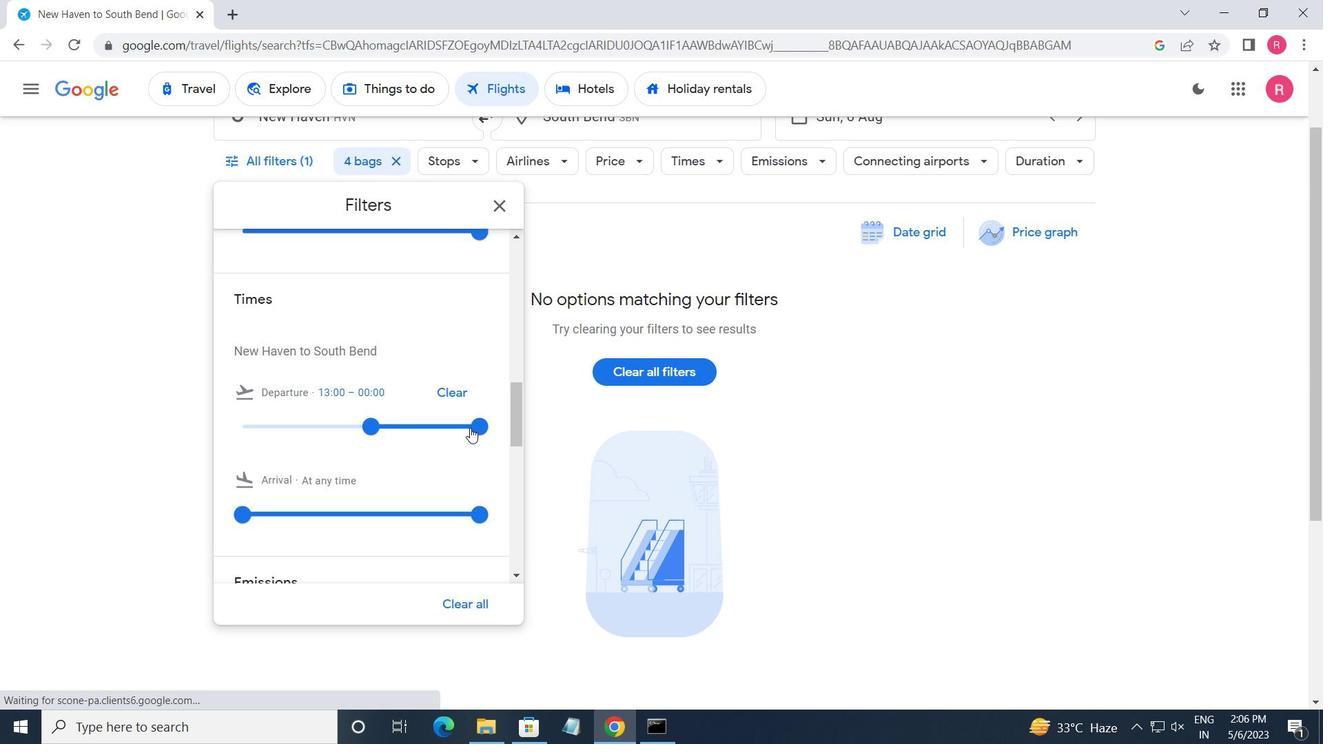 
Action: Mouse pressed left at (477, 421)
Screenshot: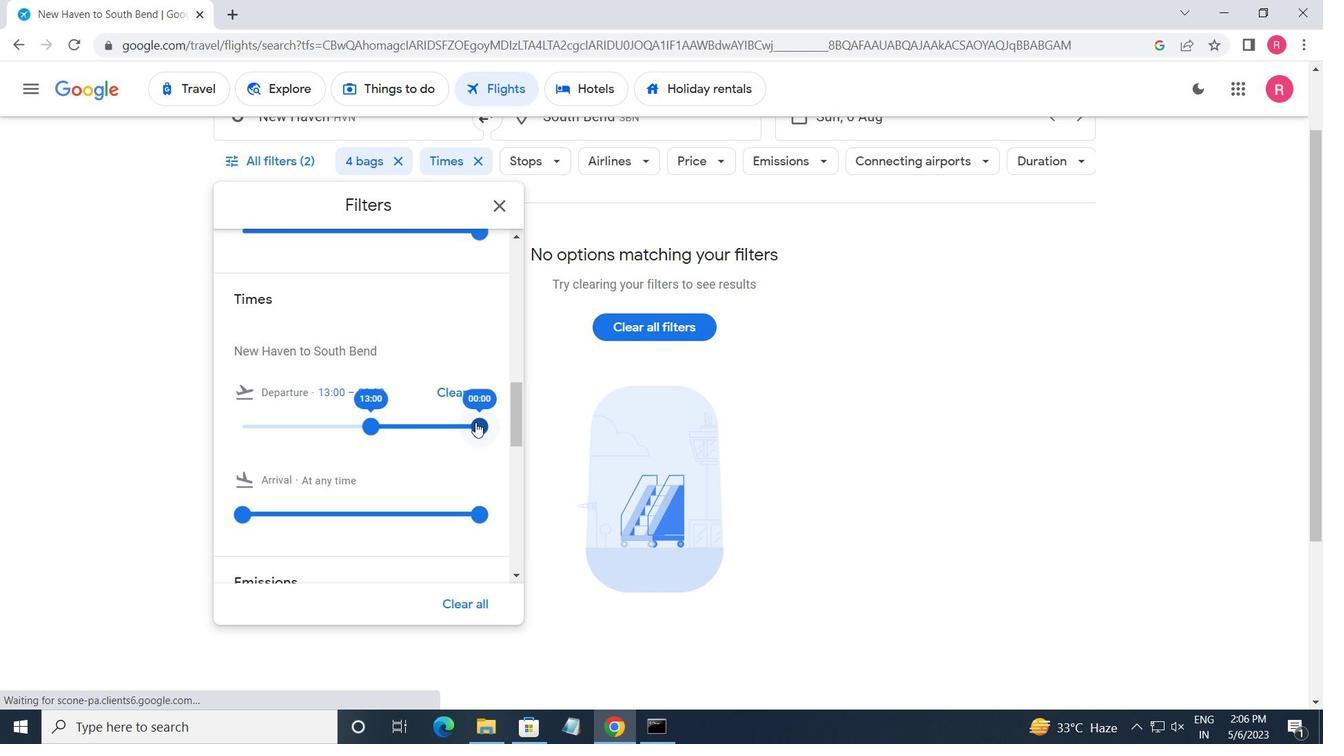 
Action: Mouse moved to (481, 504)
Screenshot: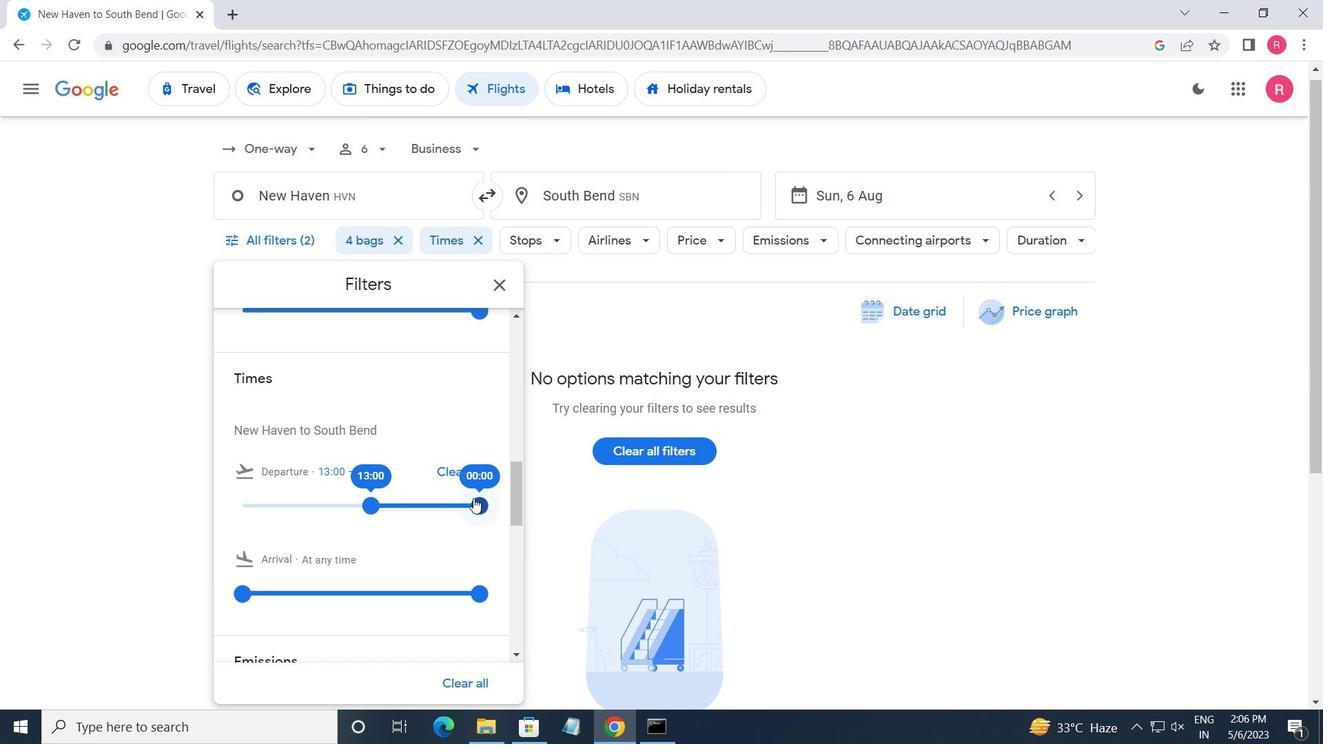 
Action: Mouse pressed left at (481, 504)
Screenshot: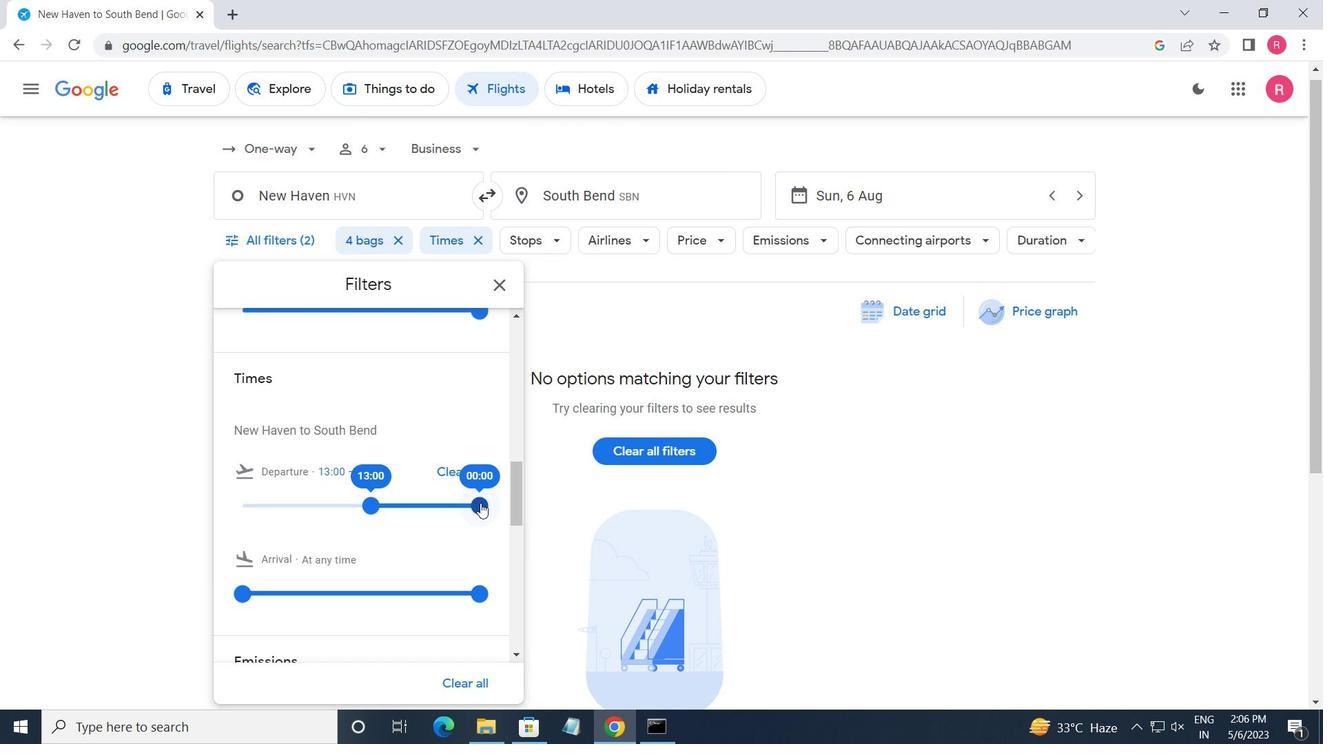 
Action: Mouse moved to (503, 291)
Screenshot: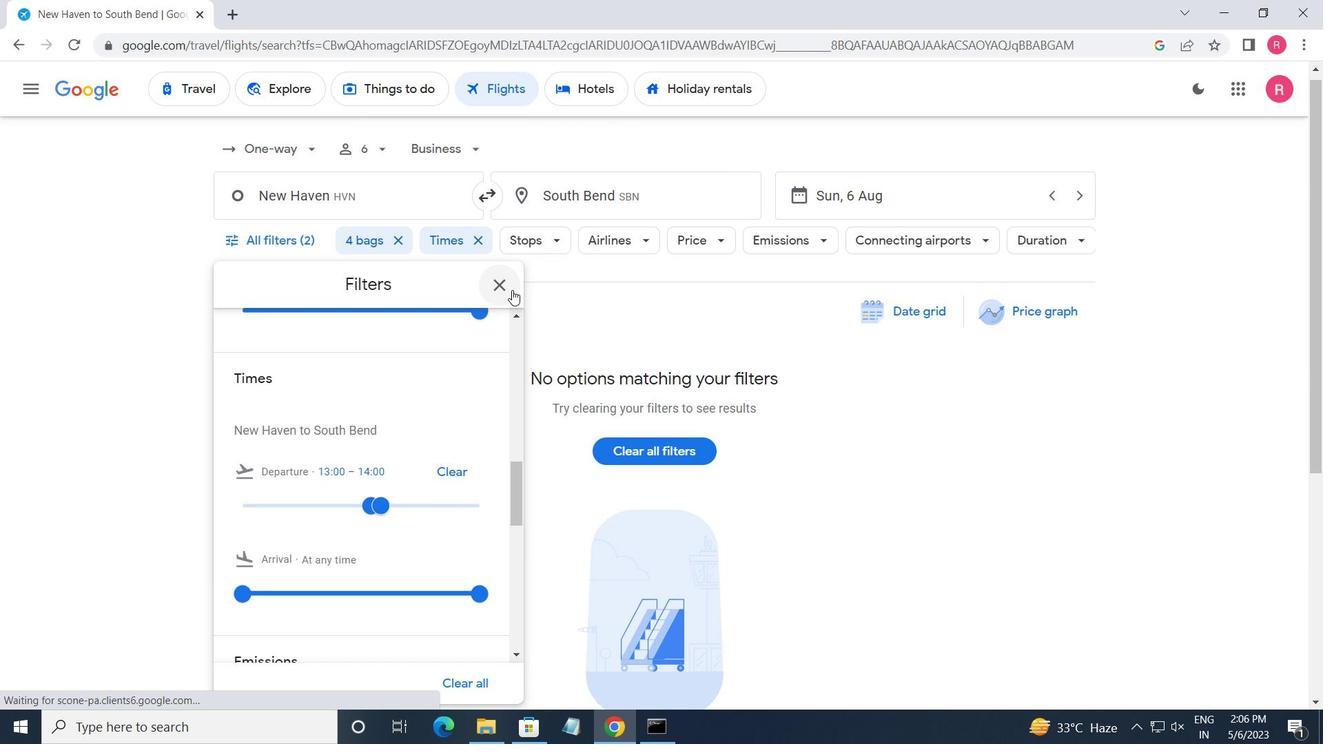 
Action: Mouse pressed left at (503, 291)
Screenshot: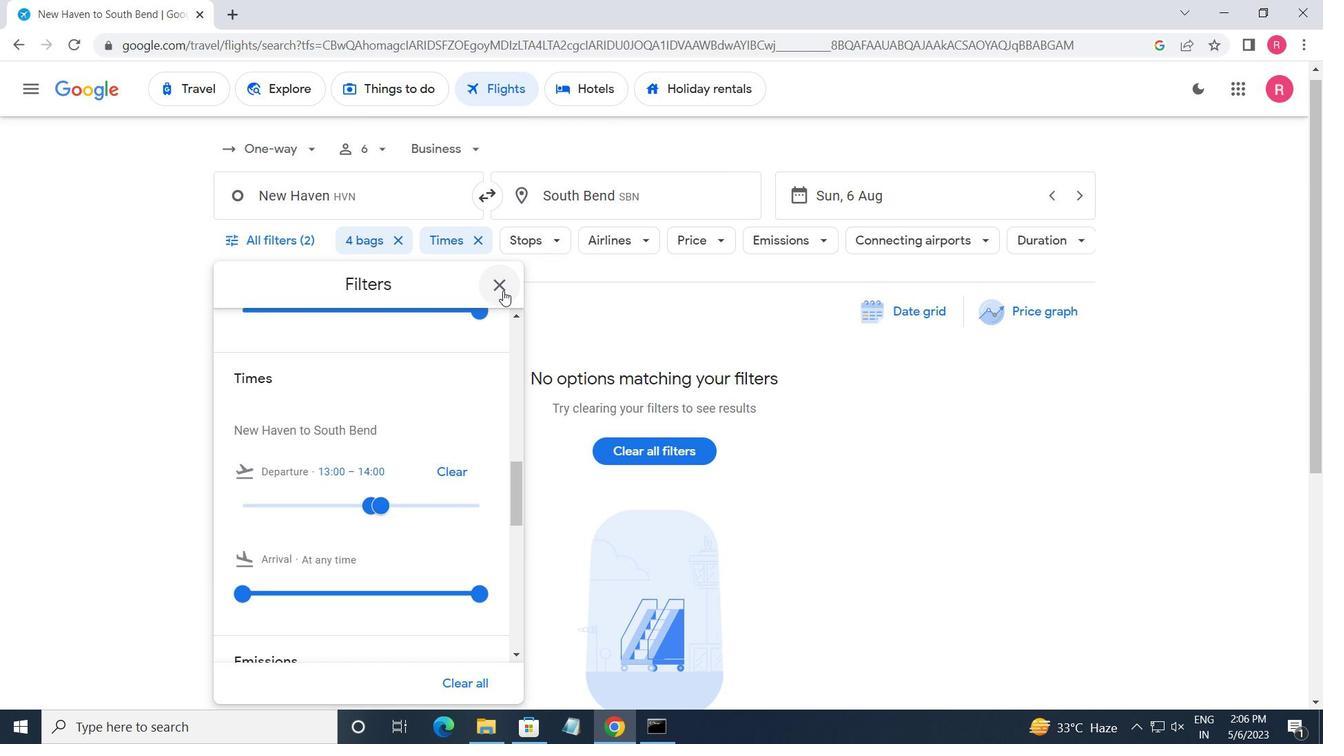 
Action: Mouse moved to (499, 306)
Screenshot: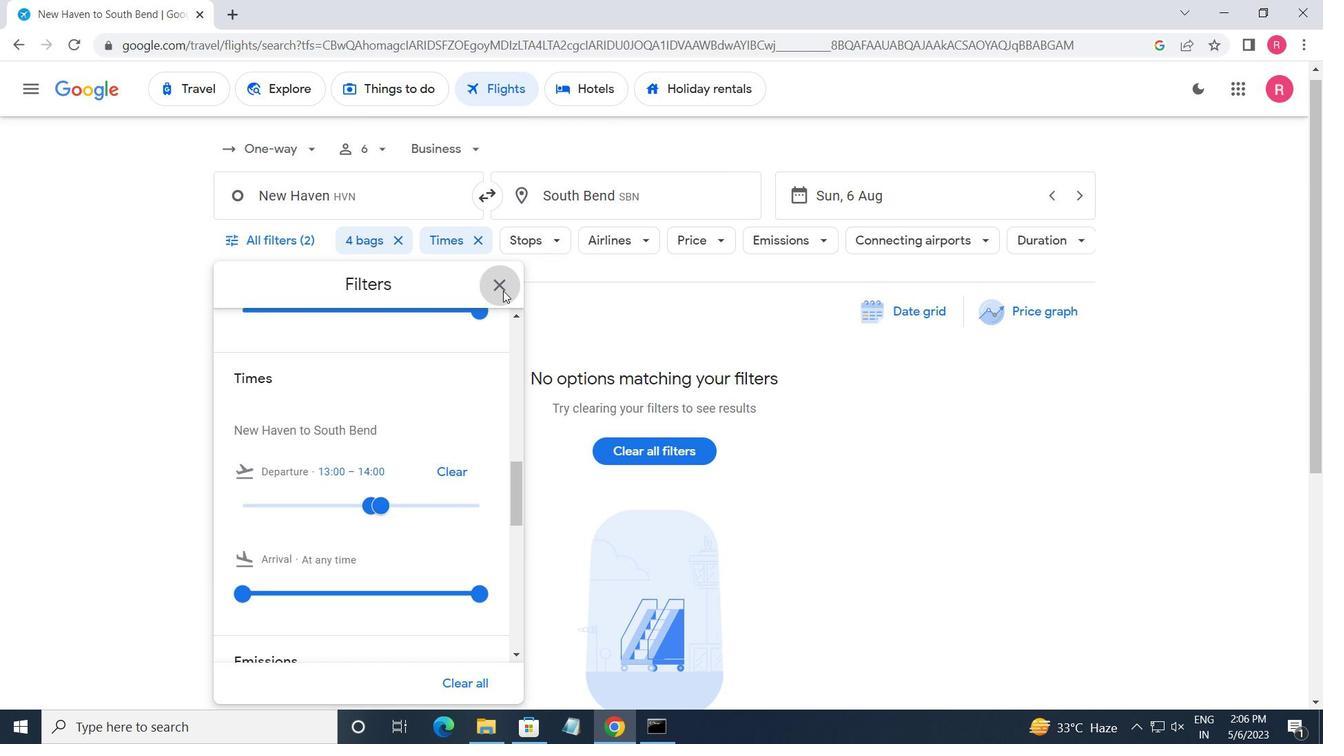 
